 Task: Look for space in Xiaolingwei, China from 15th June, 2023 to 21st June, 2023 for 5 adults in price range Rs.14000 to Rs.25000. Place can be entire place with 3 bedrooms having 3 beds and 3 bathrooms. Property type can be house, flat, guest house. Amenities needed are: washing machine. Booking option can be shelf check-in. Required host language is Chinese (Simplified).
Action: Mouse moved to (337, 152)
Screenshot: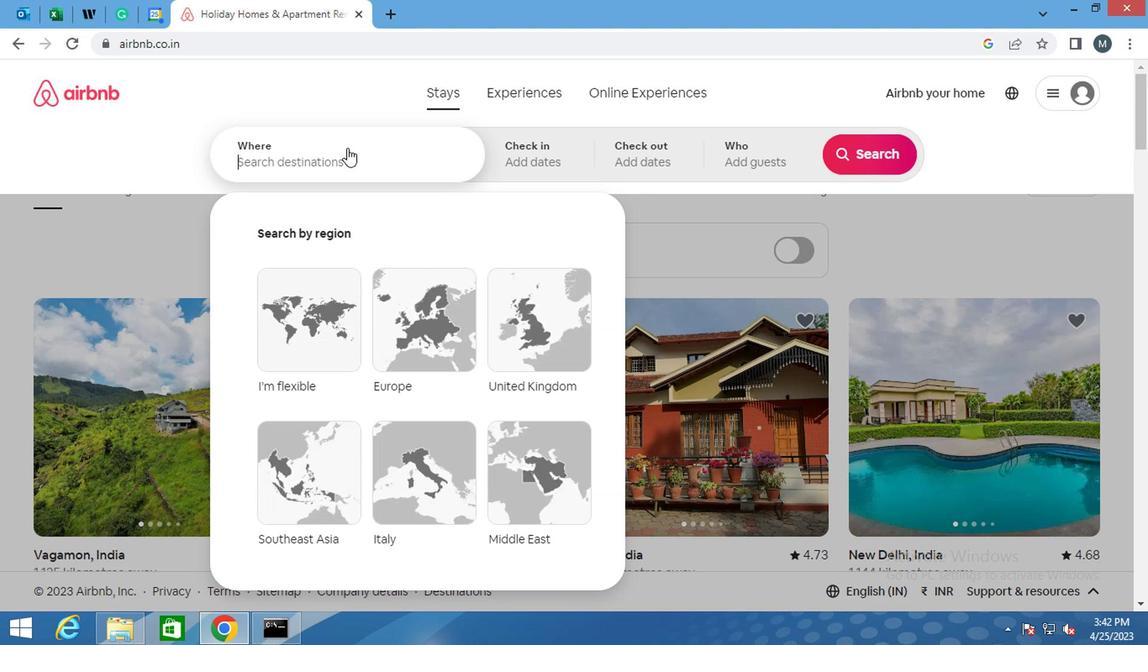 
Action: Mouse pressed left at (337, 152)
Screenshot: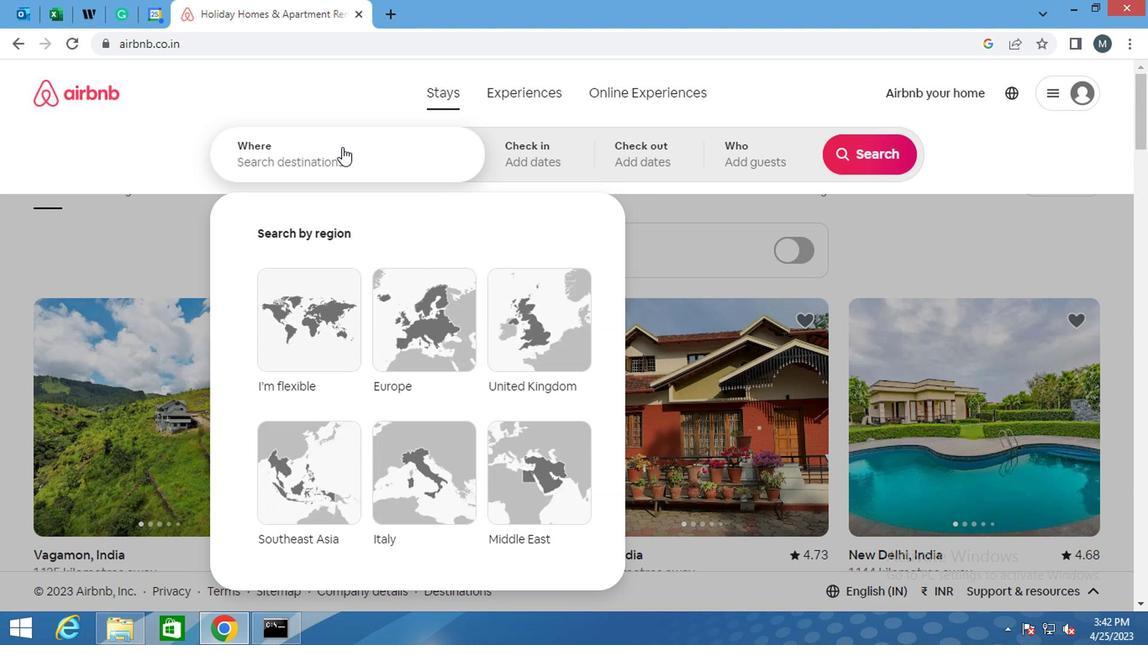 
Action: Mouse moved to (336, 157)
Screenshot: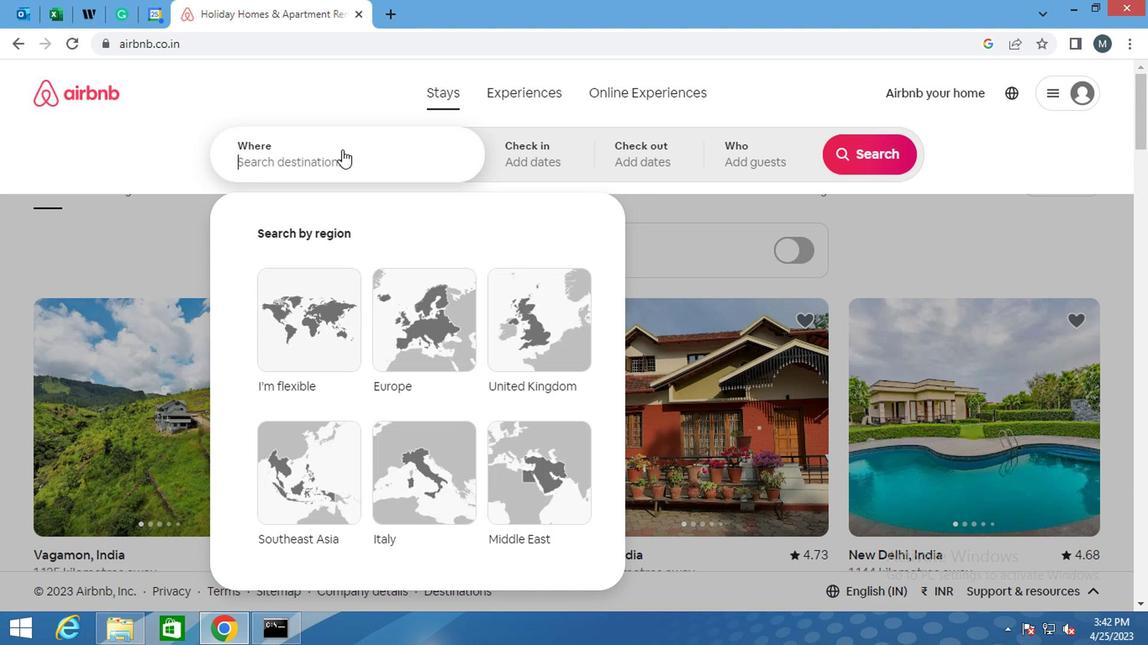 
Action: Key pressed <Key.shift>XIAOLINGWEI,<Key.shift>CHINA
Screenshot: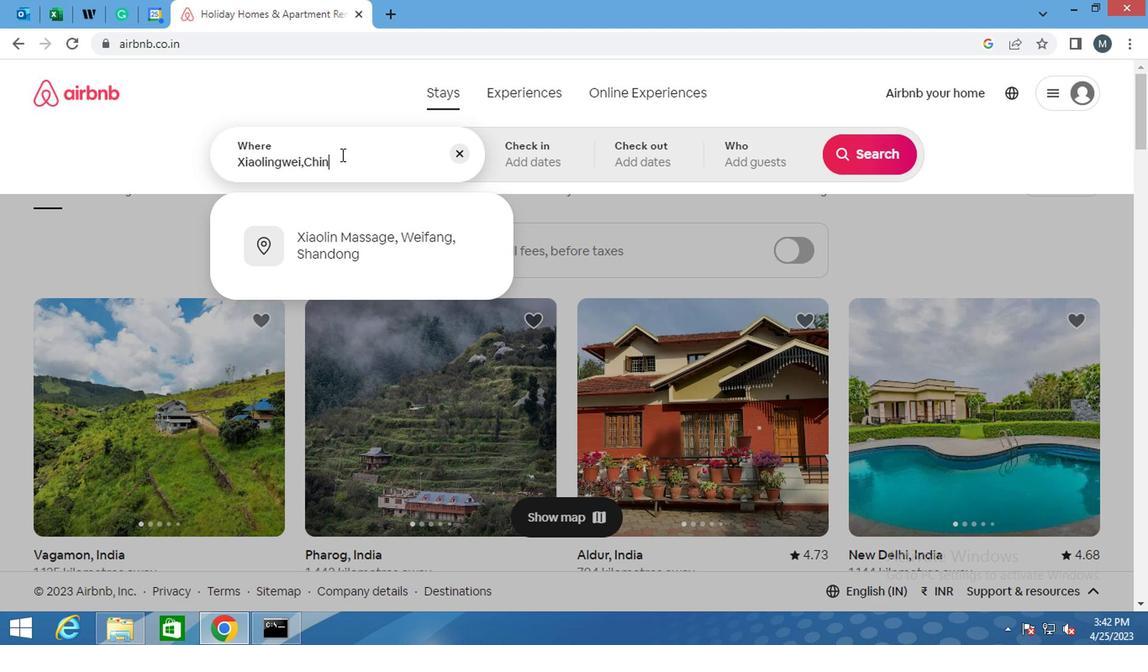 
Action: Mouse moved to (538, 160)
Screenshot: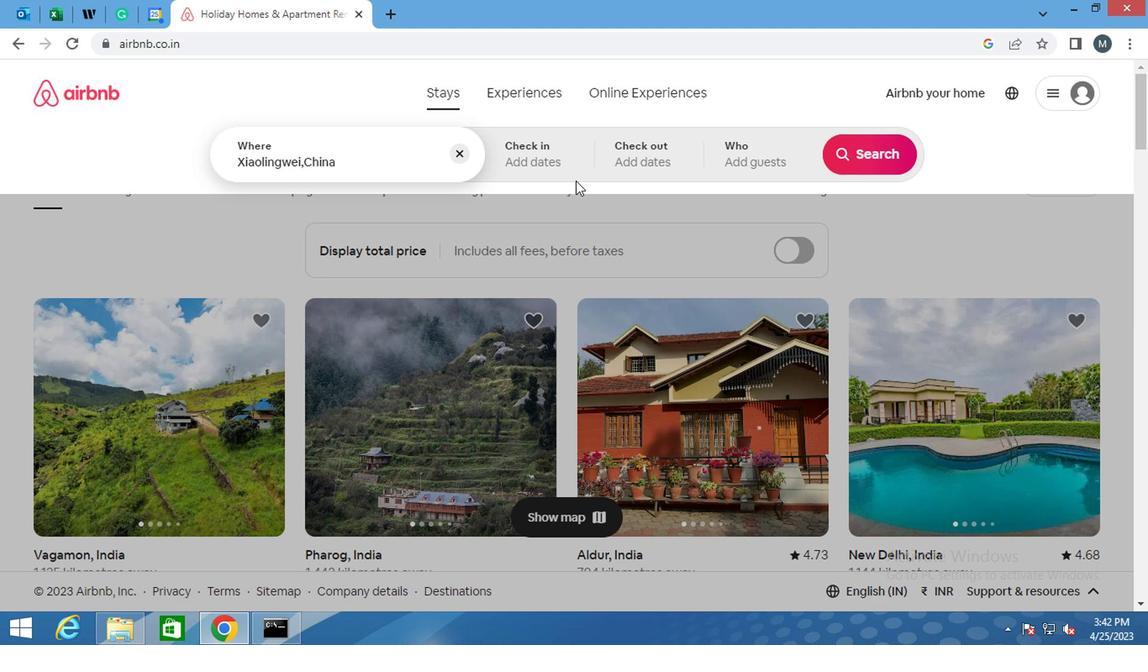 
Action: Mouse pressed left at (538, 160)
Screenshot: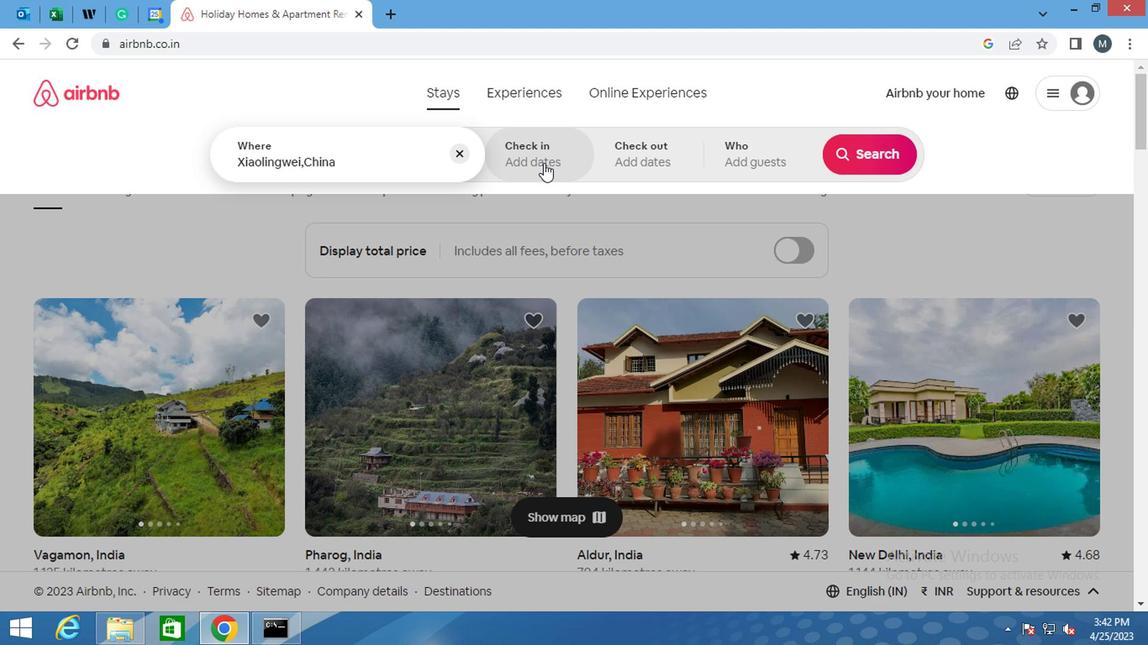 
Action: Mouse moved to (852, 292)
Screenshot: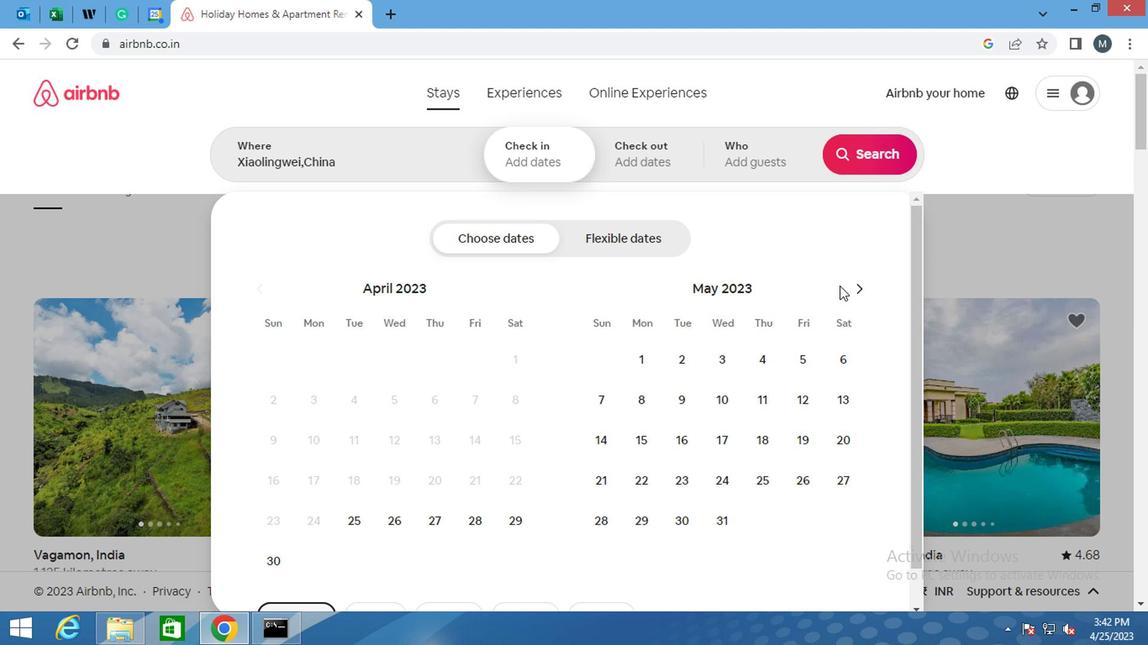 
Action: Mouse pressed left at (852, 292)
Screenshot: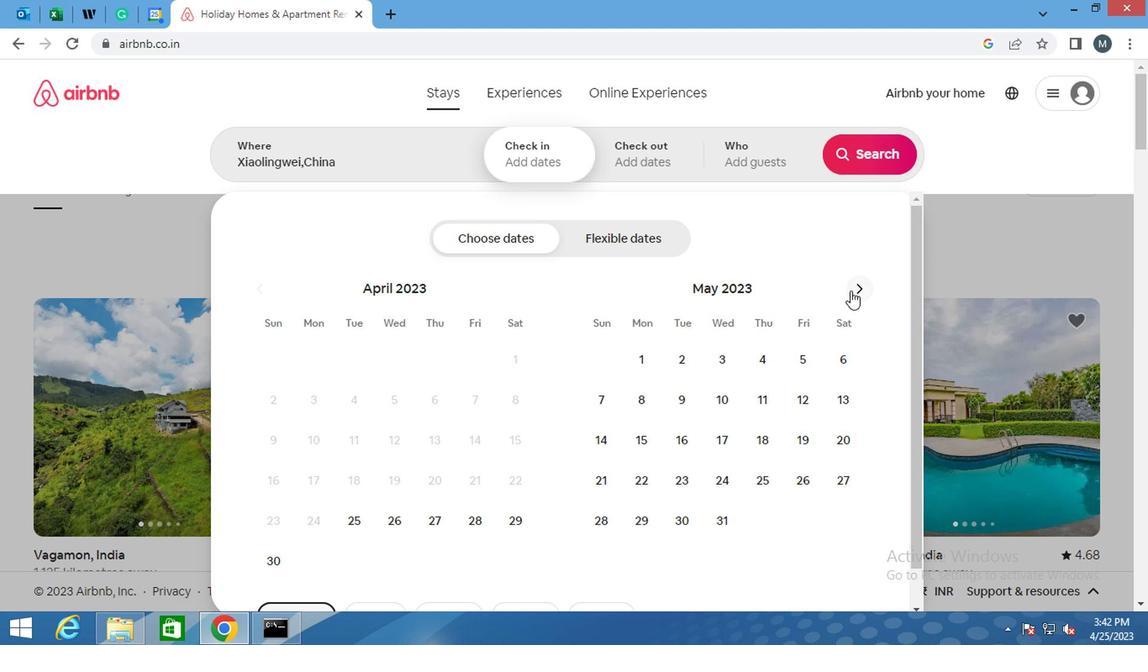 
Action: Mouse moved to (852, 291)
Screenshot: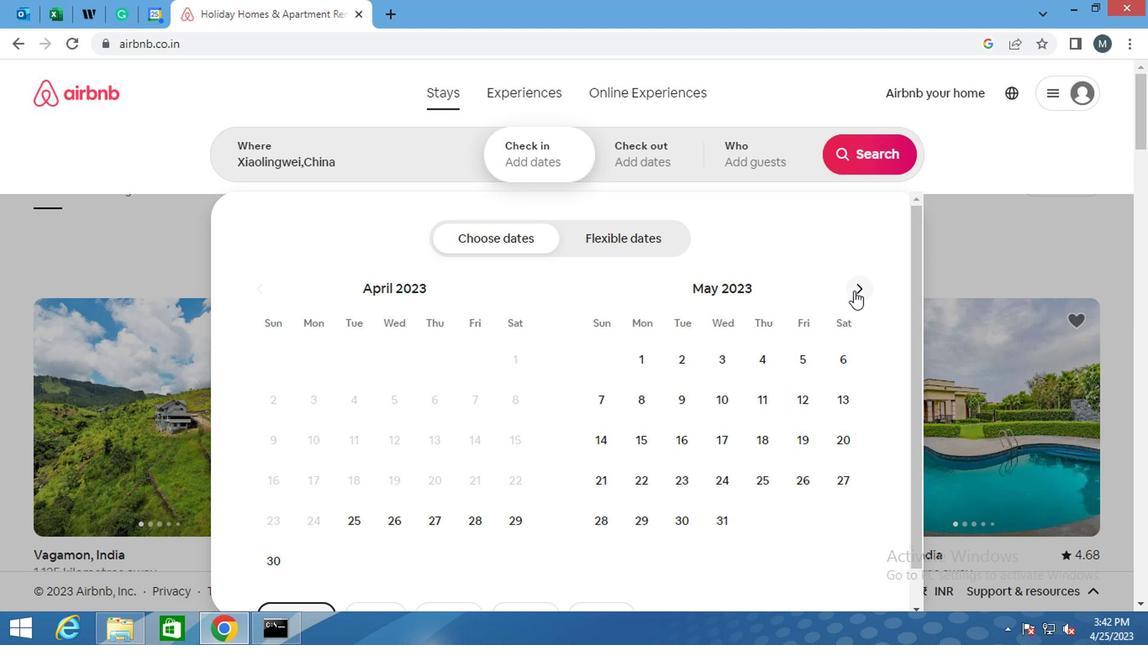 
Action: Mouse pressed left at (852, 291)
Screenshot: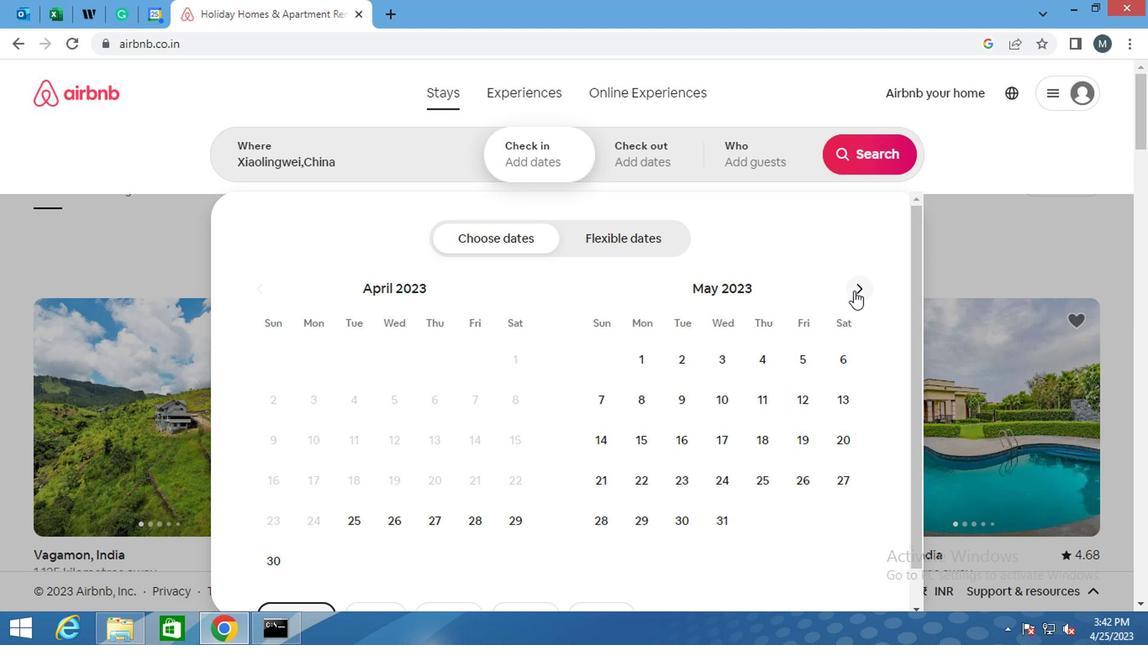 
Action: Mouse moved to (755, 438)
Screenshot: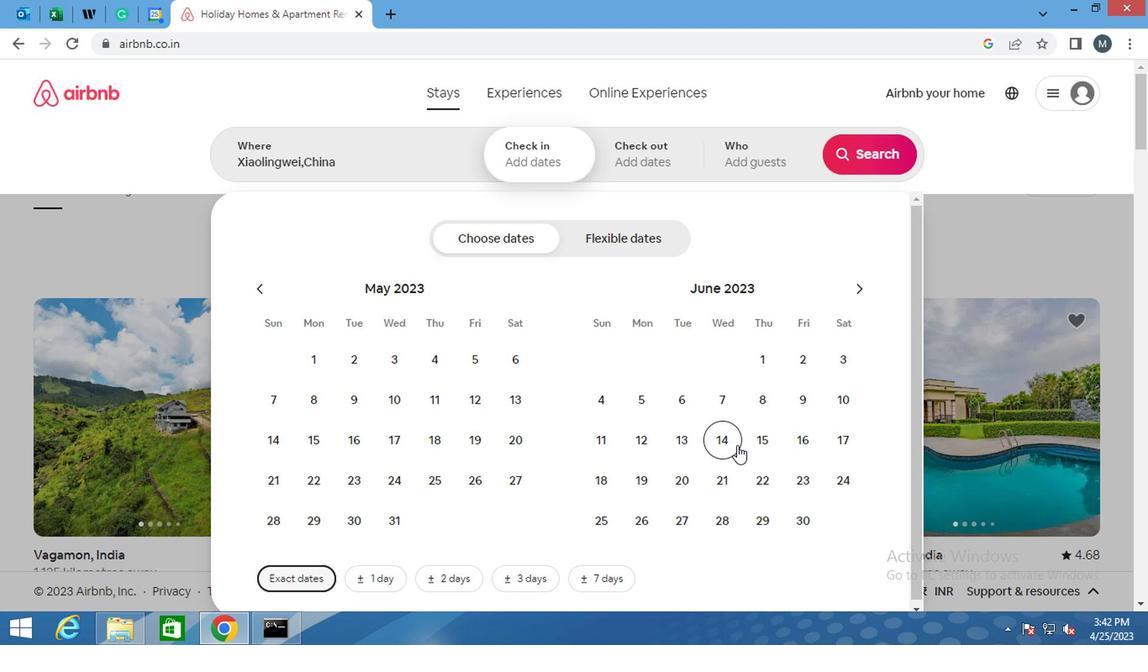 
Action: Mouse pressed left at (755, 438)
Screenshot: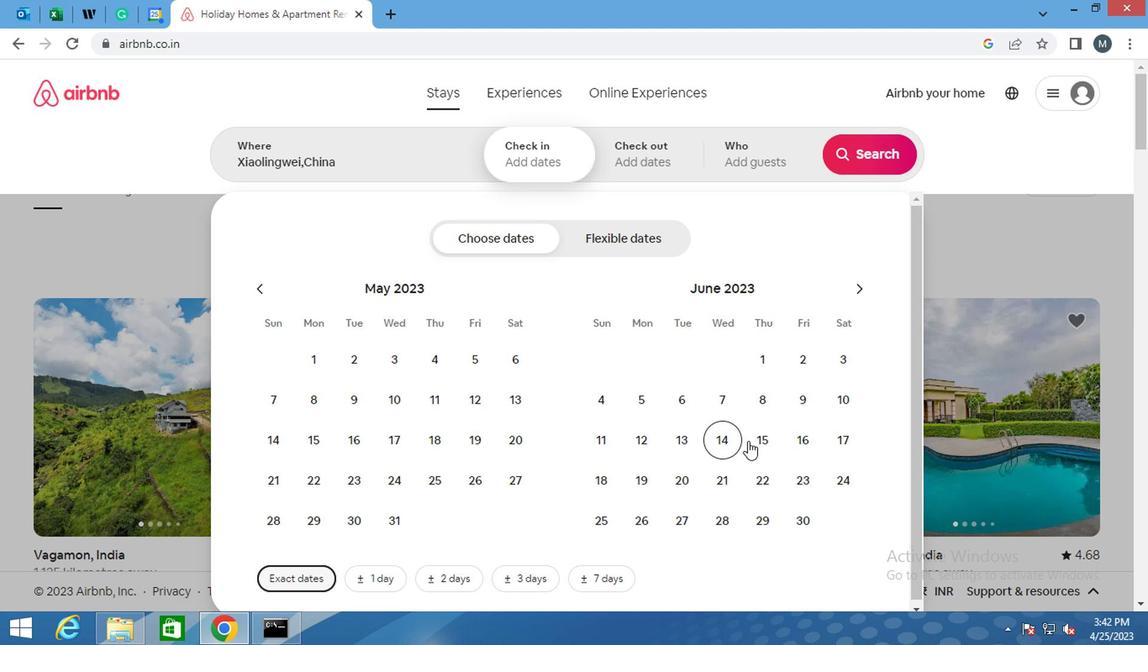 
Action: Mouse moved to (727, 476)
Screenshot: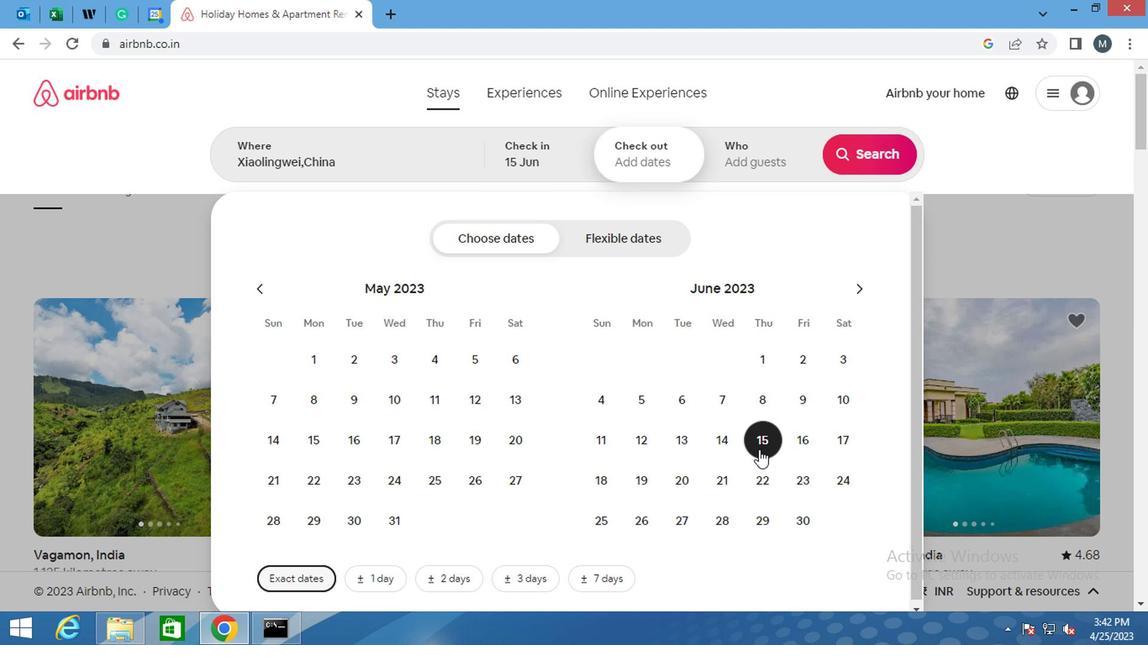 
Action: Mouse pressed left at (727, 476)
Screenshot: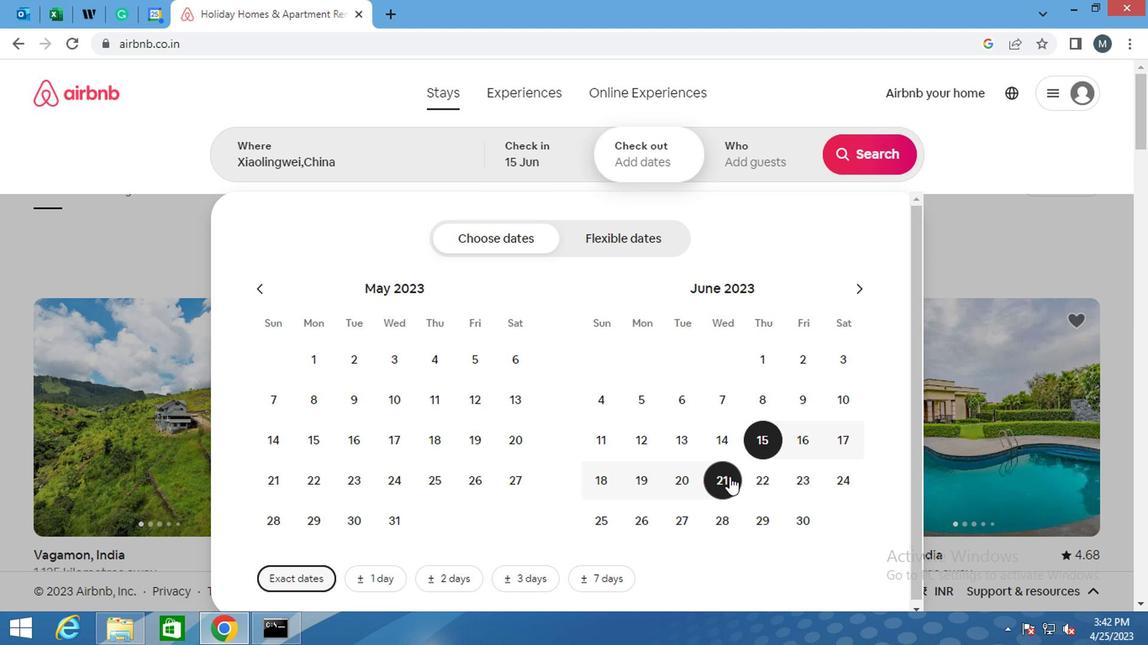 
Action: Mouse moved to (752, 169)
Screenshot: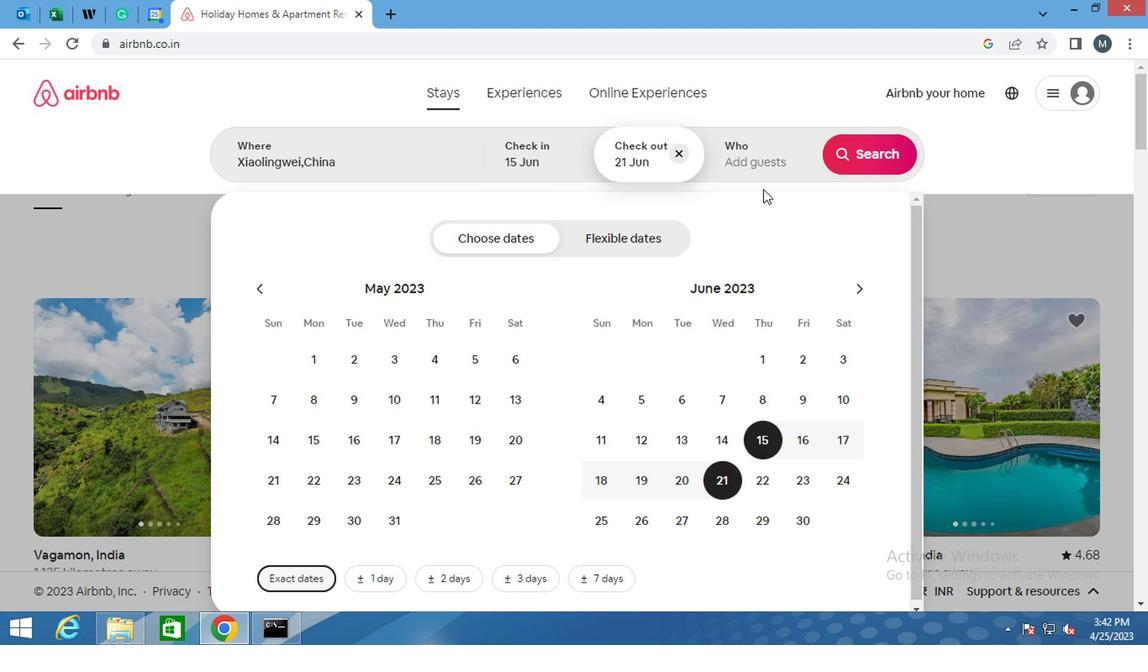 
Action: Mouse pressed left at (752, 169)
Screenshot: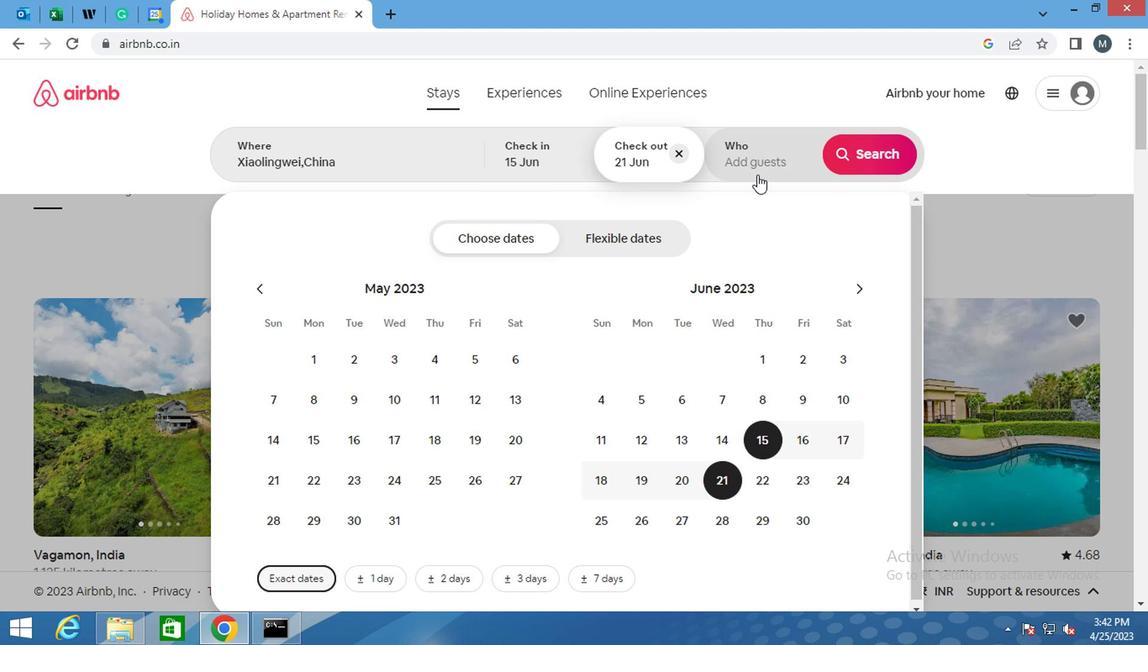 
Action: Mouse moved to (861, 251)
Screenshot: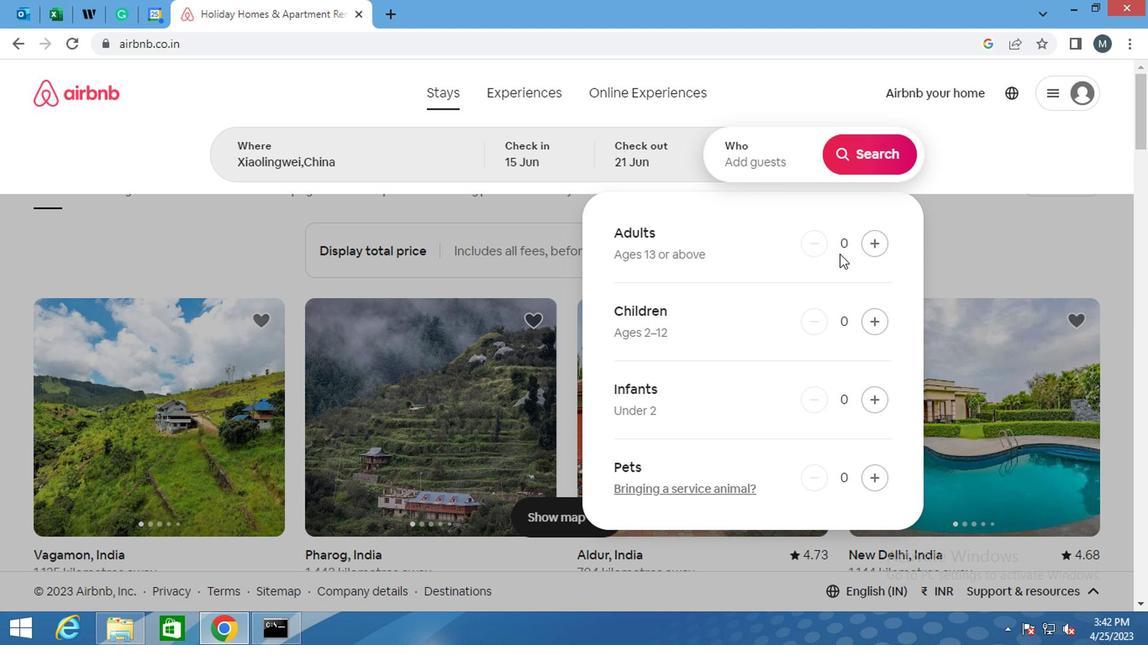 
Action: Mouse pressed left at (861, 251)
Screenshot: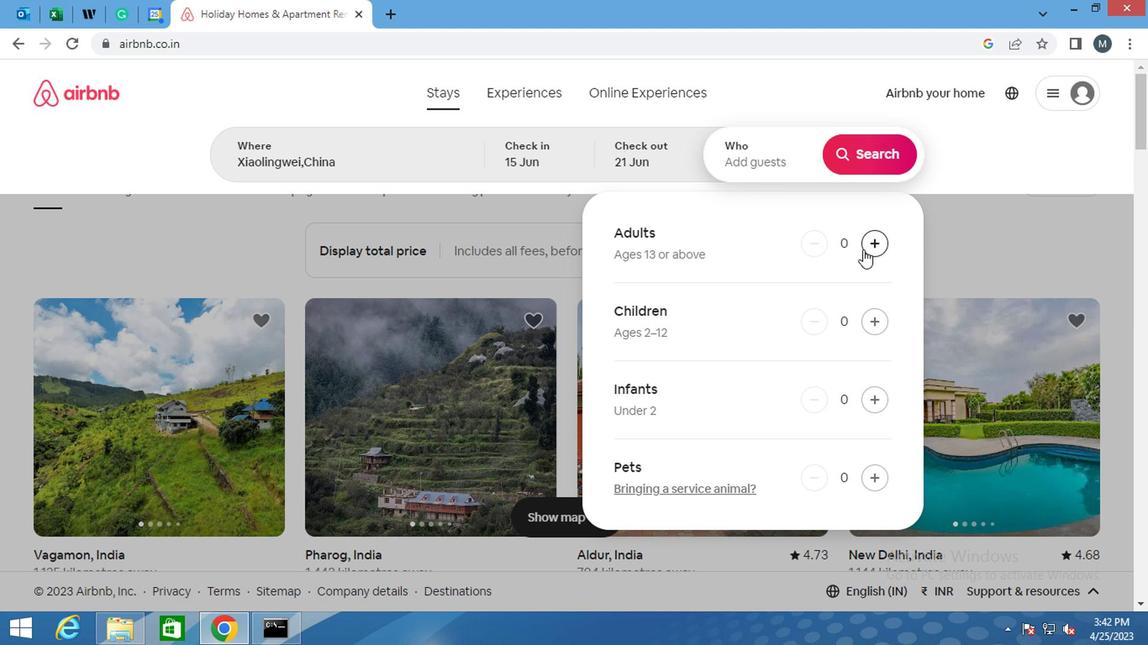 
Action: Mouse moved to (861, 251)
Screenshot: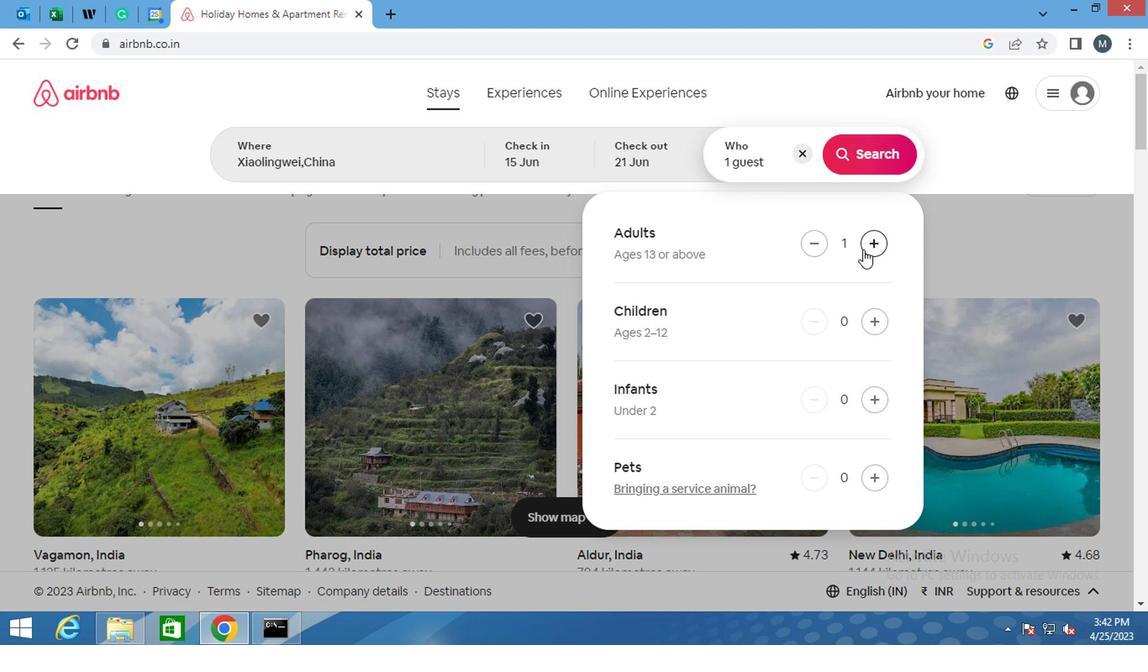 
Action: Mouse pressed left at (861, 251)
Screenshot: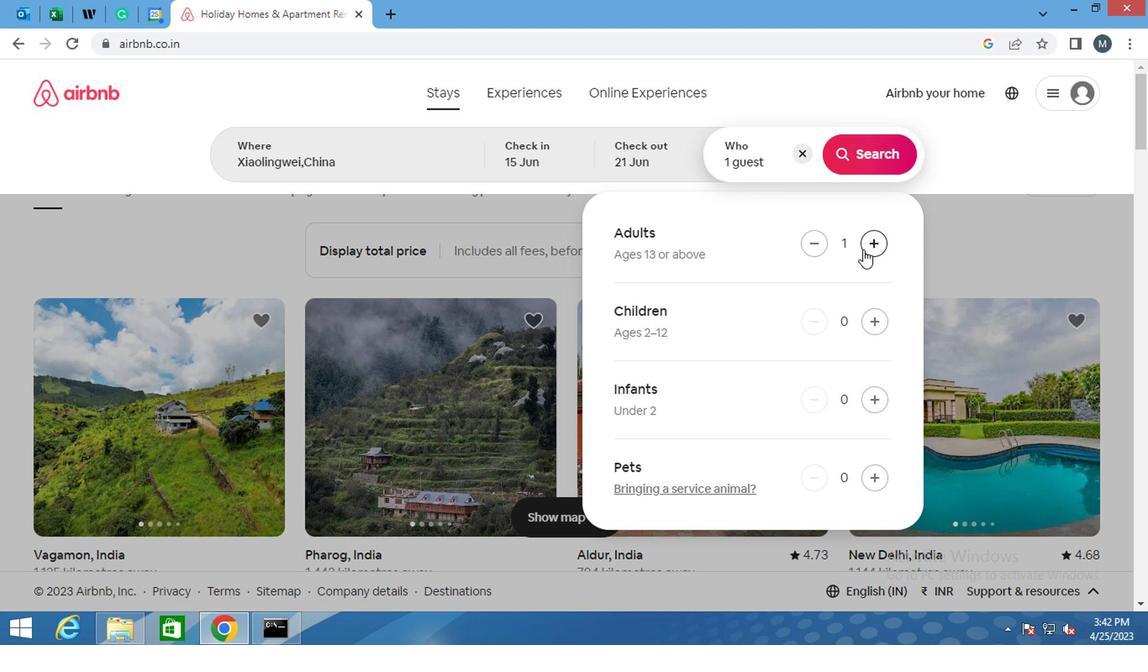 
Action: Mouse moved to (861, 249)
Screenshot: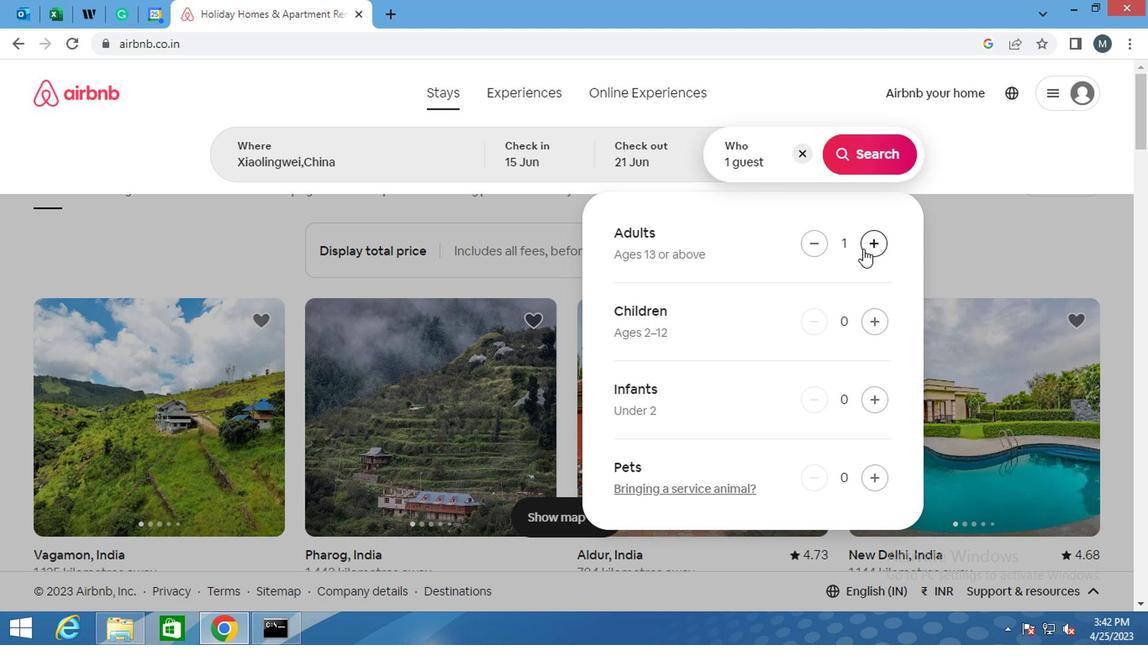 
Action: Mouse pressed left at (861, 249)
Screenshot: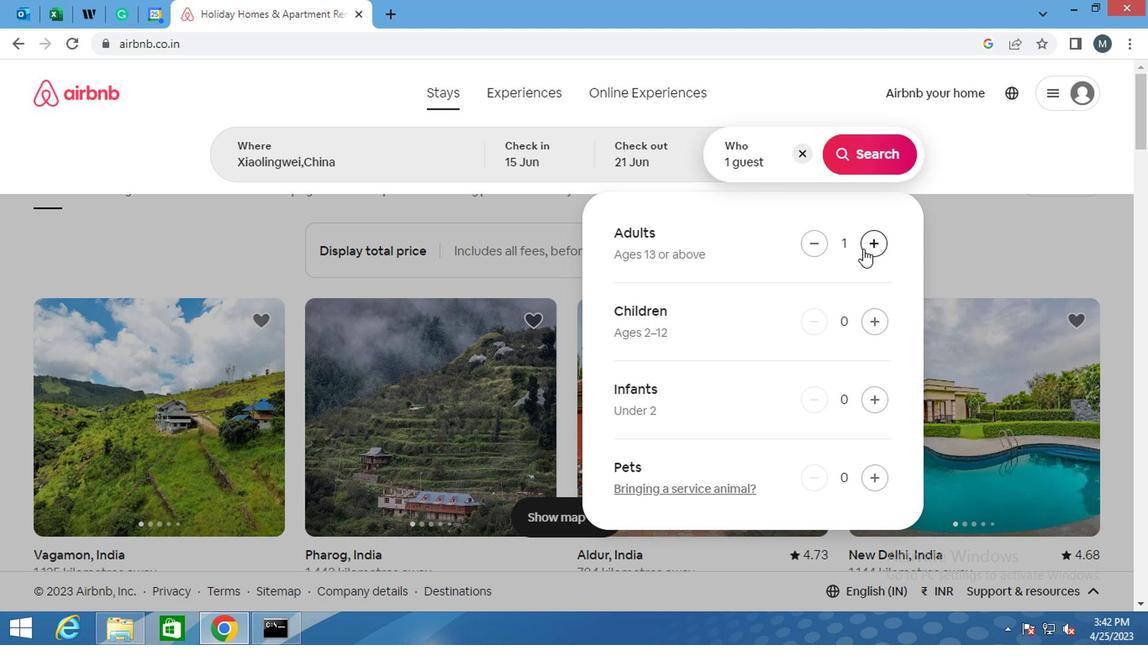 
Action: Mouse pressed left at (861, 249)
Screenshot: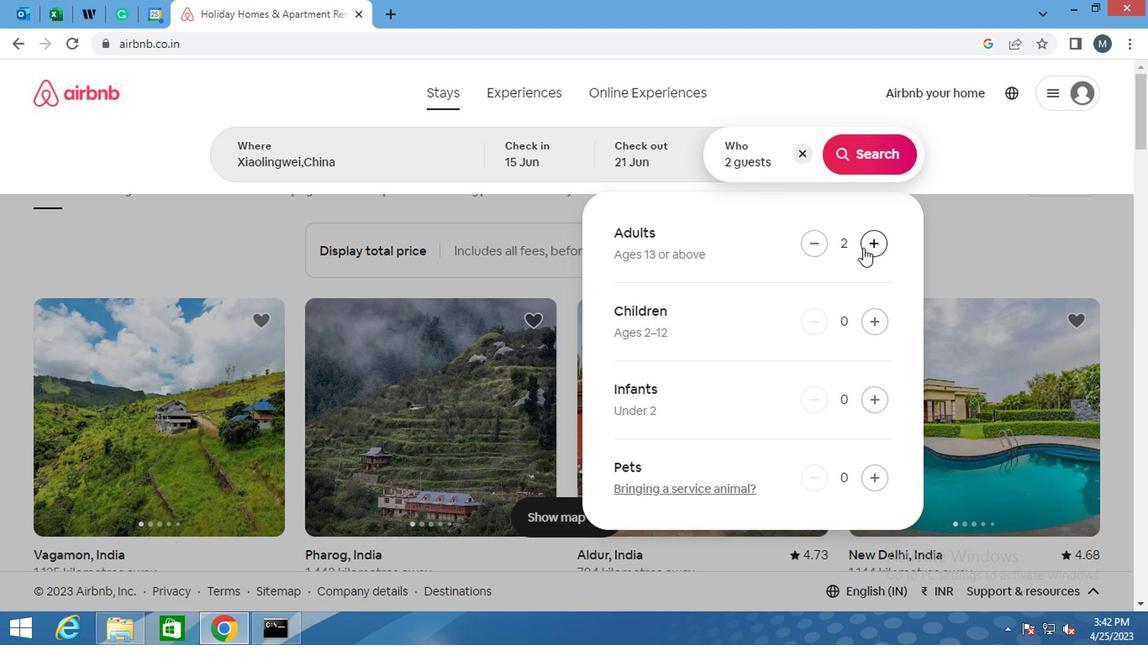 
Action: Mouse pressed left at (861, 249)
Screenshot: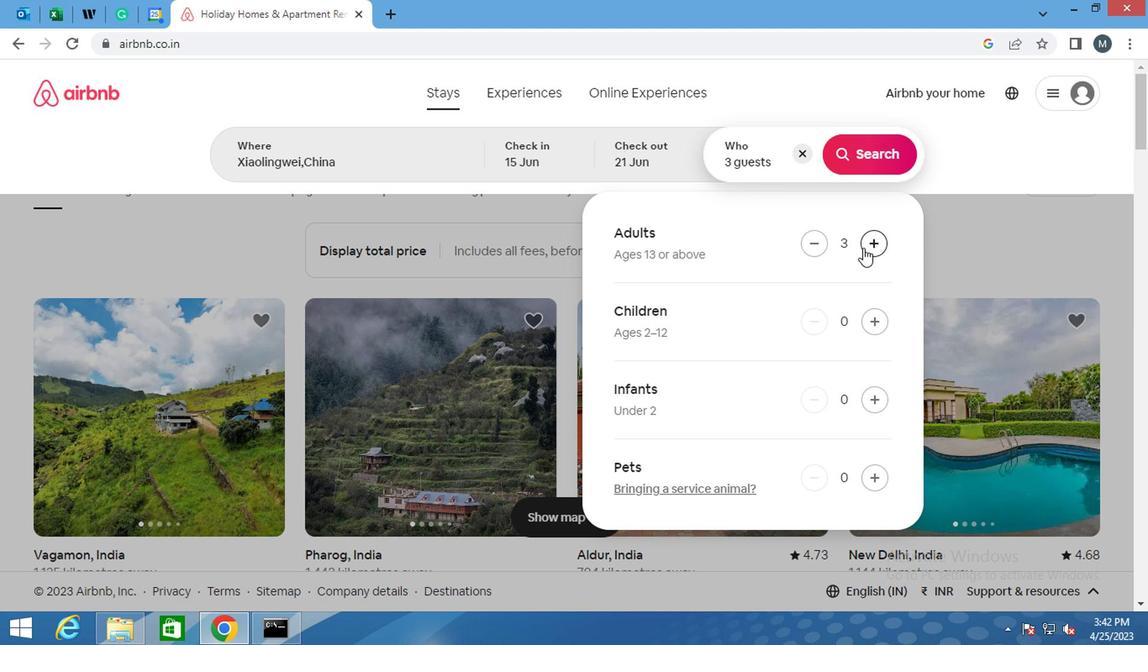 
Action: Mouse moved to (858, 159)
Screenshot: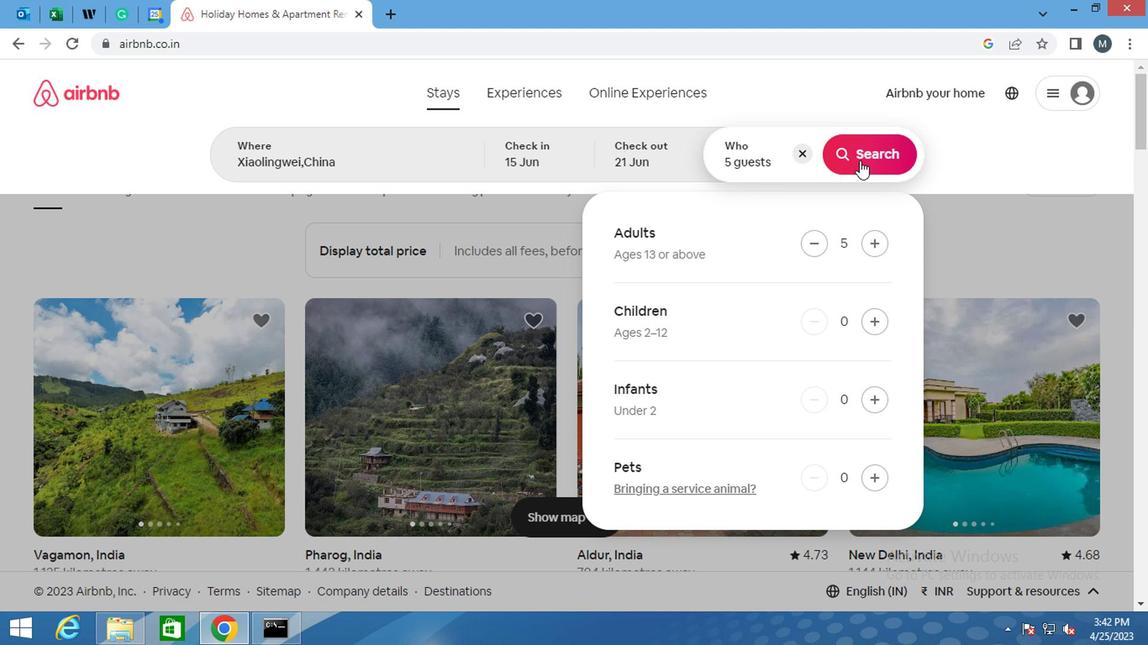 
Action: Mouse pressed left at (858, 159)
Screenshot: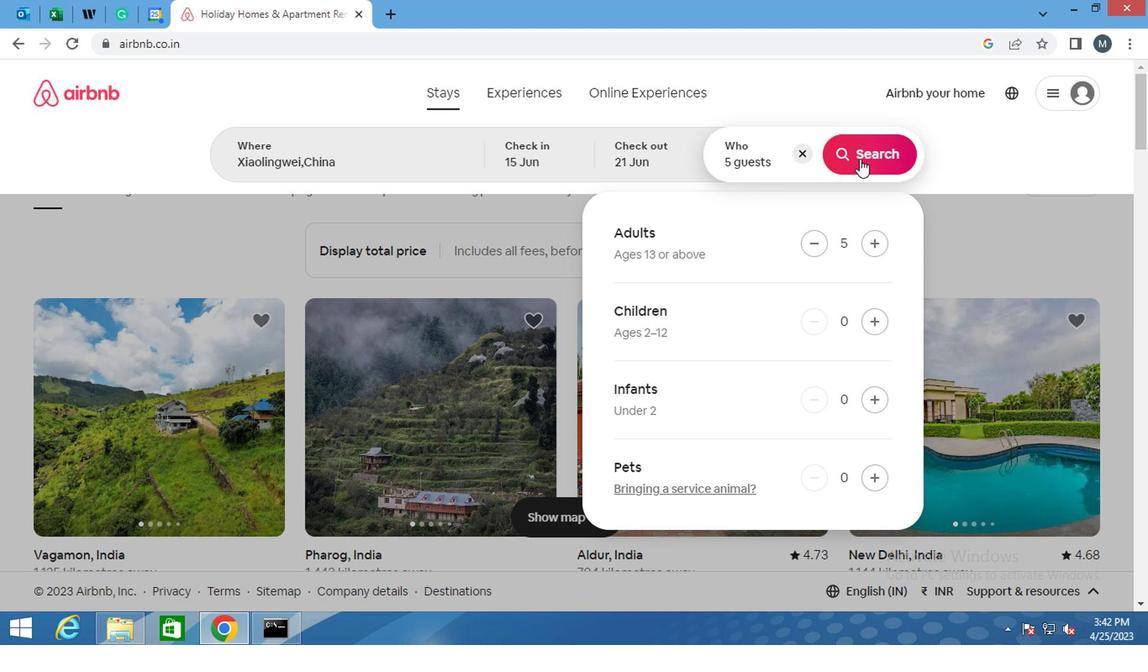 
Action: Mouse moved to (1060, 162)
Screenshot: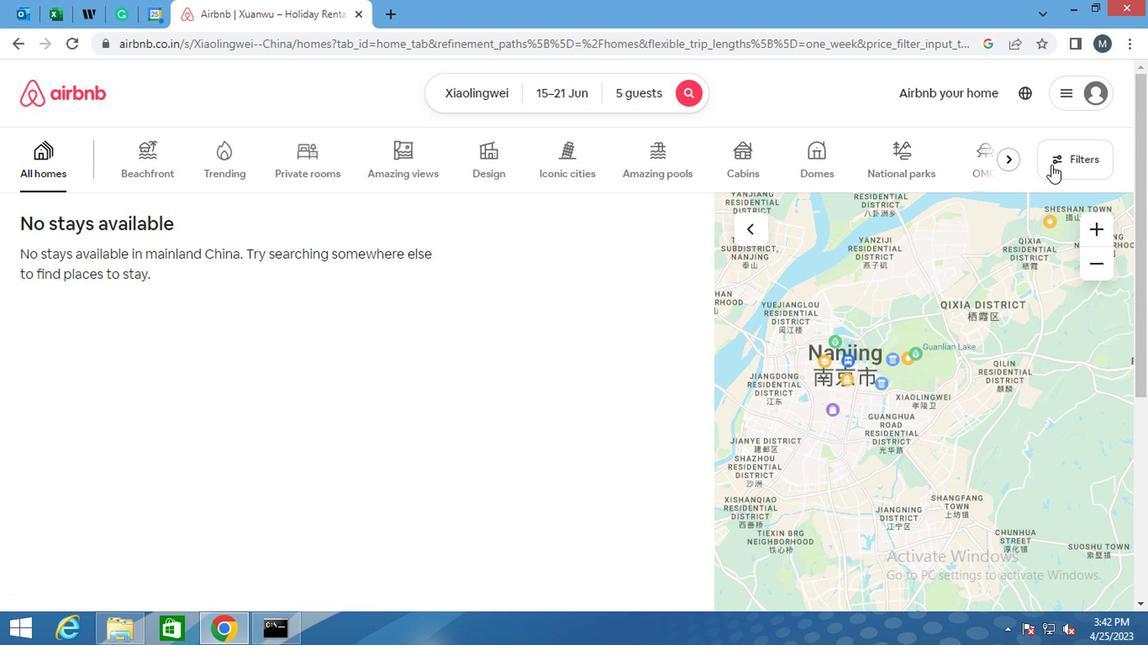 
Action: Mouse pressed left at (1060, 162)
Screenshot: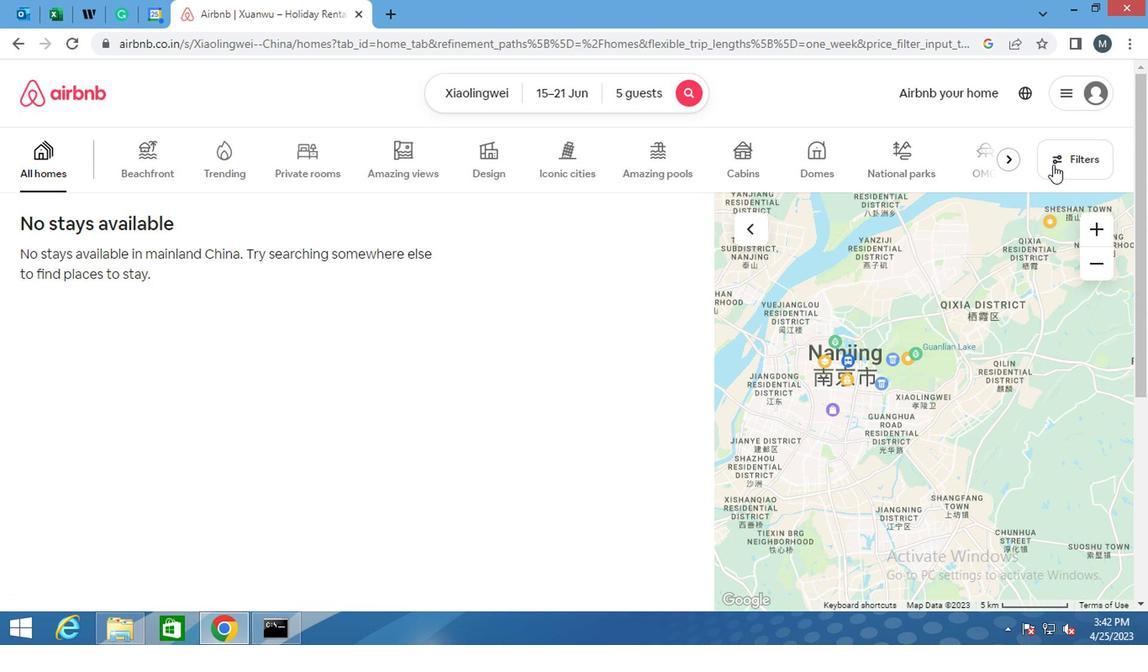 
Action: Mouse moved to (387, 259)
Screenshot: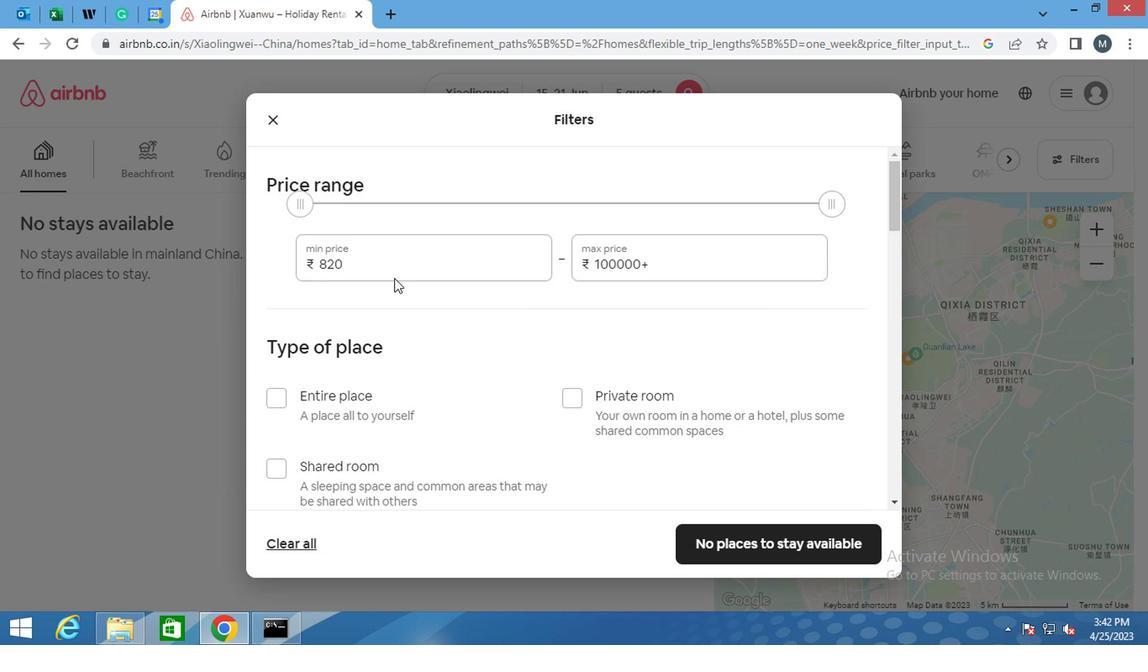 
Action: Mouse pressed left at (387, 259)
Screenshot: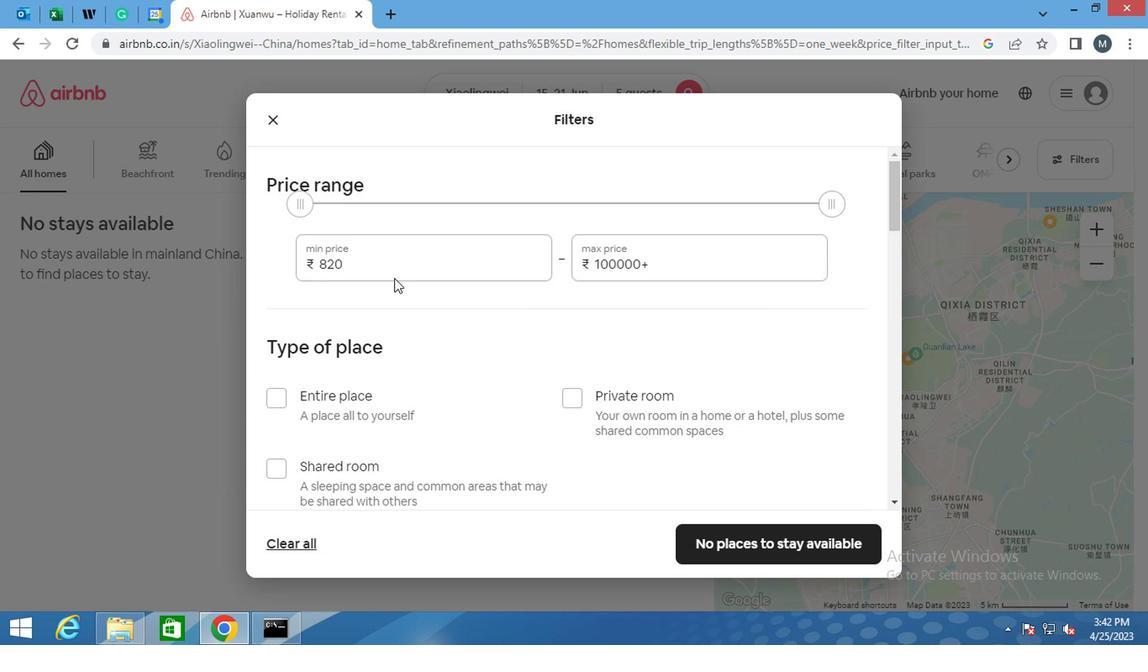 
Action: Mouse moved to (395, 278)
Screenshot: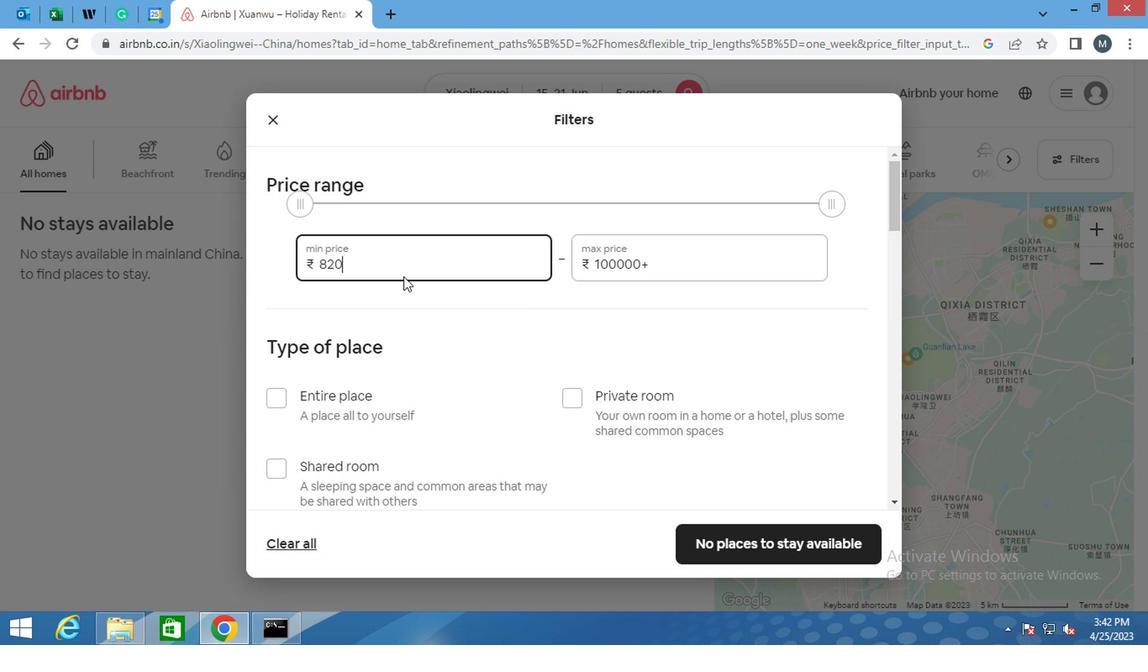 
Action: Key pressed <Key.backspace><Key.backspace>
Screenshot: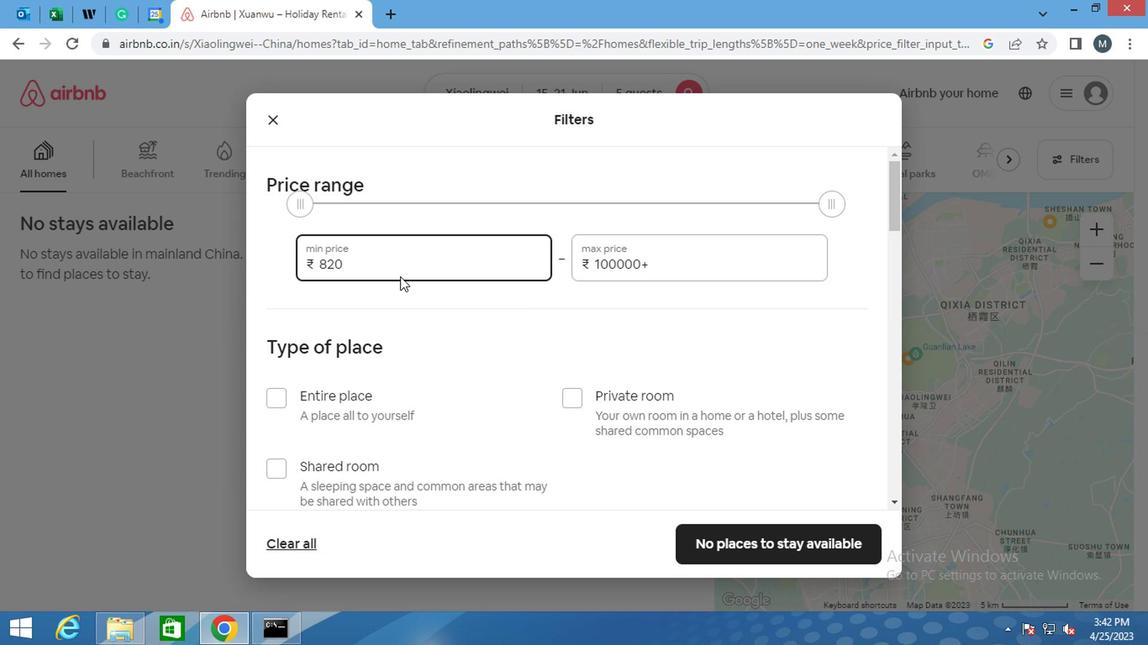 
Action: Mouse moved to (394, 278)
Screenshot: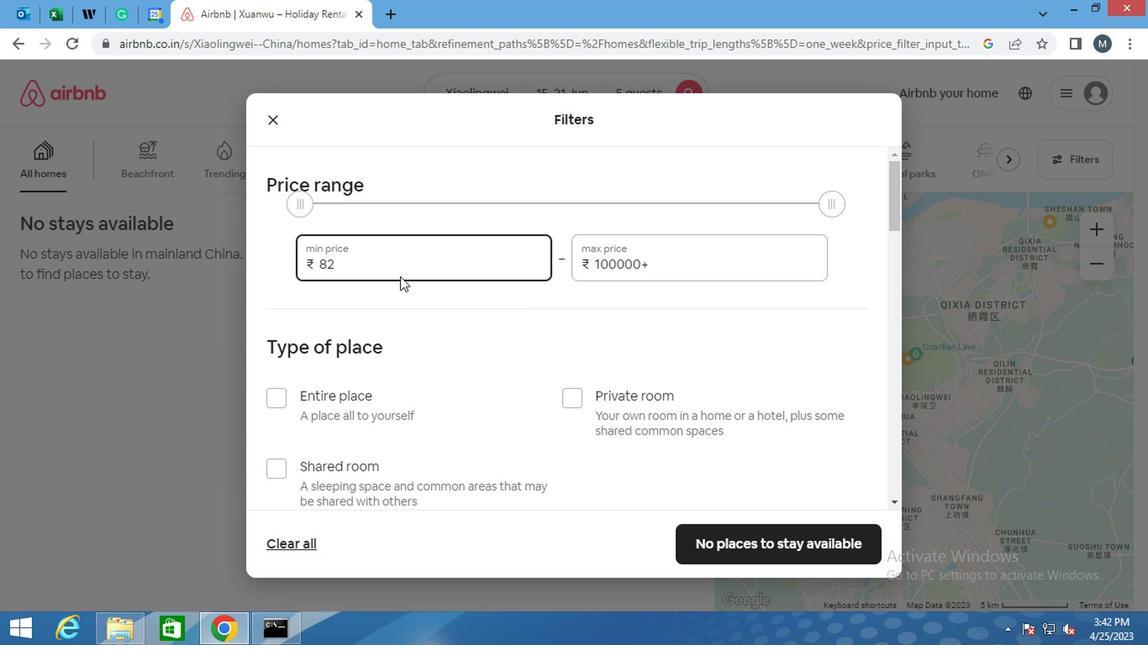 
Action: Key pressed <Key.backspace>
Screenshot: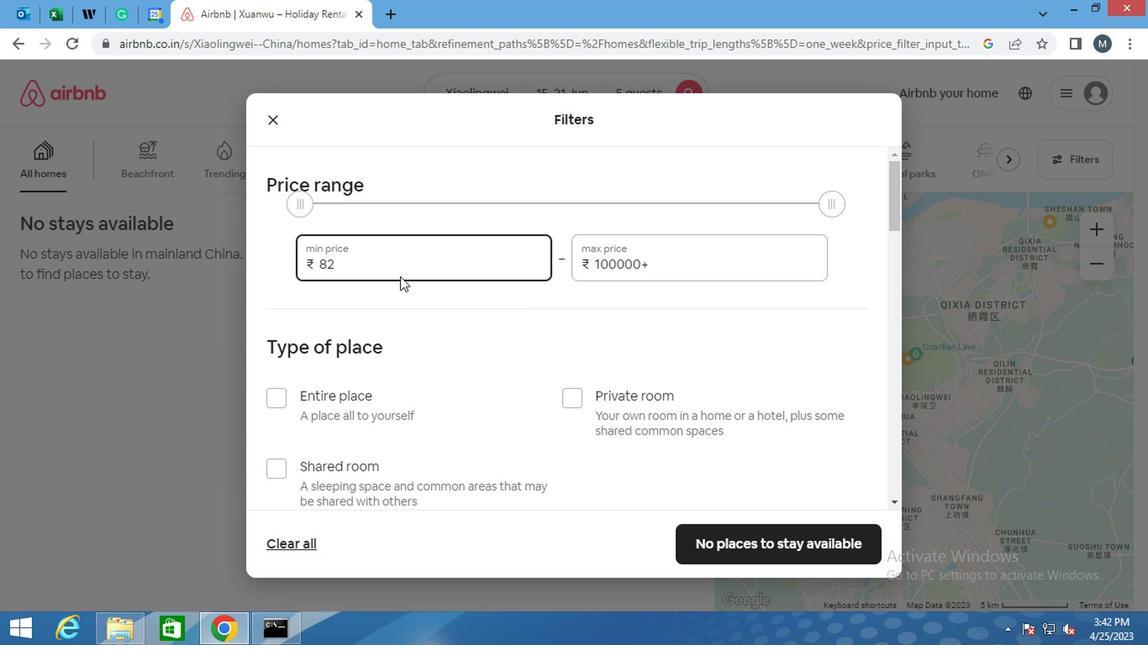 
Action: Mouse moved to (392, 279)
Screenshot: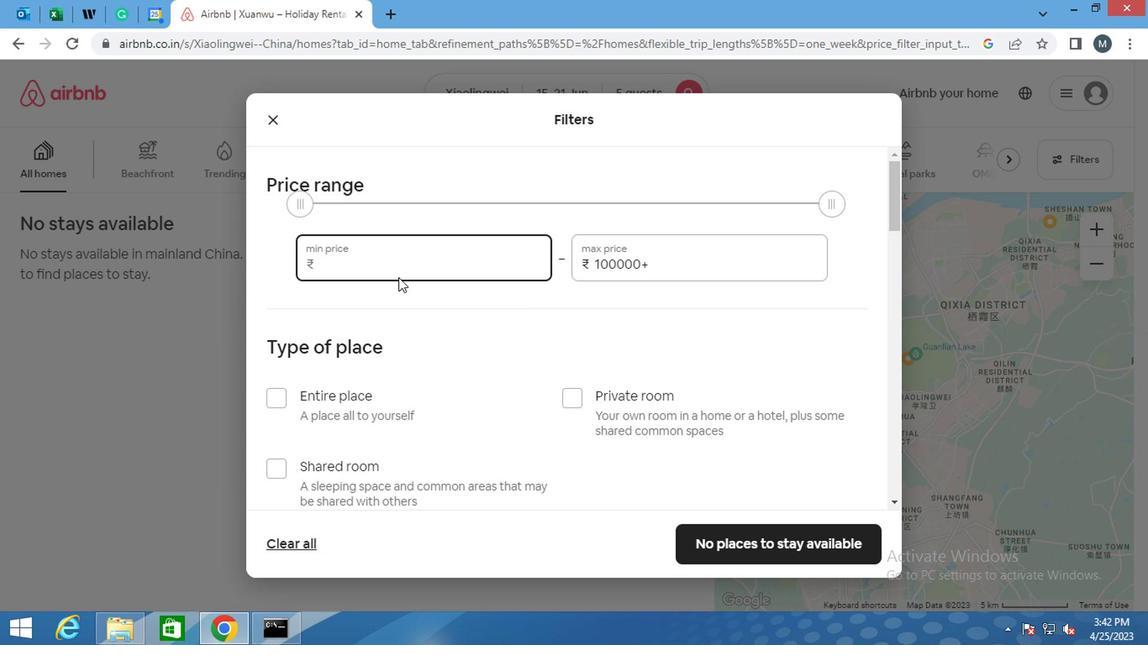 
Action: Key pressed 1
Screenshot: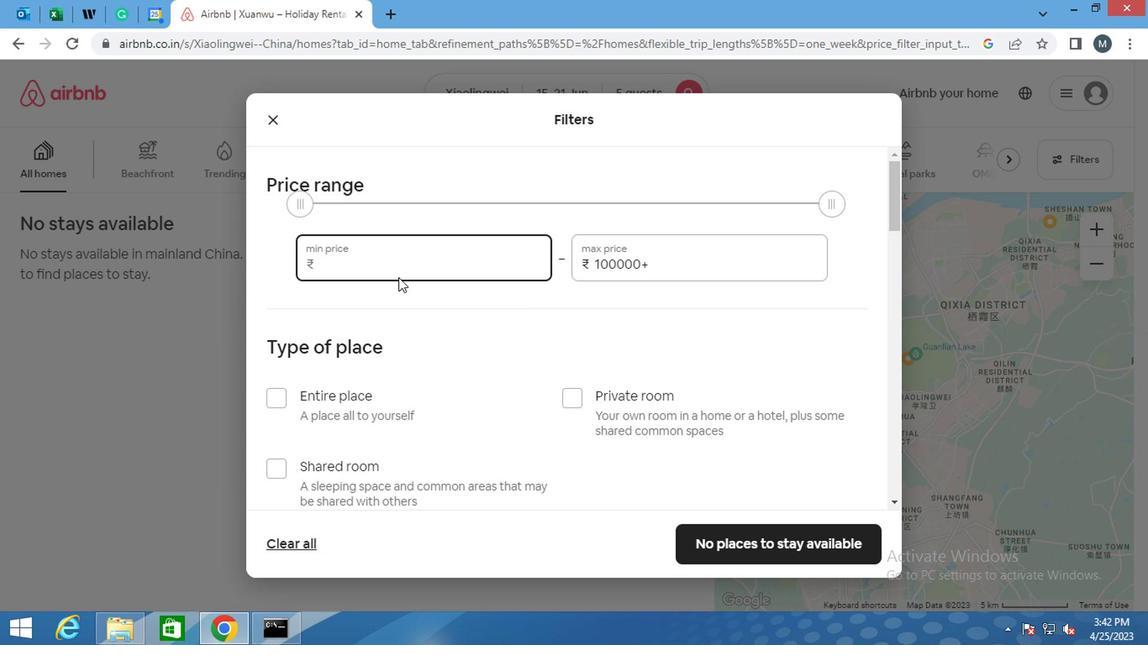 
Action: Mouse moved to (389, 281)
Screenshot: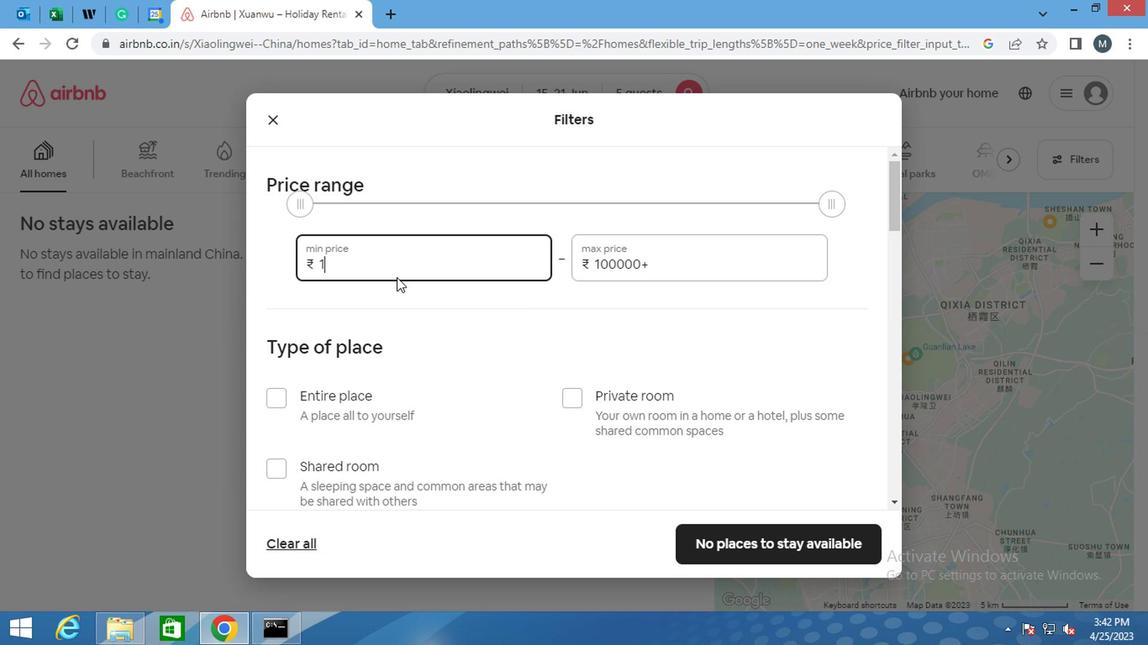 
Action: Key pressed 4
Screenshot: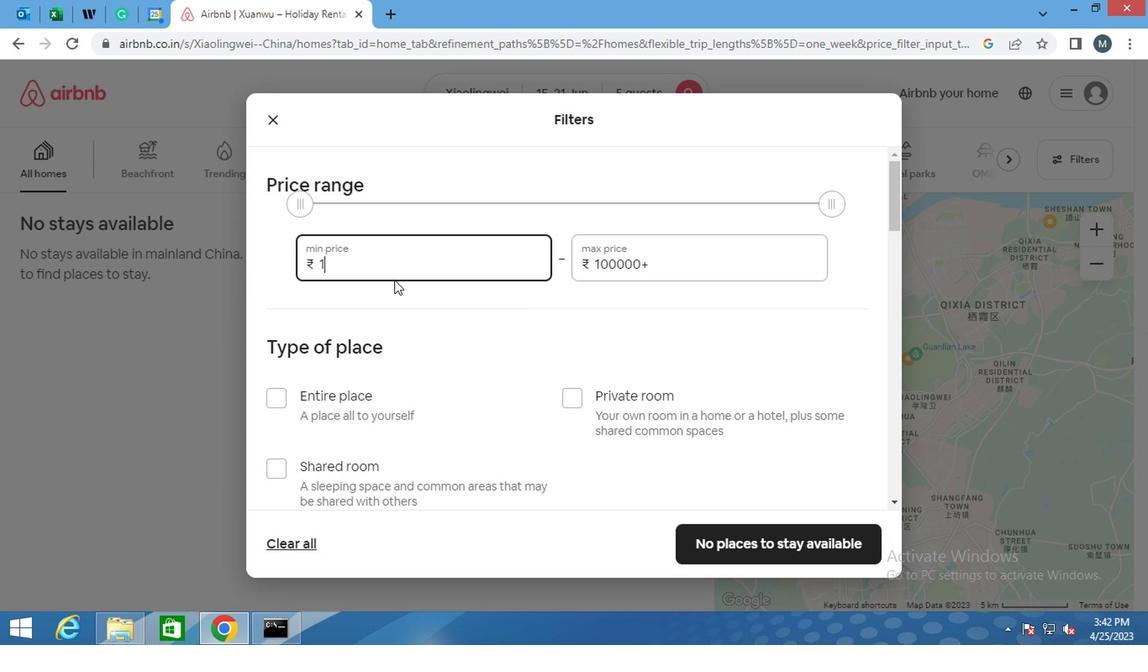 
Action: Mouse moved to (388, 284)
Screenshot: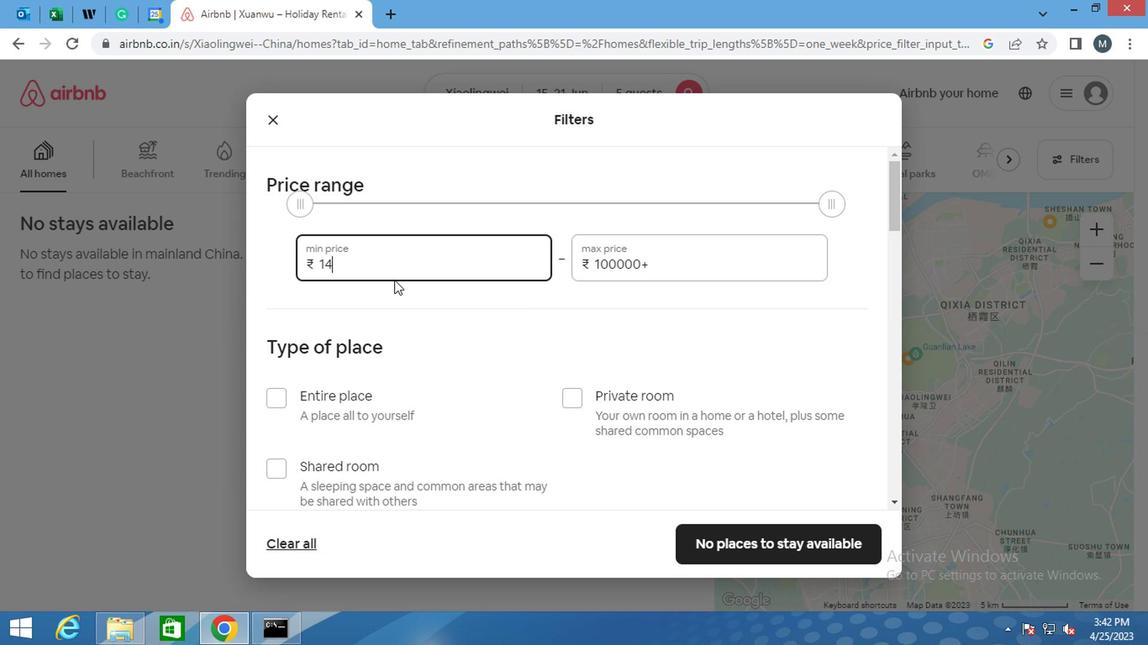 
Action: Key pressed 000
Screenshot: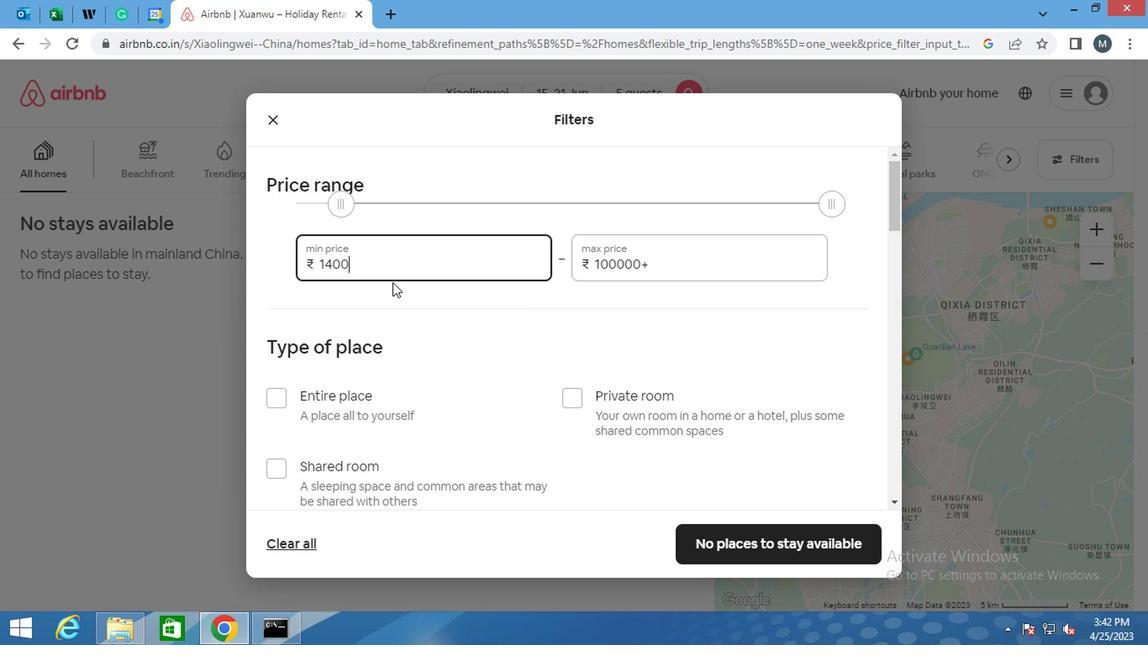 
Action: Mouse moved to (673, 267)
Screenshot: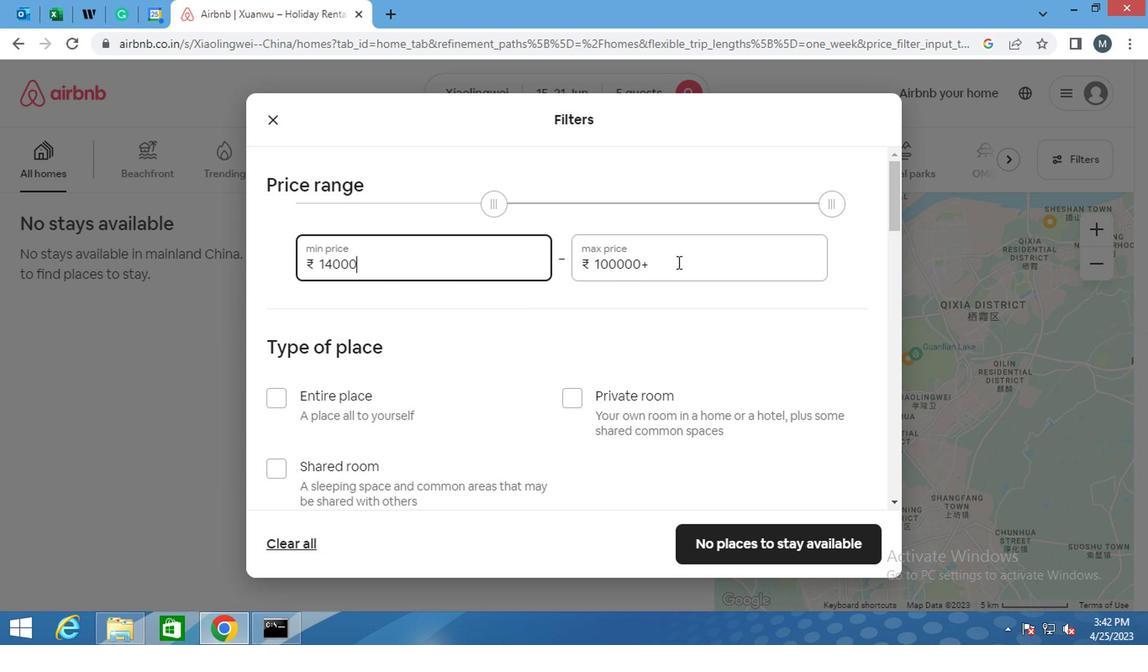 
Action: Mouse pressed left at (673, 267)
Screenshot: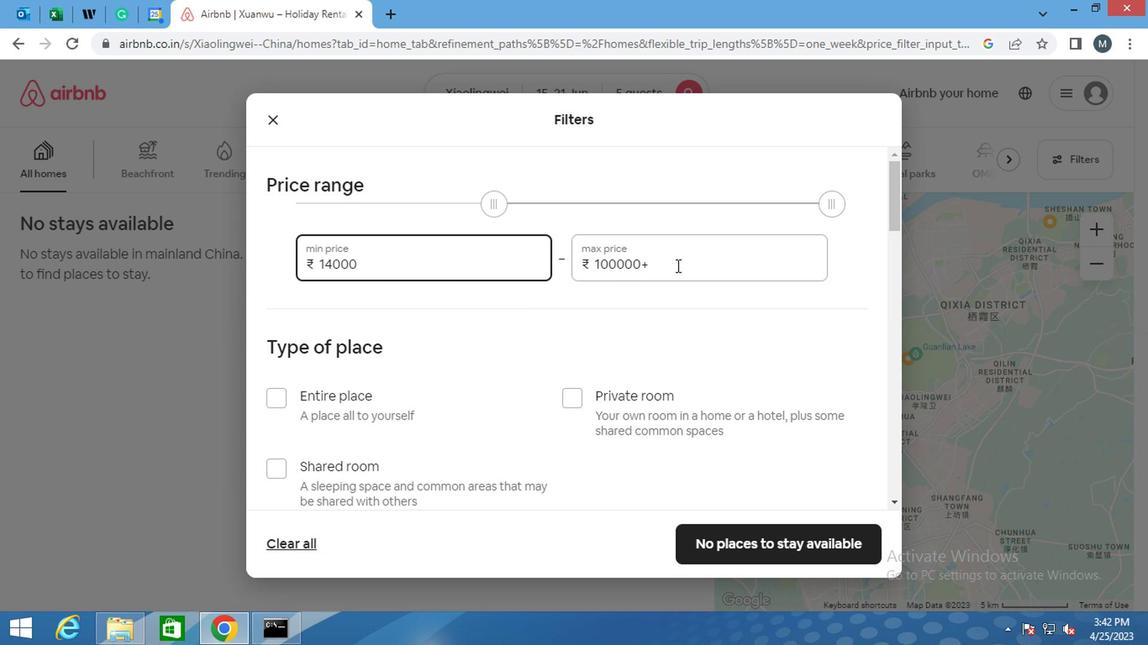 
Action: Mouse moved to (667, 270)
Screenshot: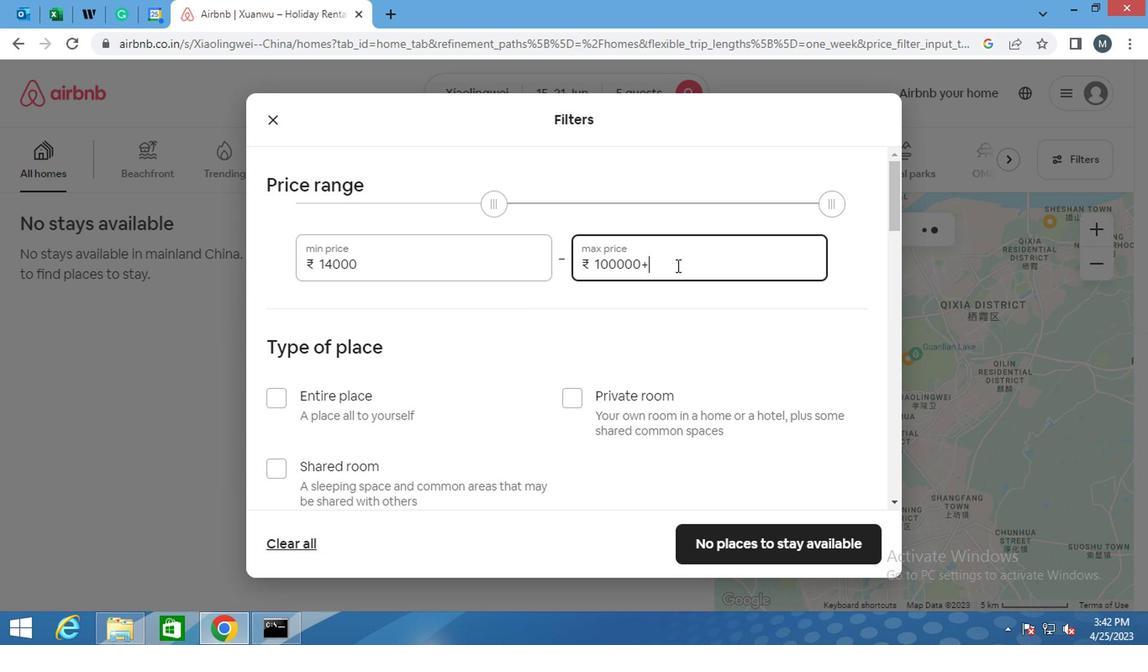 
Action: Key pressed <Key.backspace><Key.backspace><Key.backspace><Key.backspace><Key.backspace><Key.backspace><Key.backspace><Key.backspace>
Screenshot: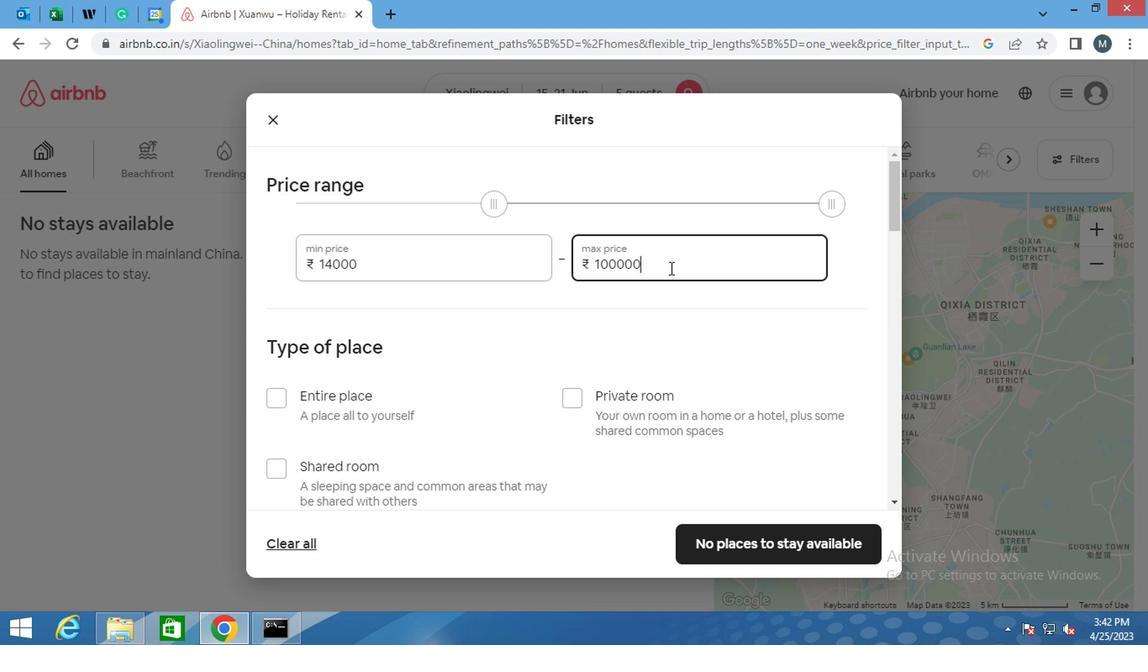 
Action: Mouse moved to (661, 271)
Screenshot: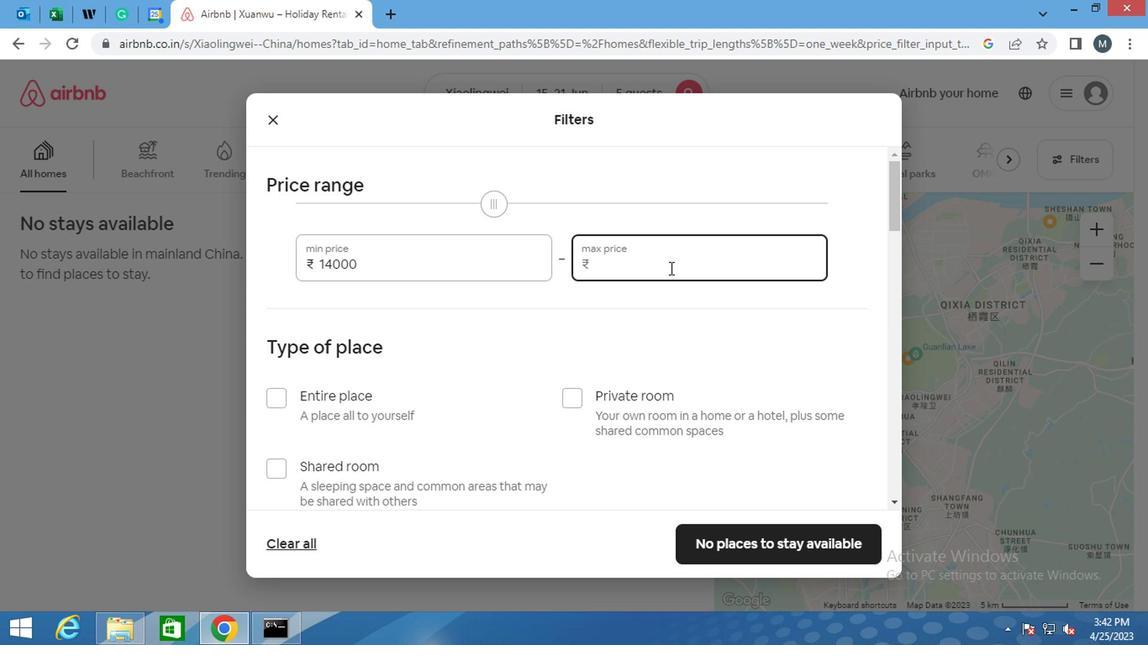 
Action: Key pressed 2
Screenshot: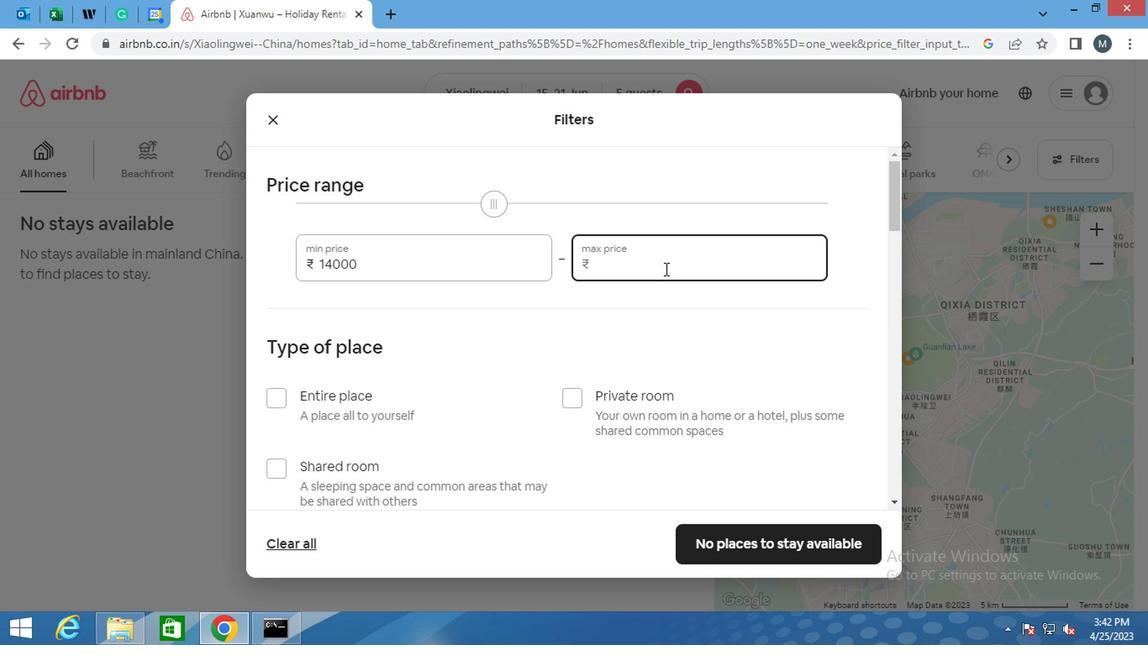 
Action: Mouse moved to (659, 272)
Screenshot: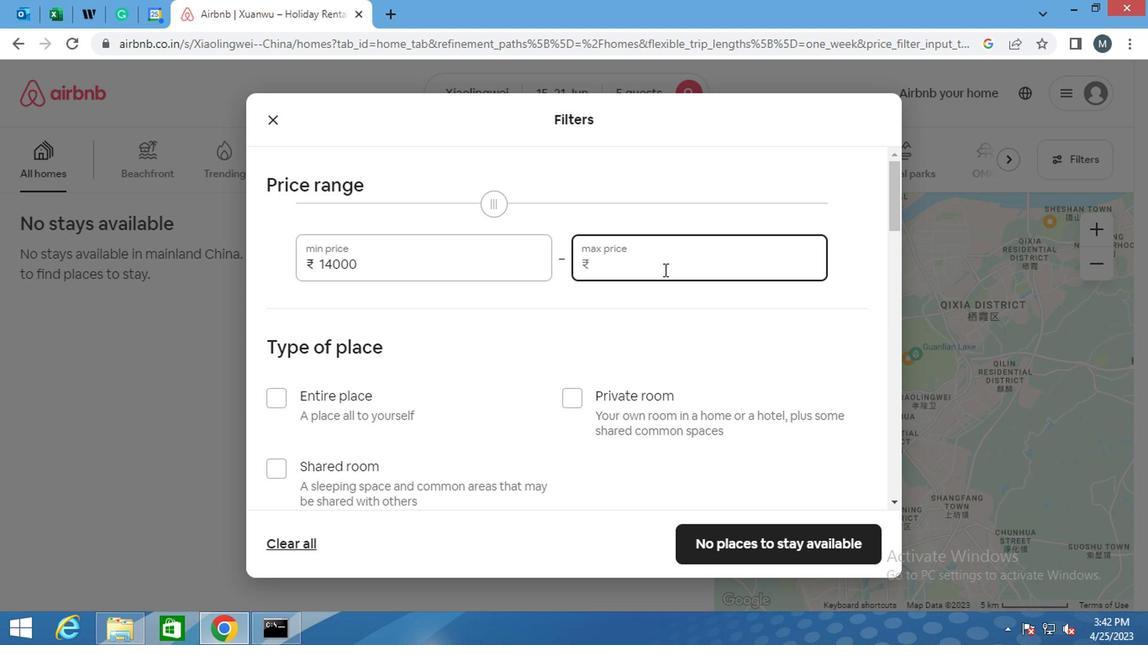 
Action: Key pressed 5
Screenshot: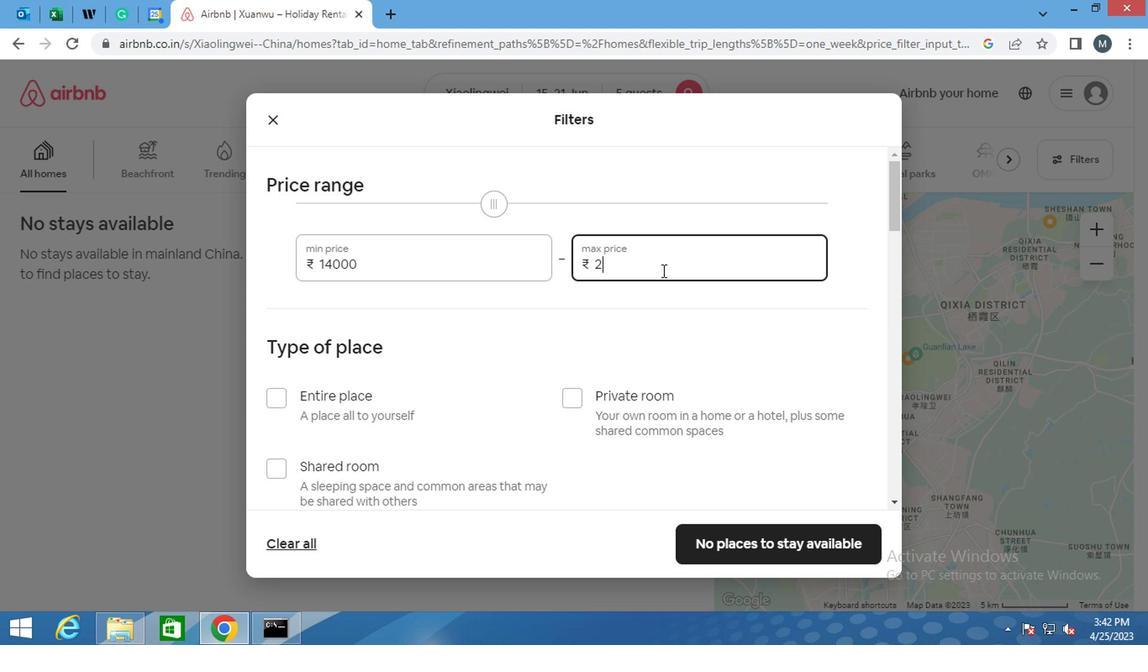 
Action: Mouse moved to (658, 272)
Screenshot: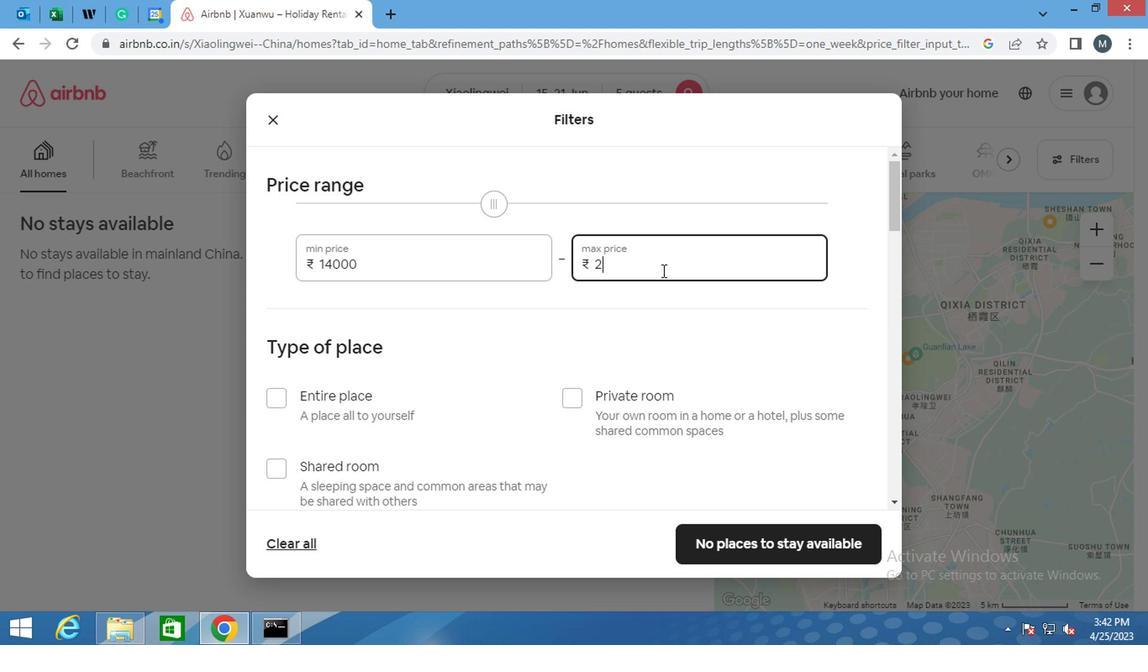
Action: Key pressed 0
Screenshot: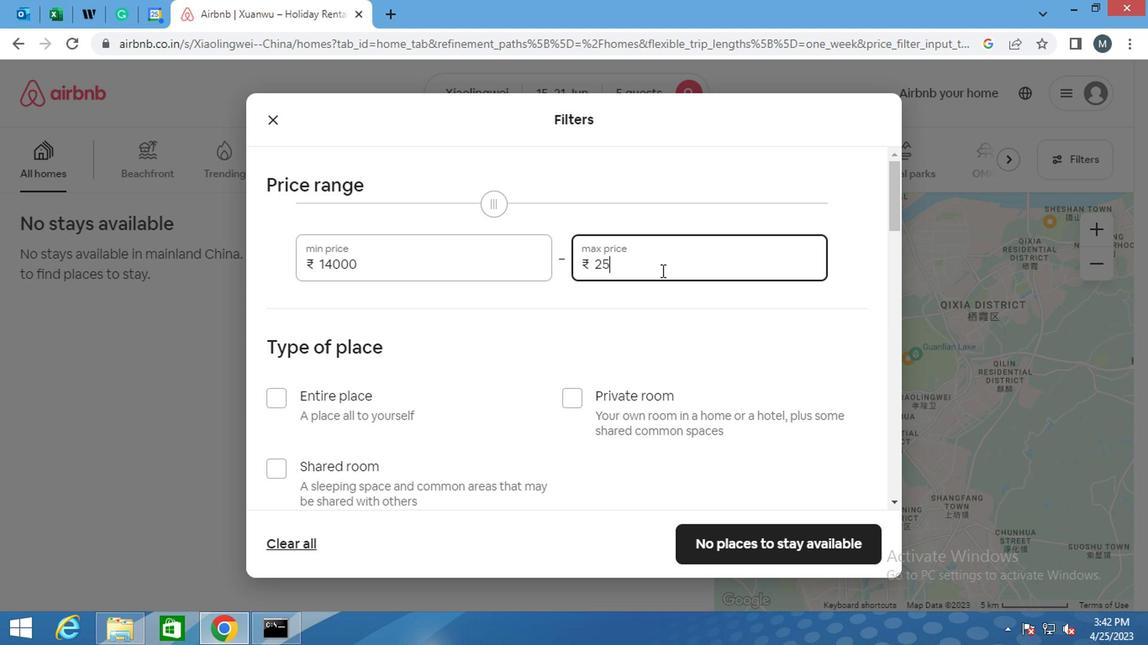 
Action: Mouse moved to (655, 275)
Screenshot: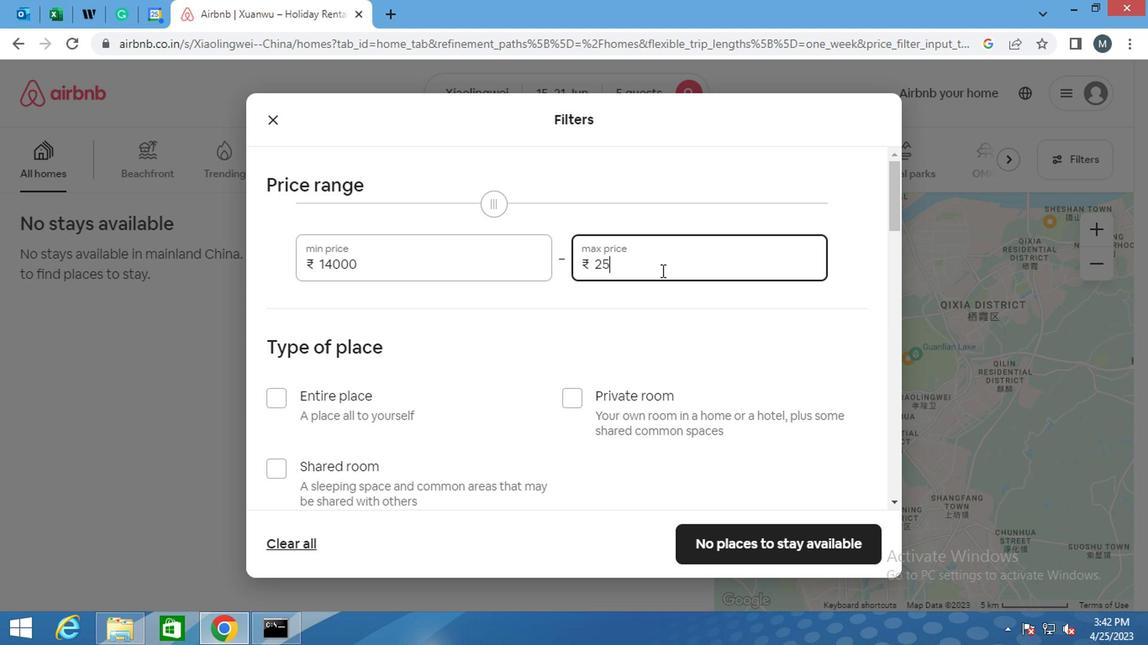 
Action: Key pressed 00
Screenshot: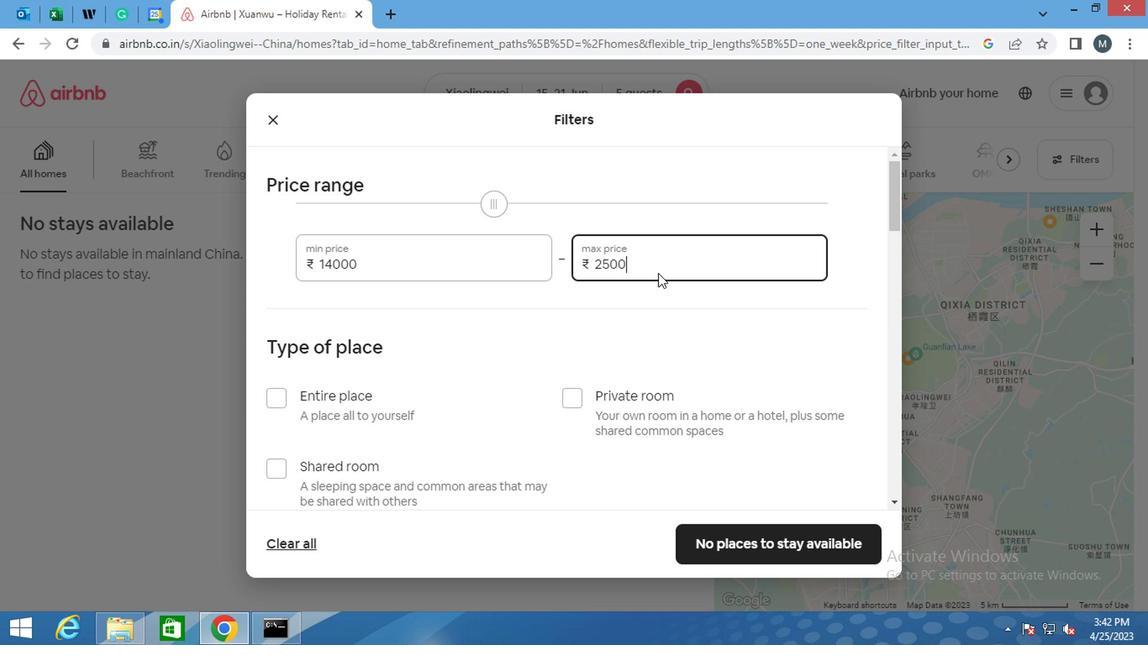 
Action: Mouse moved to (574, 272)
Screenshot: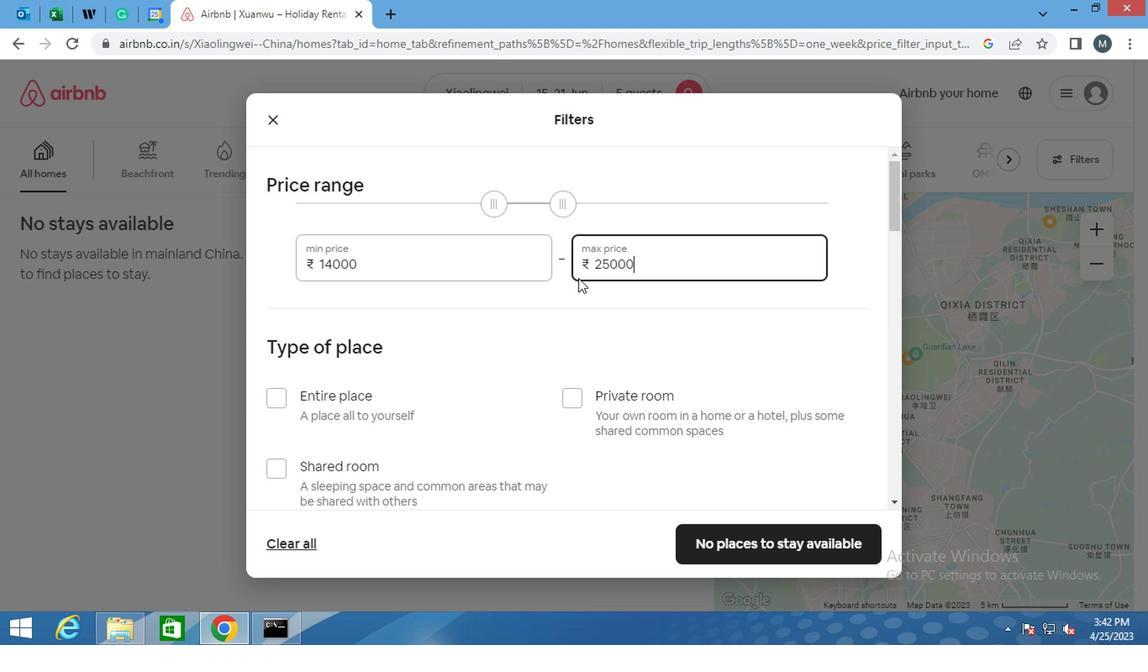 
Action: Mouse scrolled (574, 271) with delta (0, -1)
Screenshot: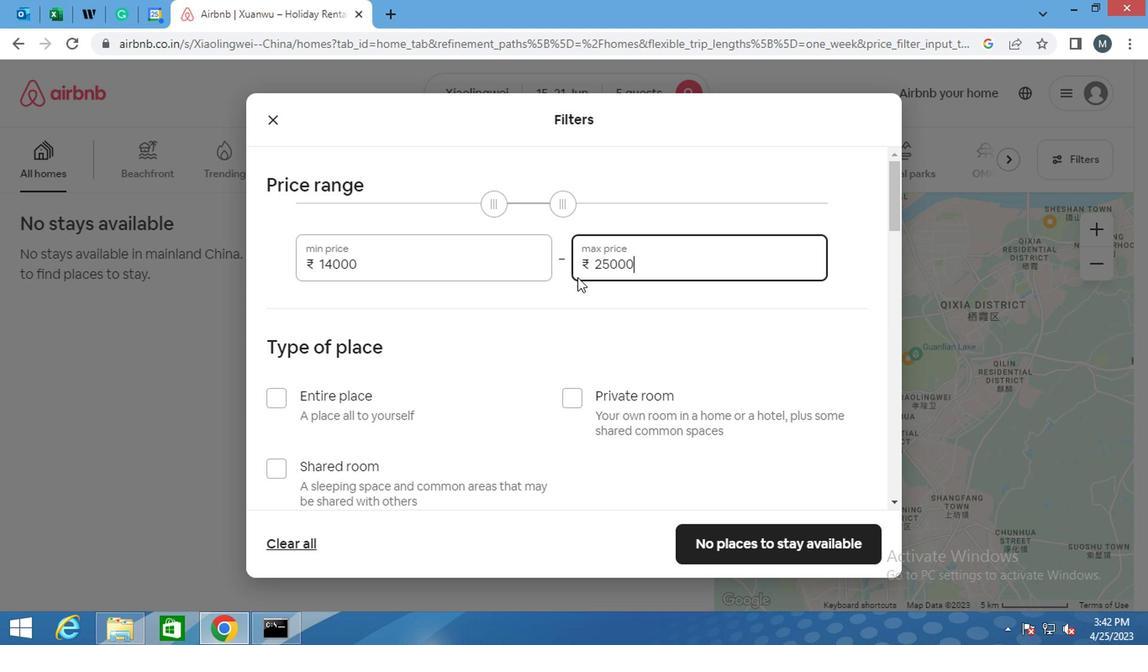 
Action: Mouse moved to (275, 310)
Screenshot: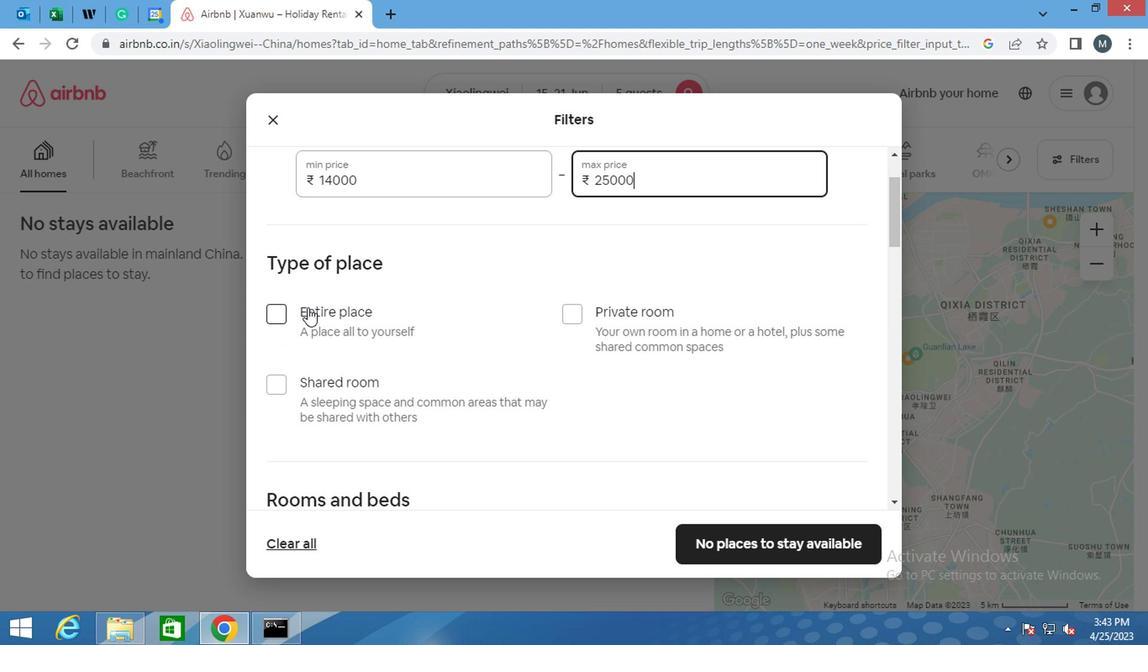 
Action: Mouse pressed left at (275, 310)
Screenshot: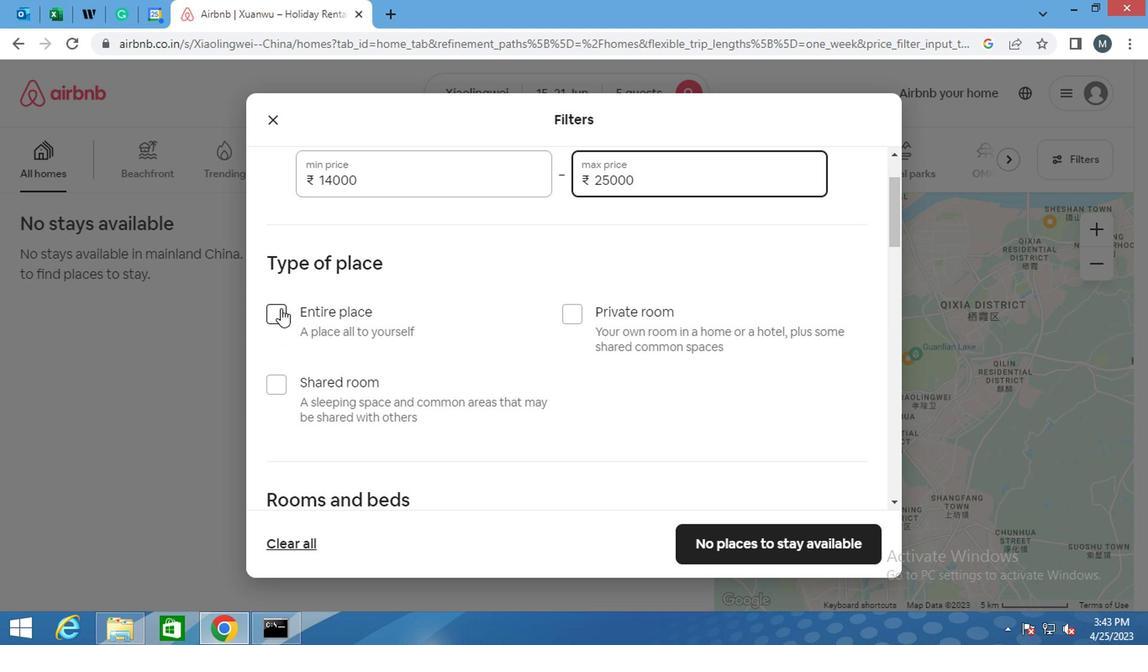 
Action: Mouse moved to (508, 302)
Screenshot: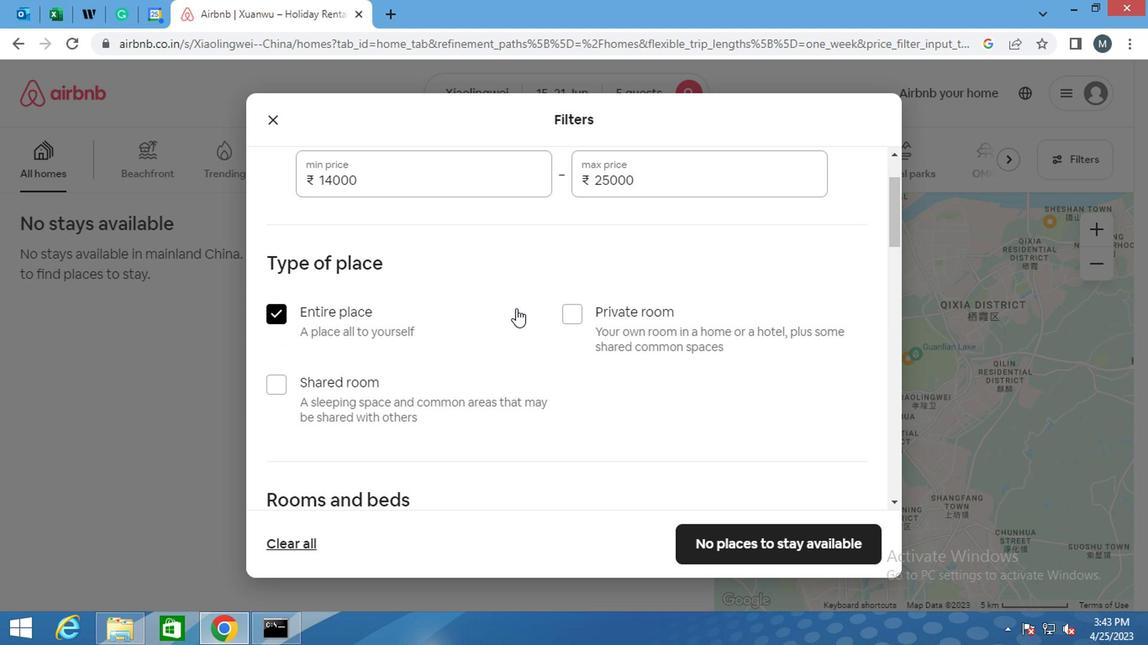 
Action: Mouse scrolled (508, 301) with delta (0, 0)
Screenshot: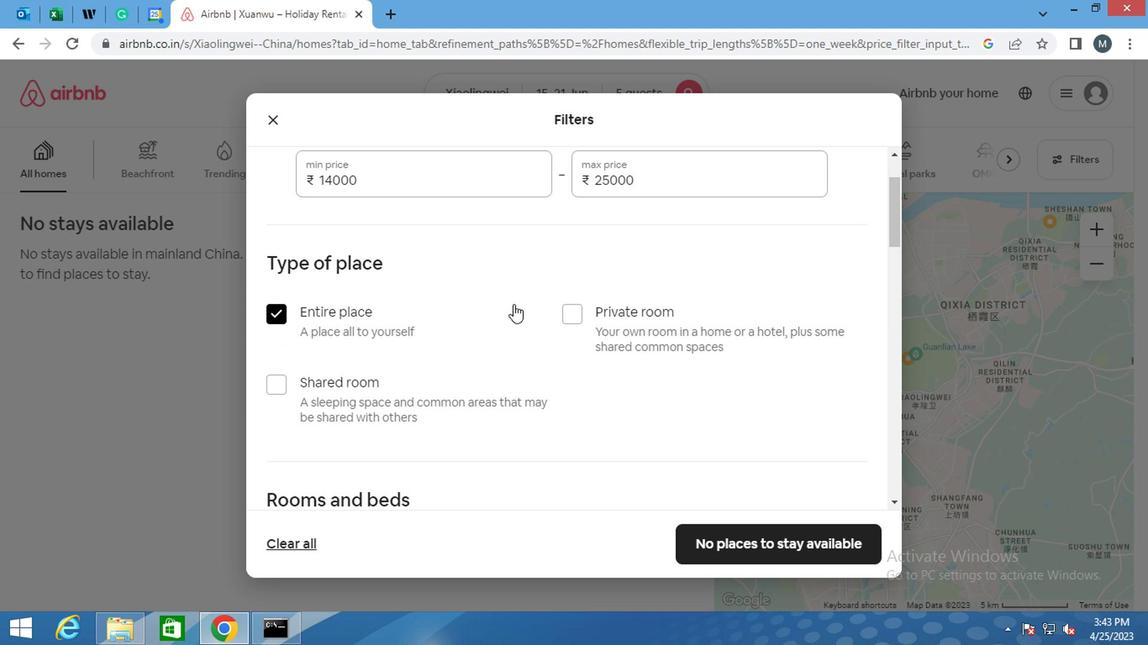 
Action: Mouse moved to (511, 301)
Screenshot: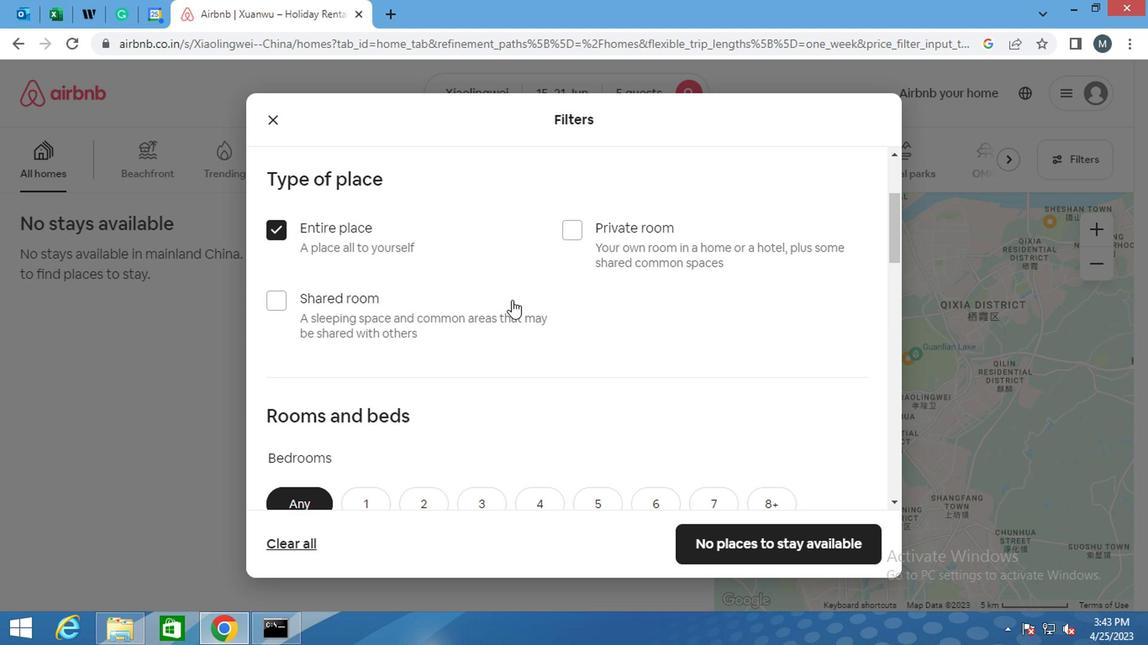 
Action: Mouse scrolled (511, 300) with delta (0, -1)
Screenshot: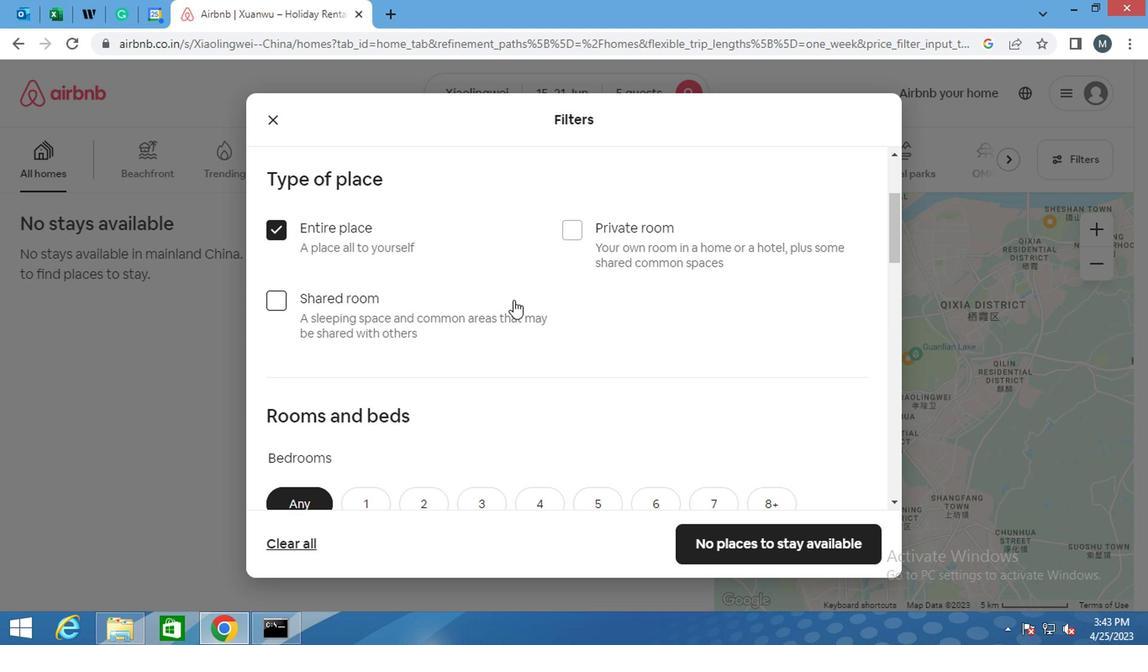 
Action: Mouse scrolled (511, 300) with delta (0, -1)
Screenshot: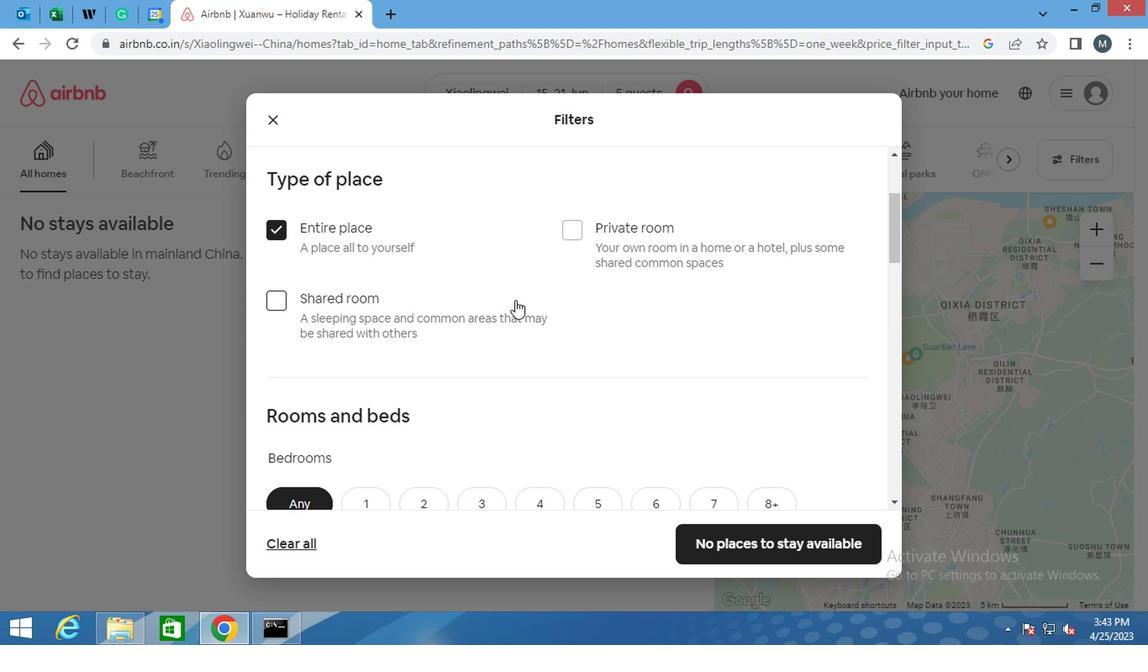 
Action: Mouse moved to (502, 329)
Screenshot: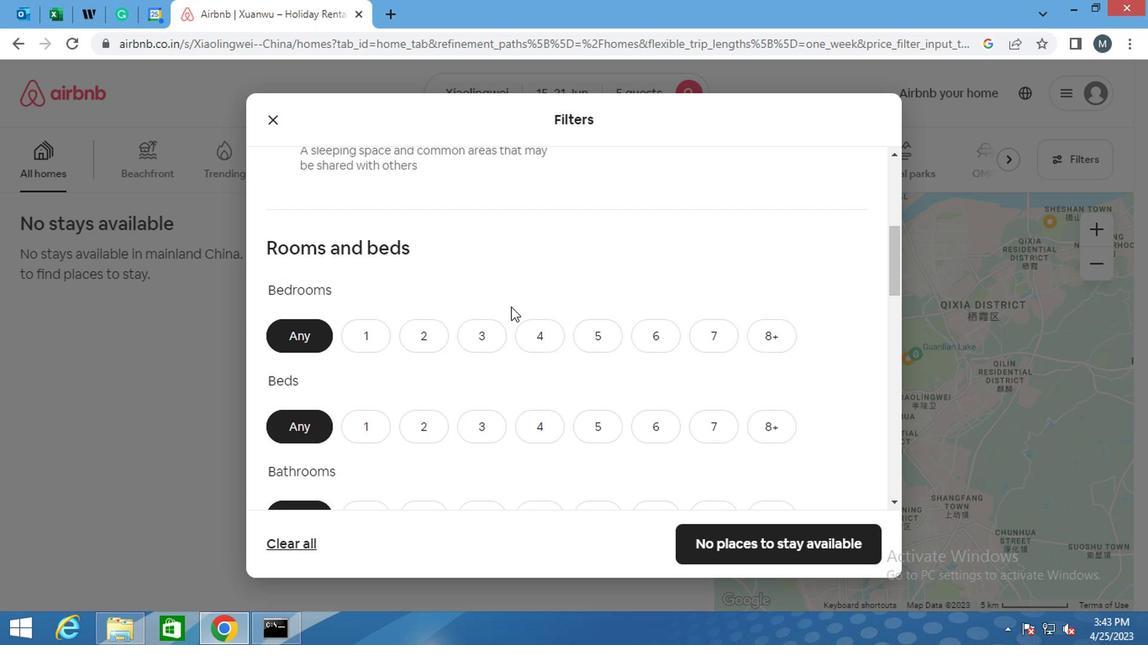 
Action: Mouse scrolled (502, 328) with delta (0, -1)
Screenshot: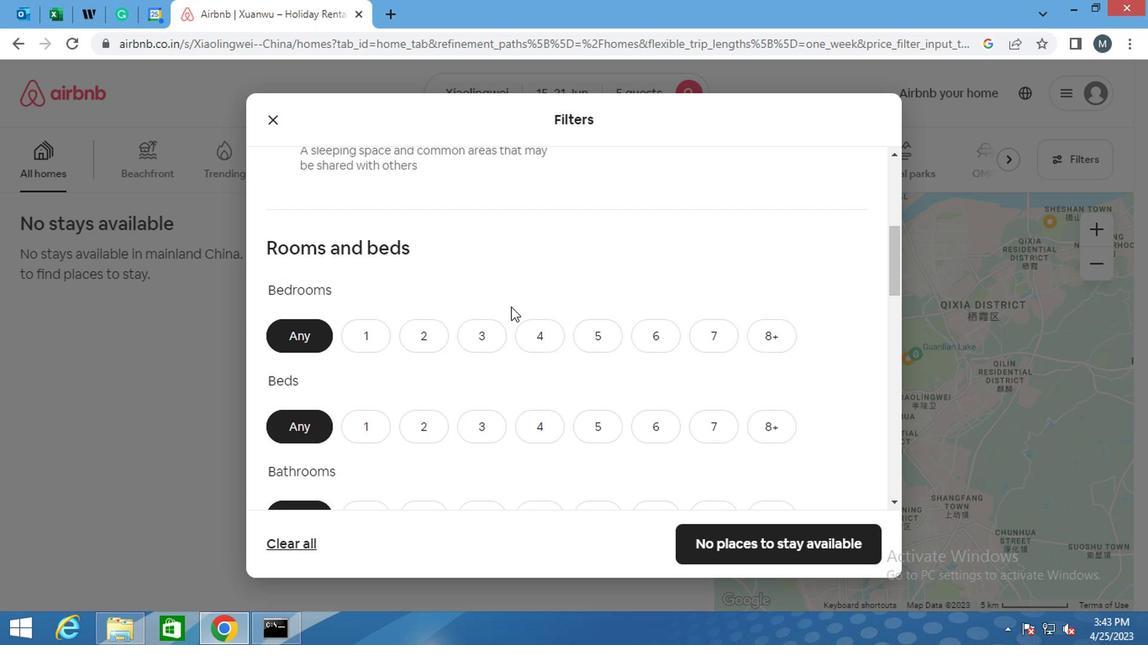 
Action: Mouse moved to (486, 259)
Screenshot: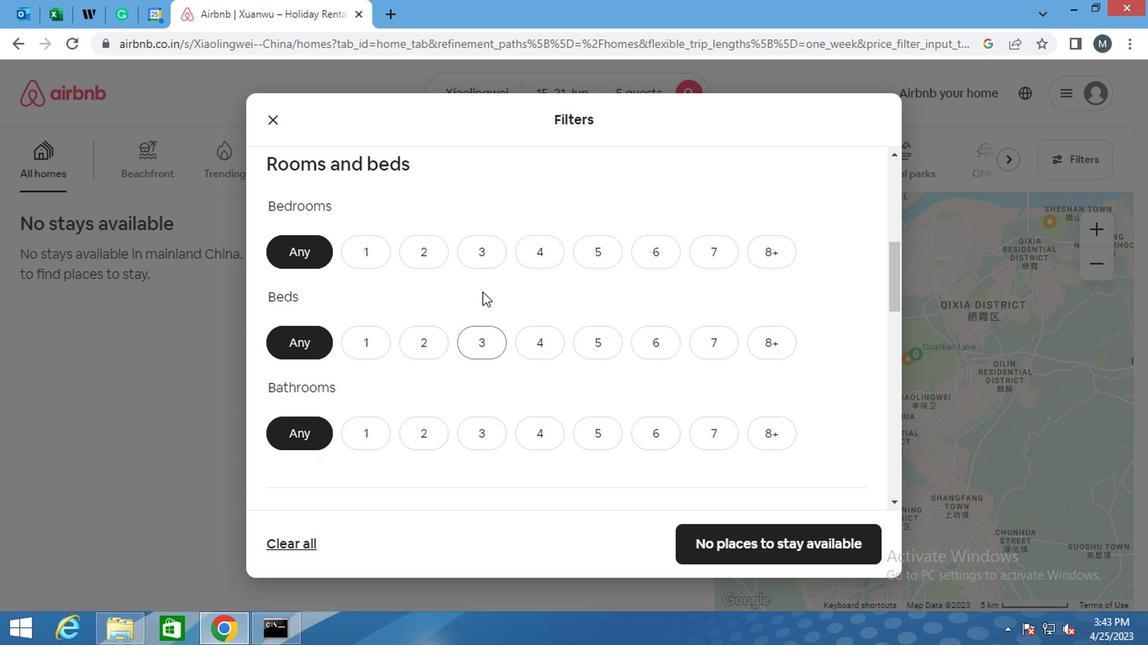 
Action: Mouse pressed left at (486, 259)
Screenshot: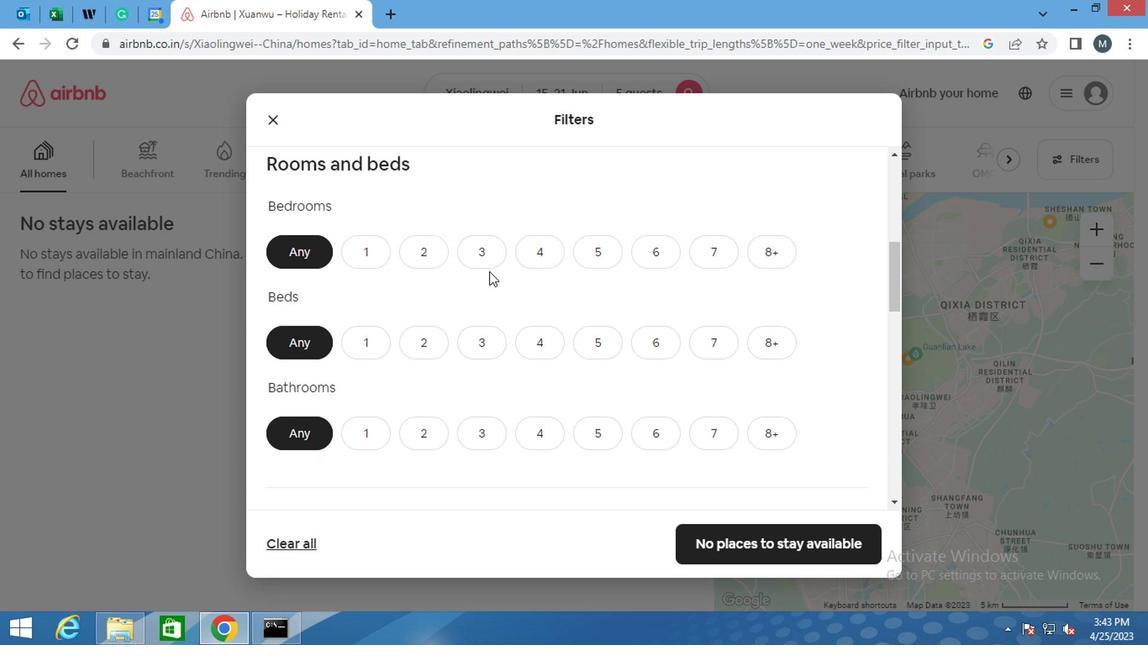 
Action: Mouse moved to (490, 348)
Screenshot: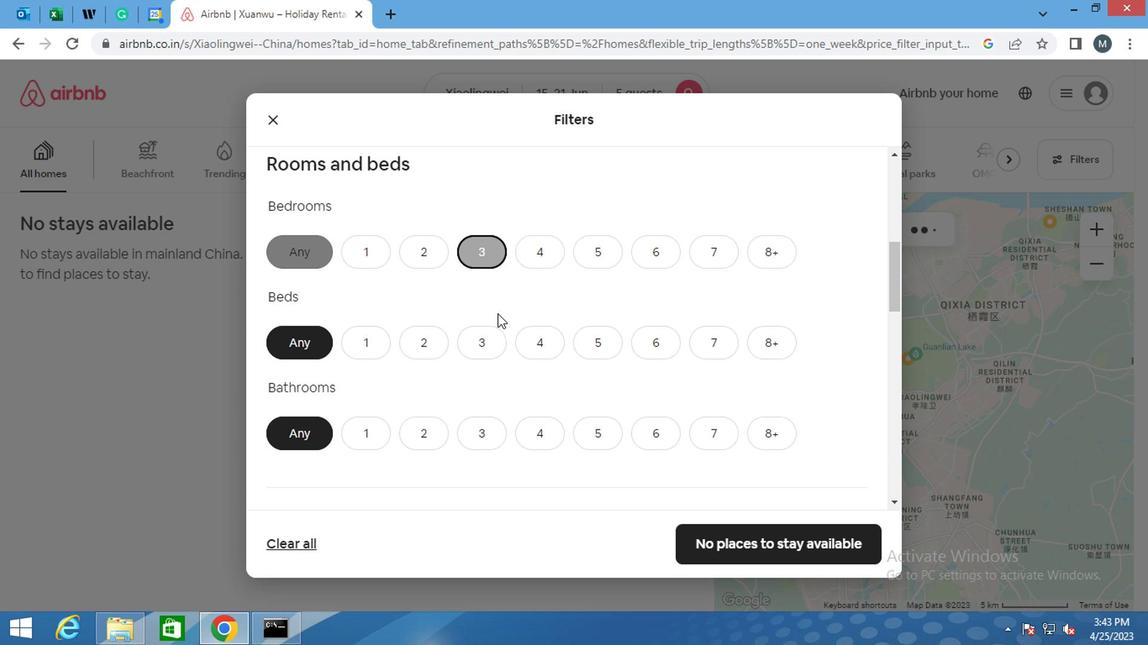 
Action: Mouse pressed left at (490, 348)
Screenshot: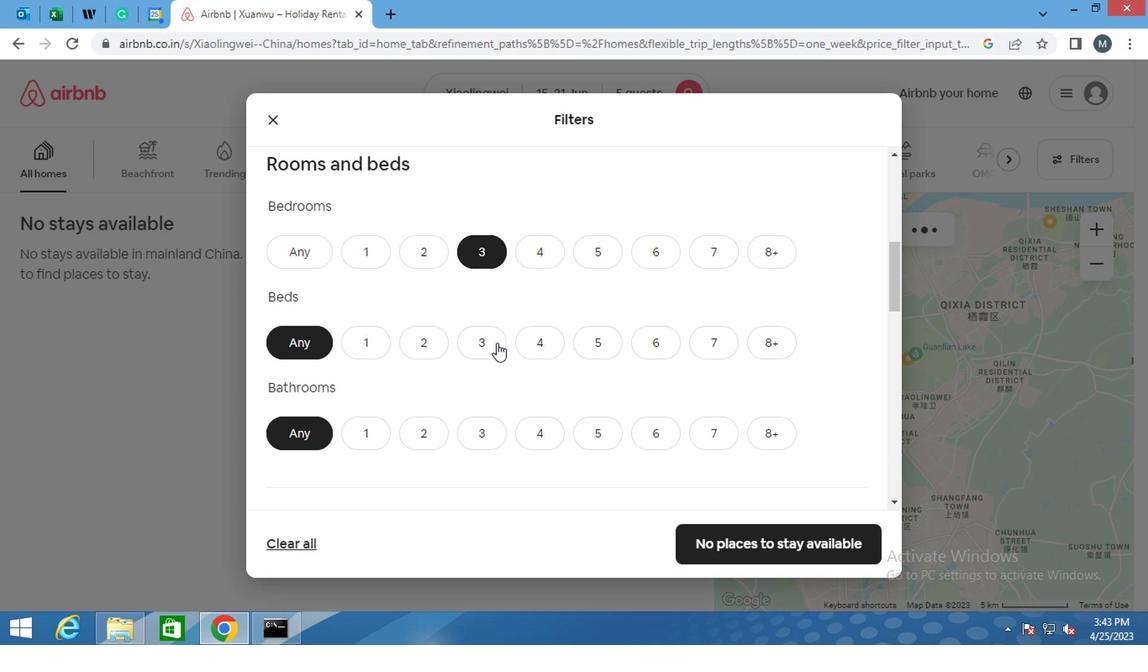 
Action: Mouse moved to (487, 458)
Screenshot: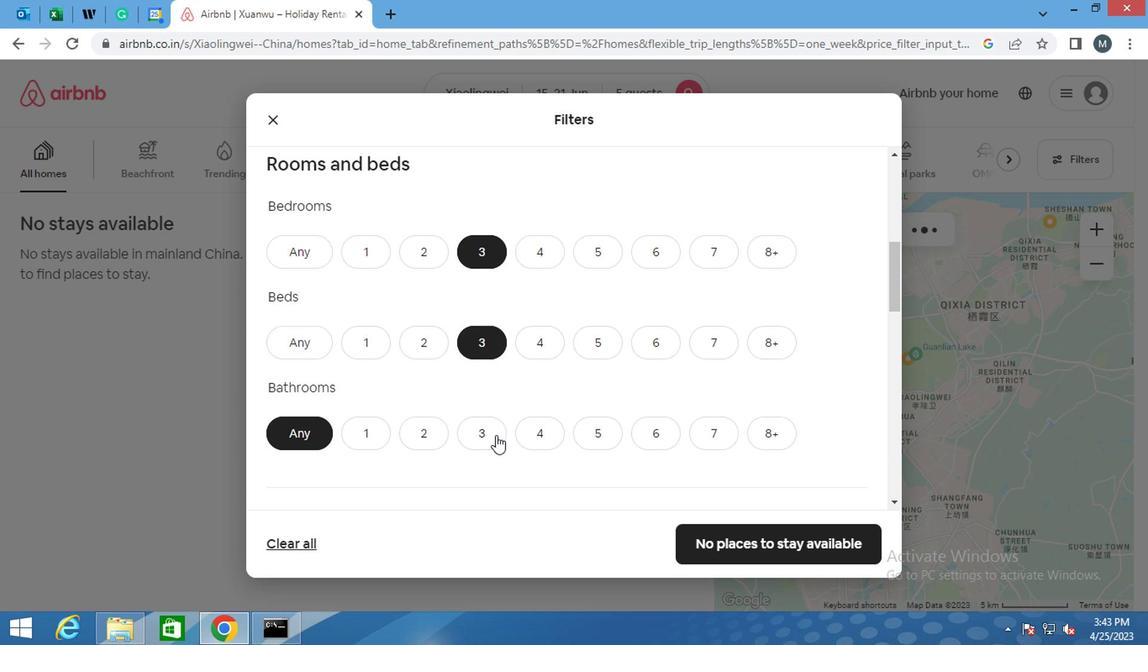 
Action: Mouse pressed left at (487, 458)
Screenshot: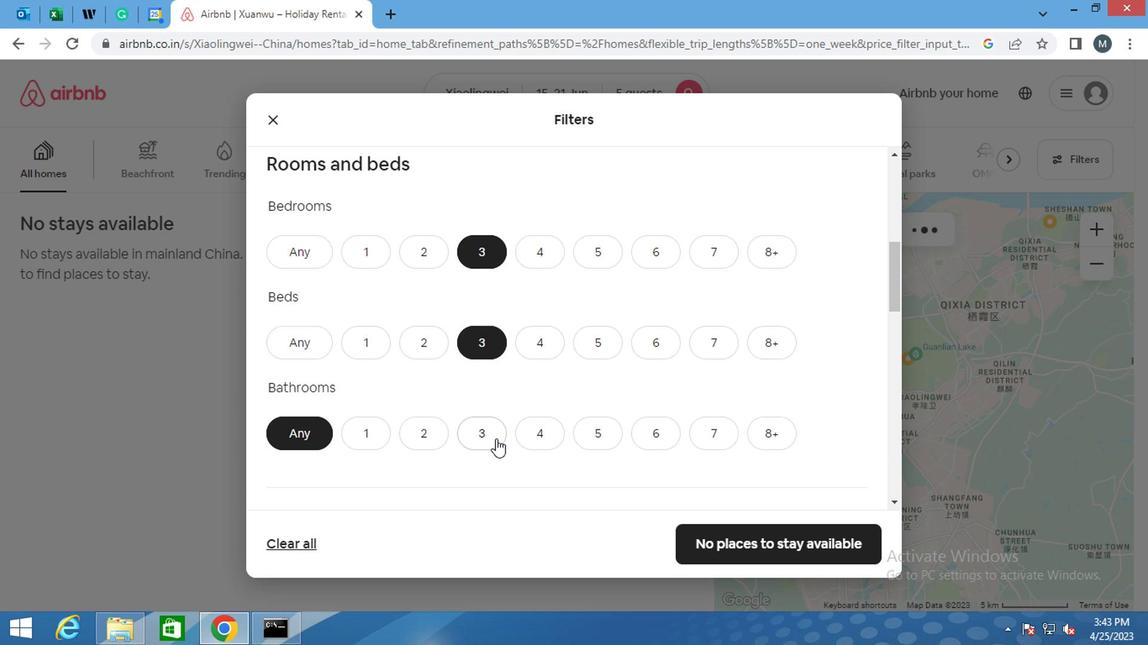 
Action: Mouse moved to (485, 444)
Screenshot: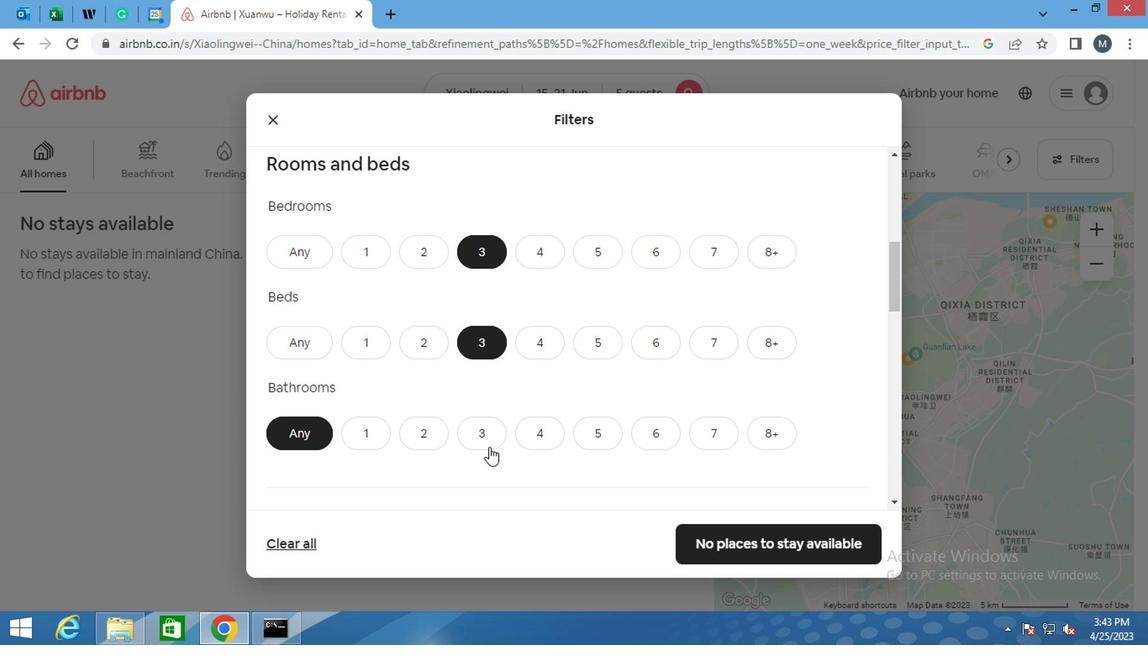 
Action: Mouse pressed left at (485, 444)
Screenshot: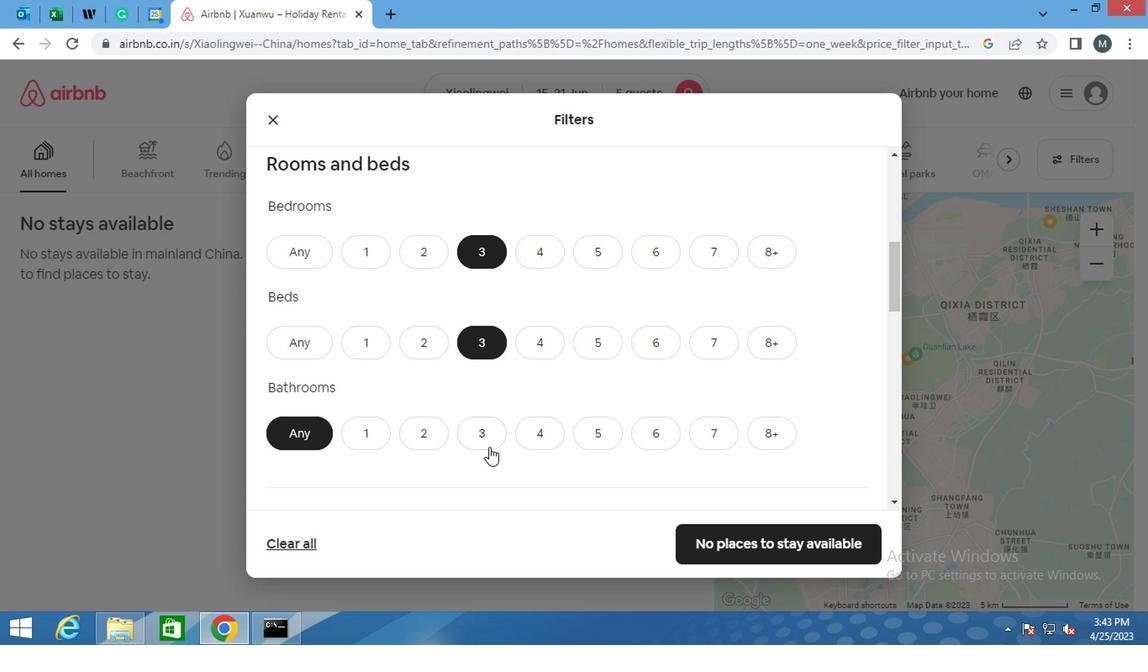 
Action: Mouse moved to (428, 387)
Screenshot: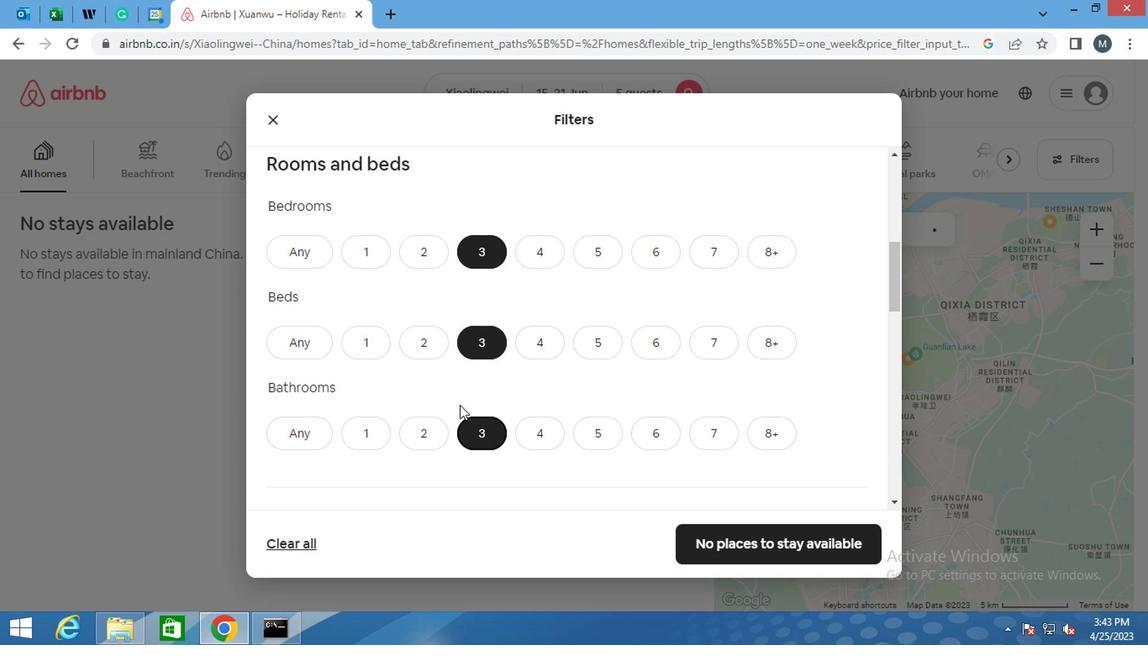 
Action: Mouse scrolled (428, 386) with delta (0, 0)
Screenshot: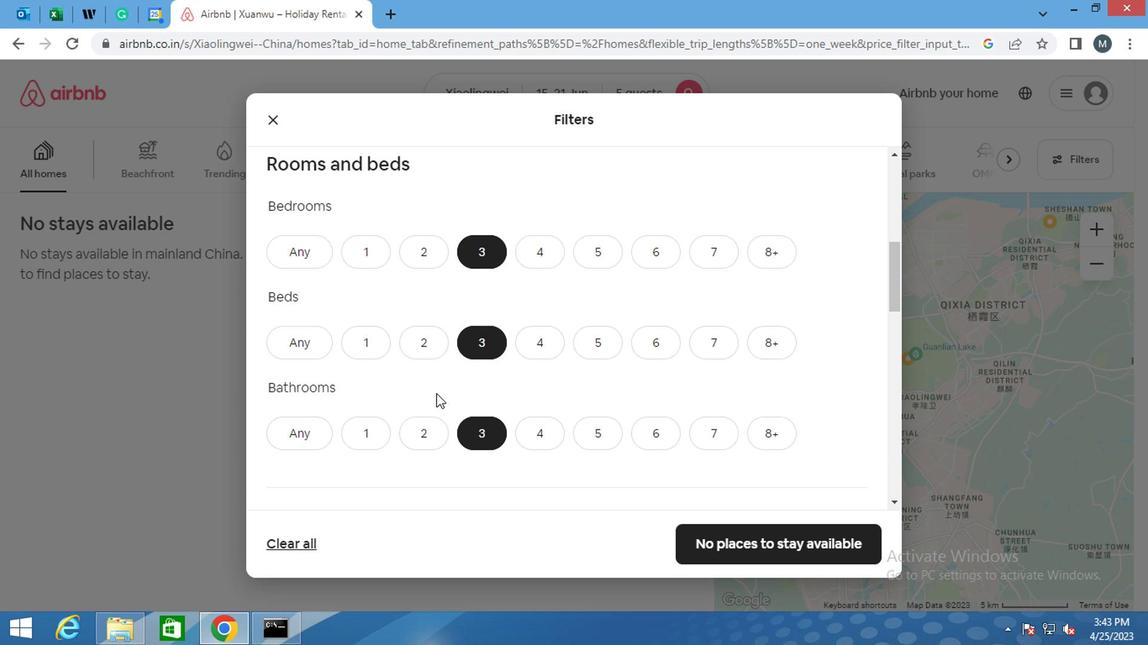 
Action: Mouse moved to (425, 370)
Screenshot: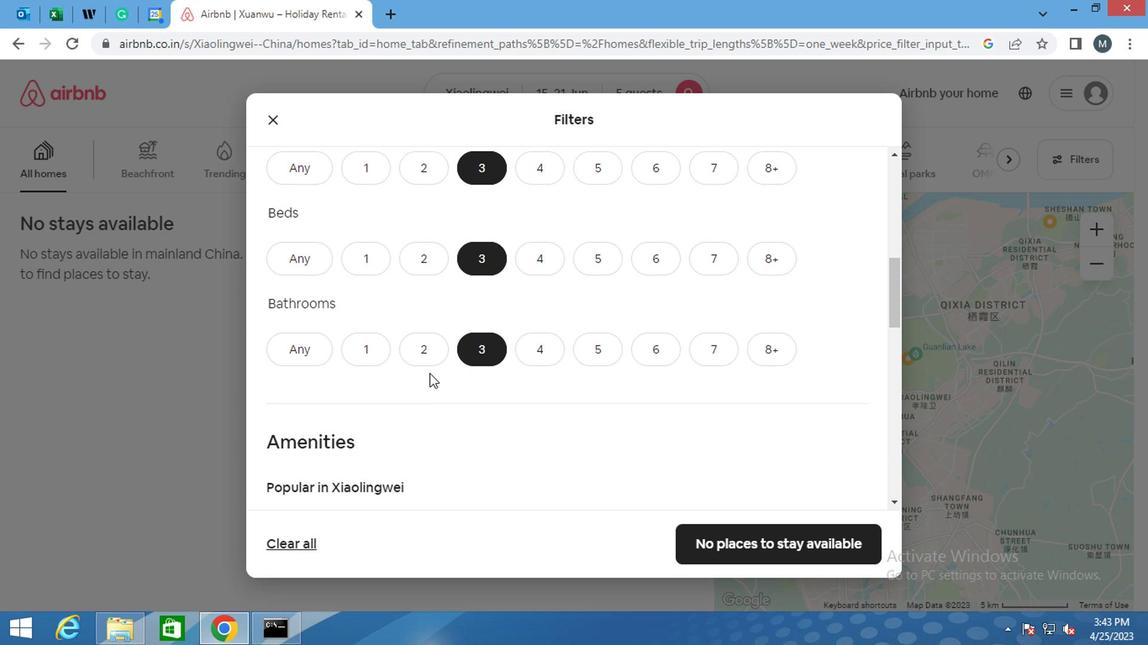 
Action: Mouse scrolled (425, 370) with delta (0, 0)
Screenshot: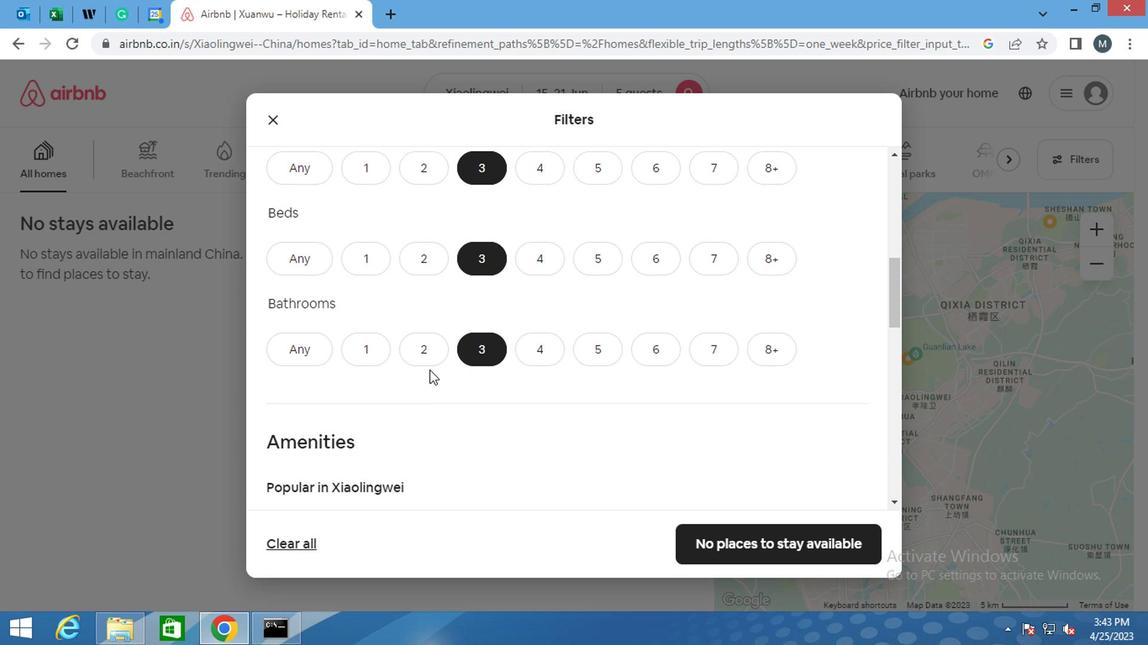 
Action: Mouse moved to (418, 377)
Screenshot: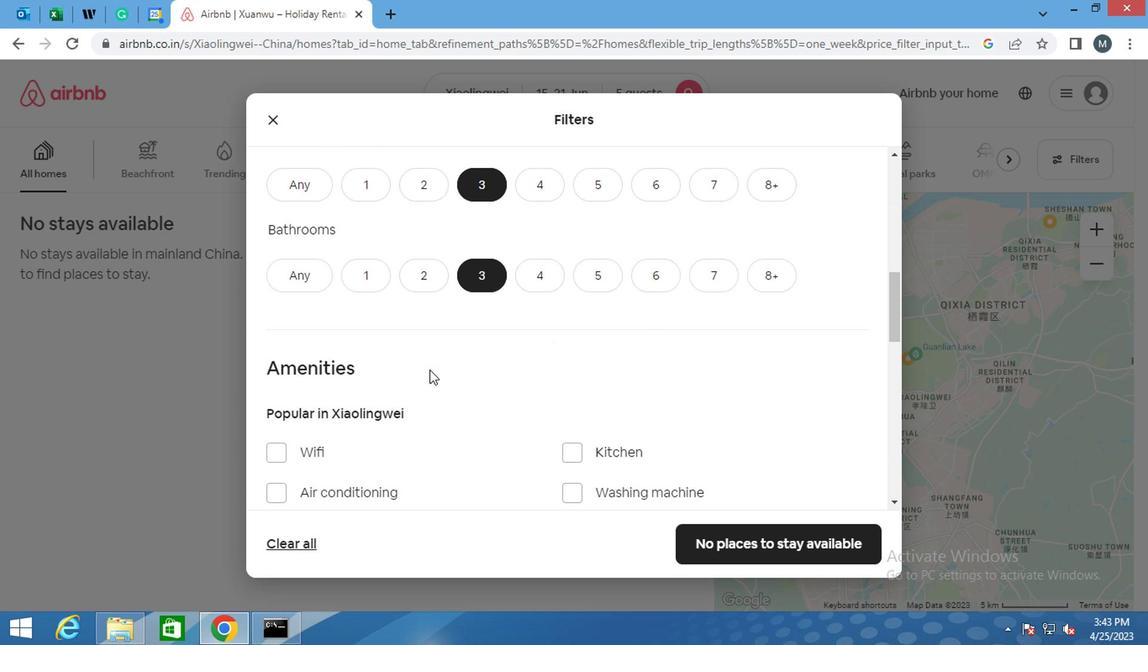 
Action: Mouse scrolled (418, 376) with delta (0, -1)
Screenshot: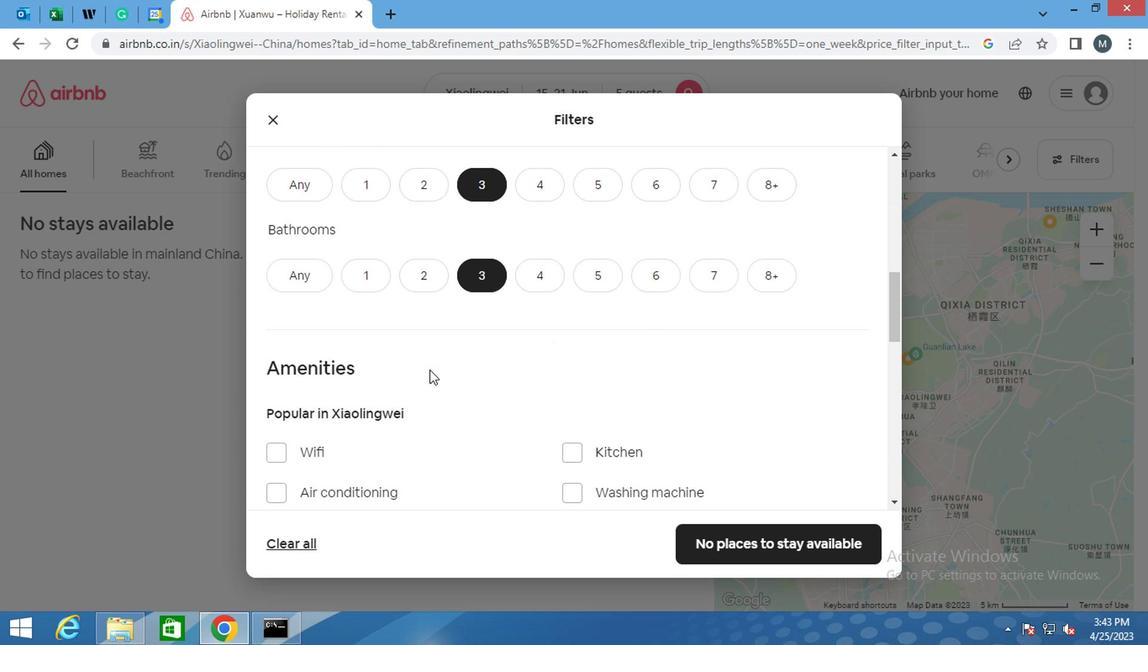 
Action: Mouse moved to (453, 365)
Screenshot: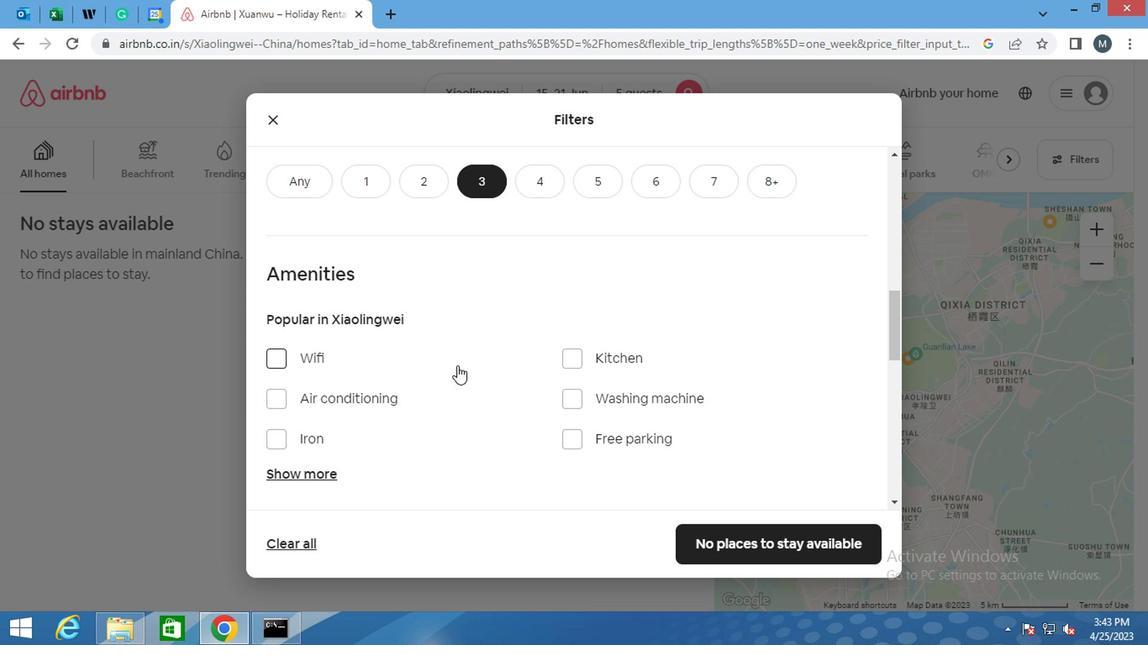 
Action: Mouse scrolled (453, 365) with delta (0, 0)
Screenshot: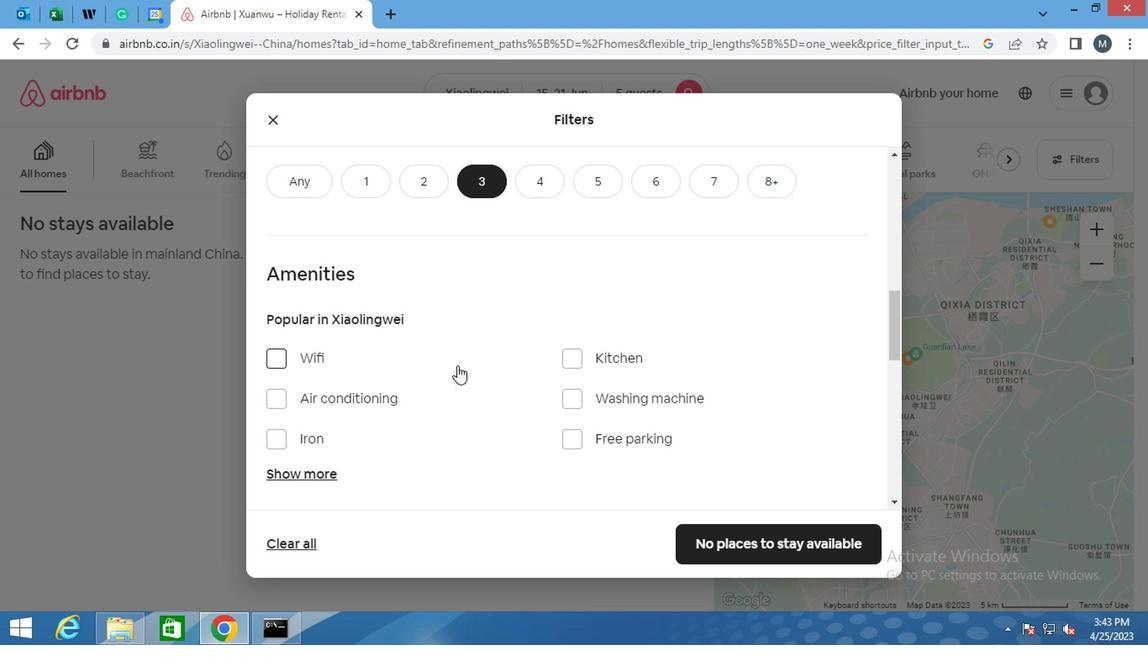 
Action: Mouse moved to (576, 318)
Screenshot: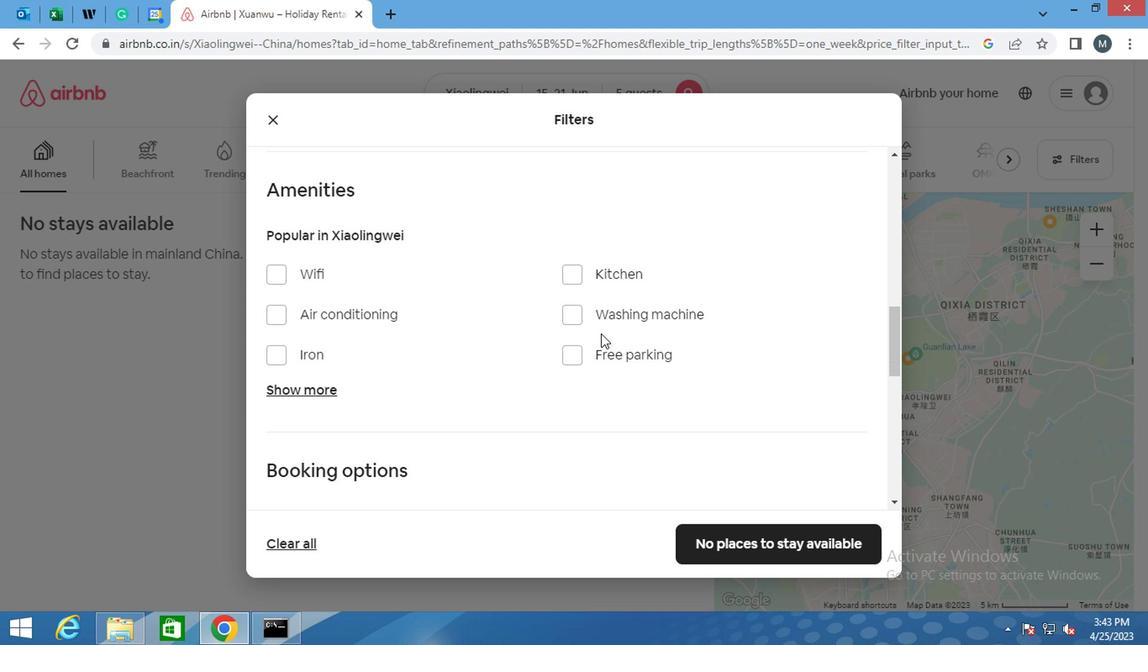 
Action: Mouse pressed left at (576, 318)
Screenshot: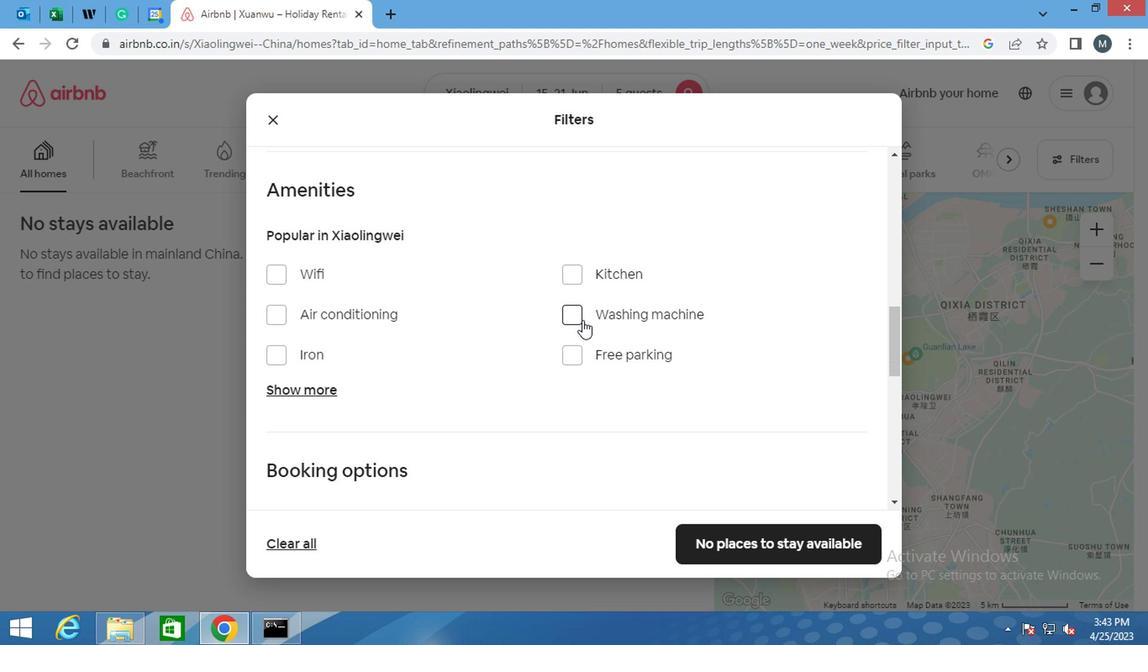 
Action: Mouse moved to (508, 337)
Screenshot: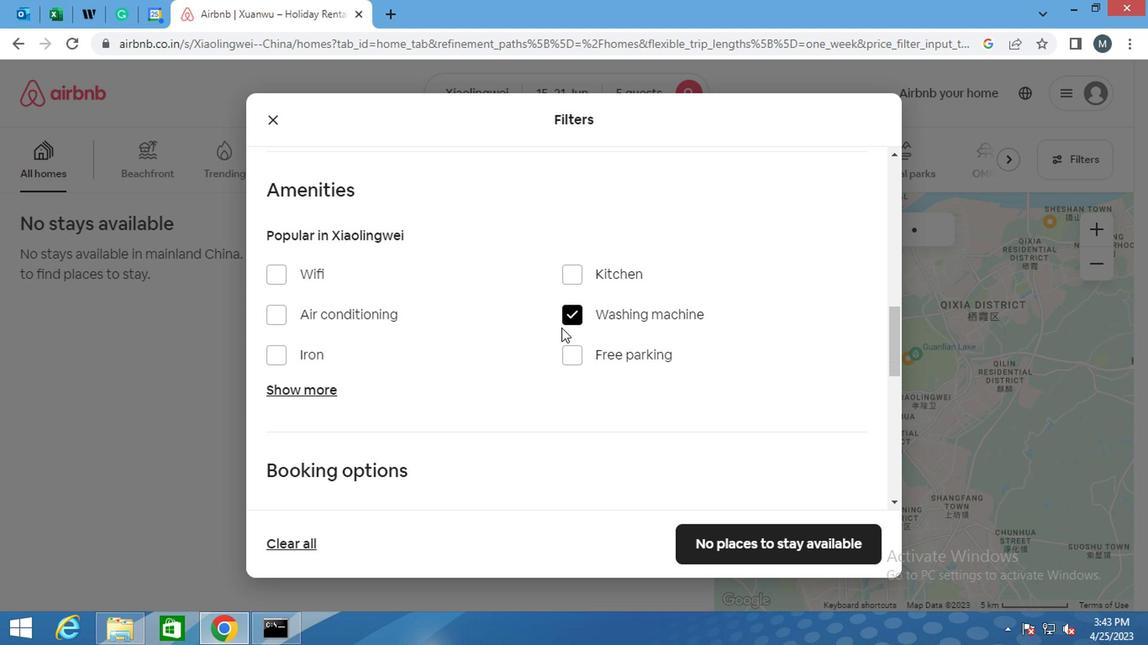 
Action: Mouse scrolled (508, 336) with delta (0, -1)
Screenshot: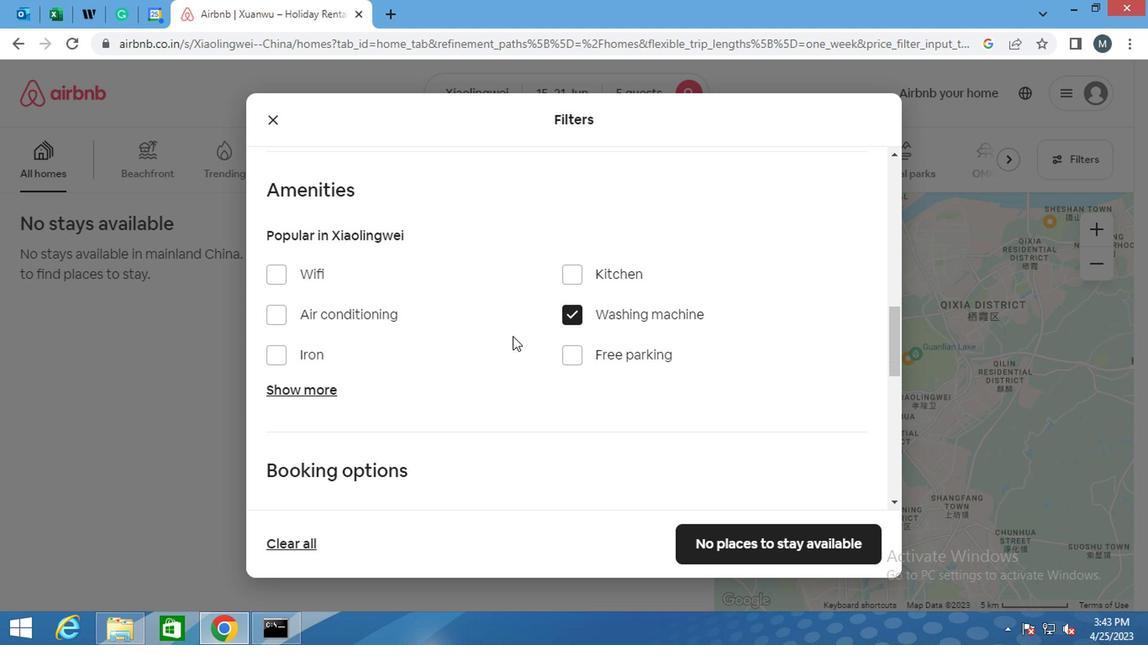 
Action: Mouse moved to (510, 334)
Screenshot: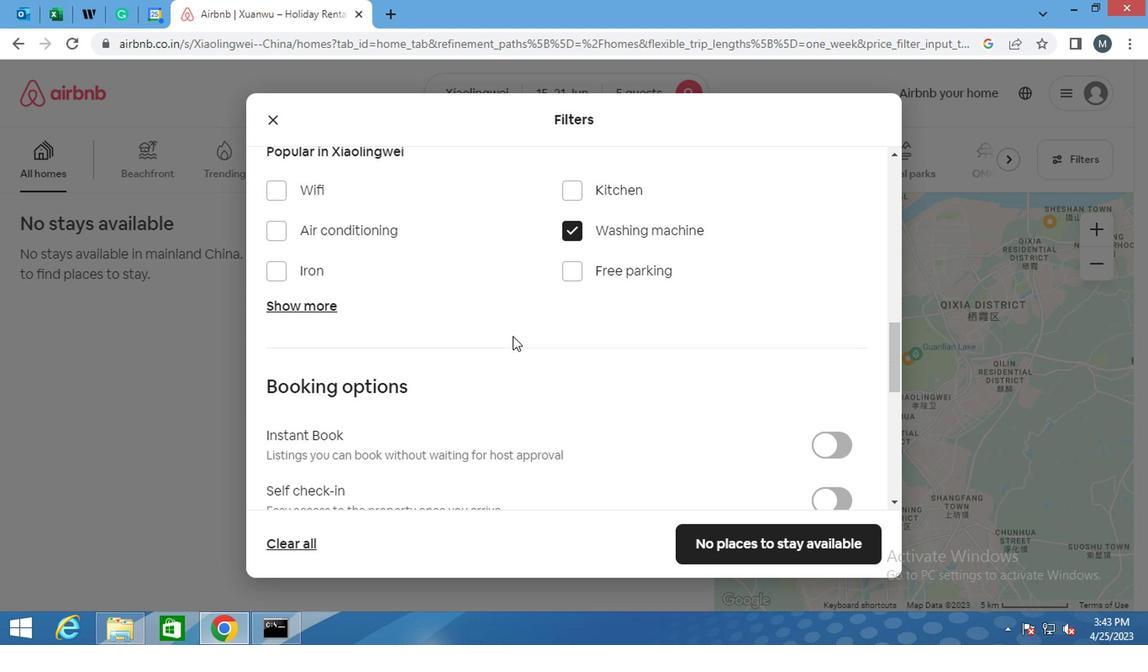
Action: Mouse scrolled (510, 334) with delta (0, 0)
Screenshot: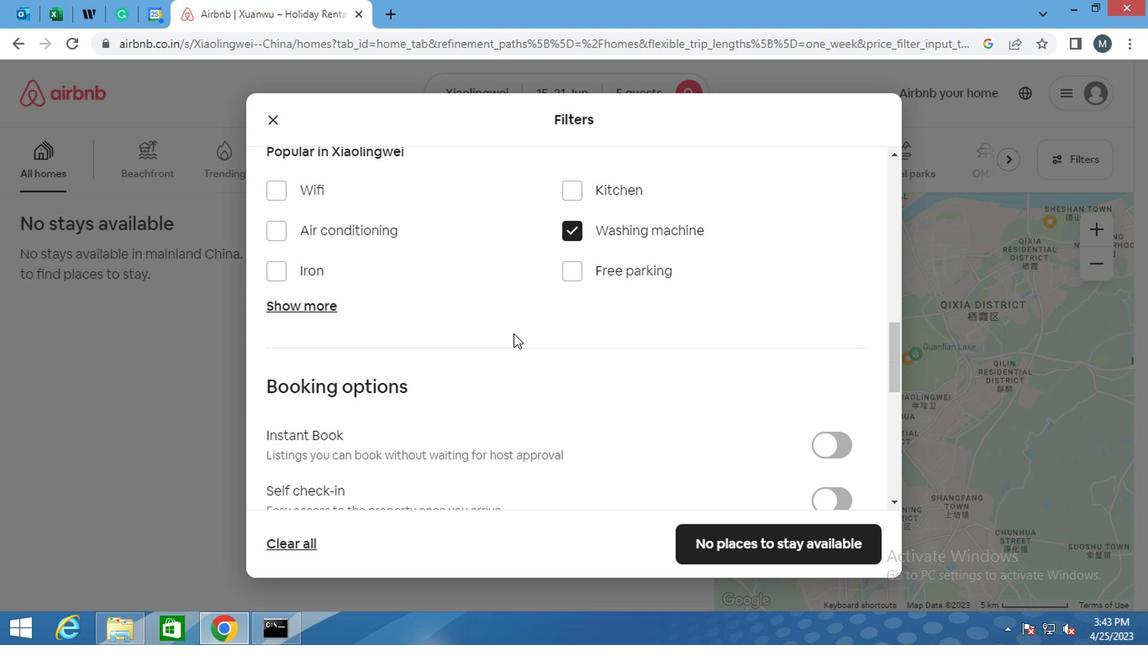 
Action: Mouse moved to (510, 330)
Screenshot: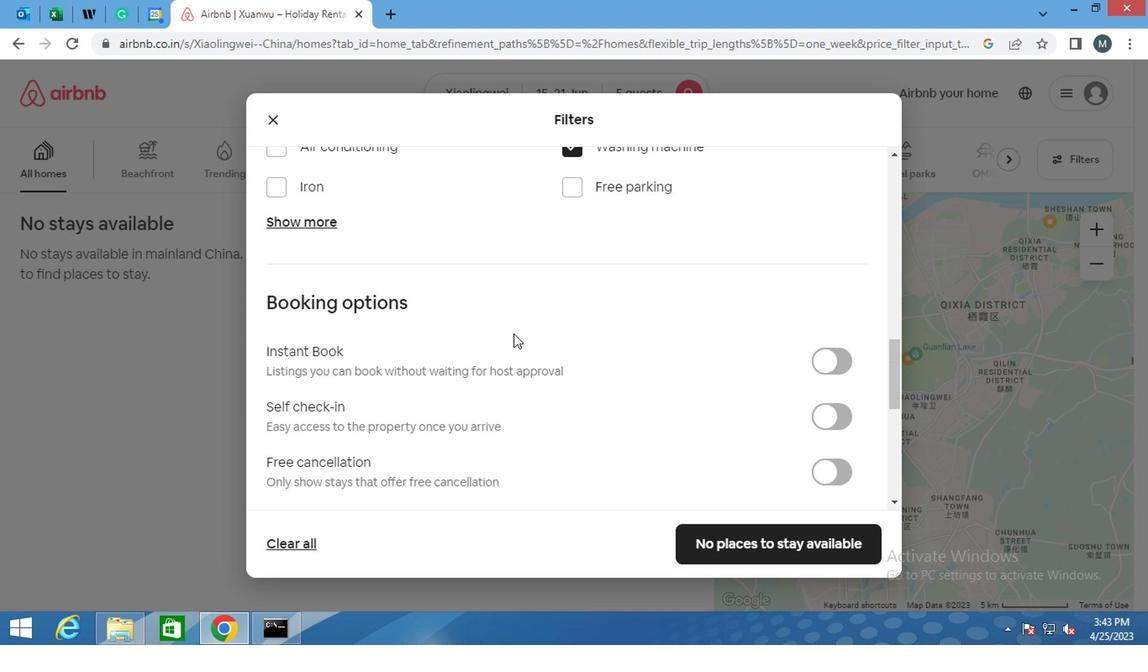 
Action: Mouse scrolled (510, 329) with delta (0, 0)
Screenshot: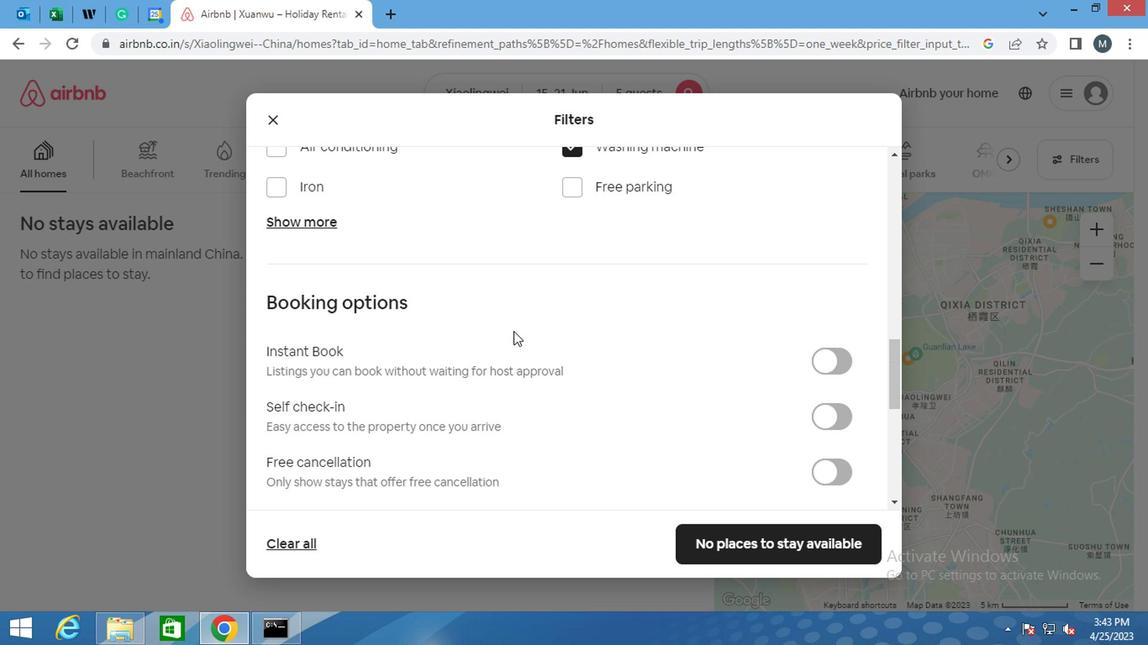 
Action: Mouse moved to (837, 331)
Screenshot: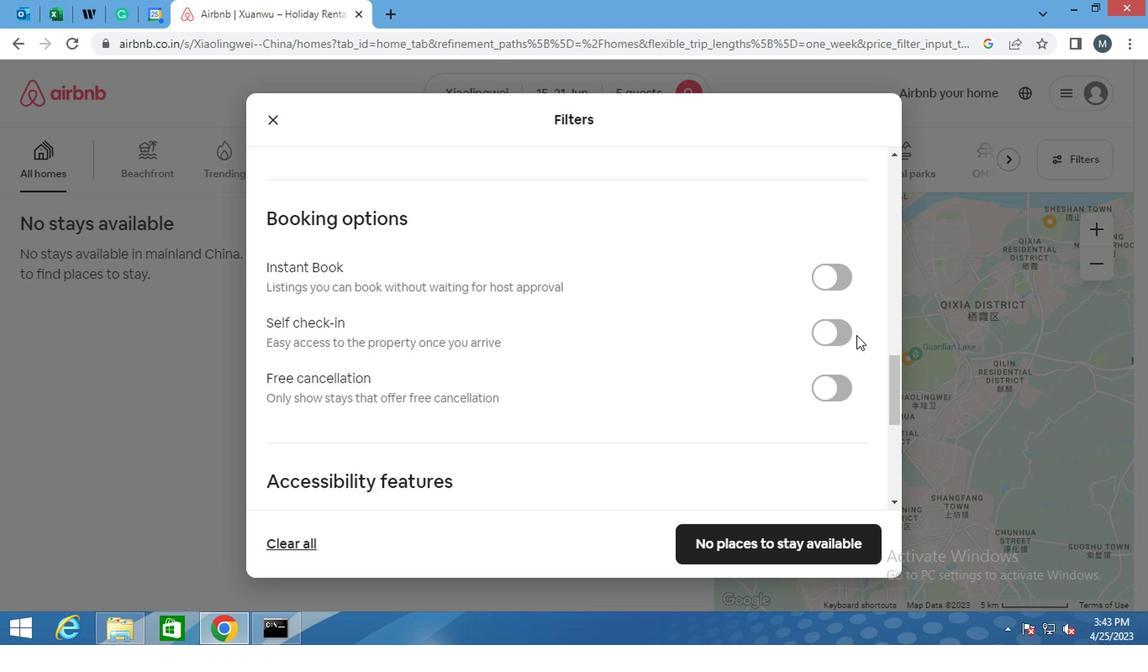 
Action: Mouse pressed left at (837, 331)
Screenshot: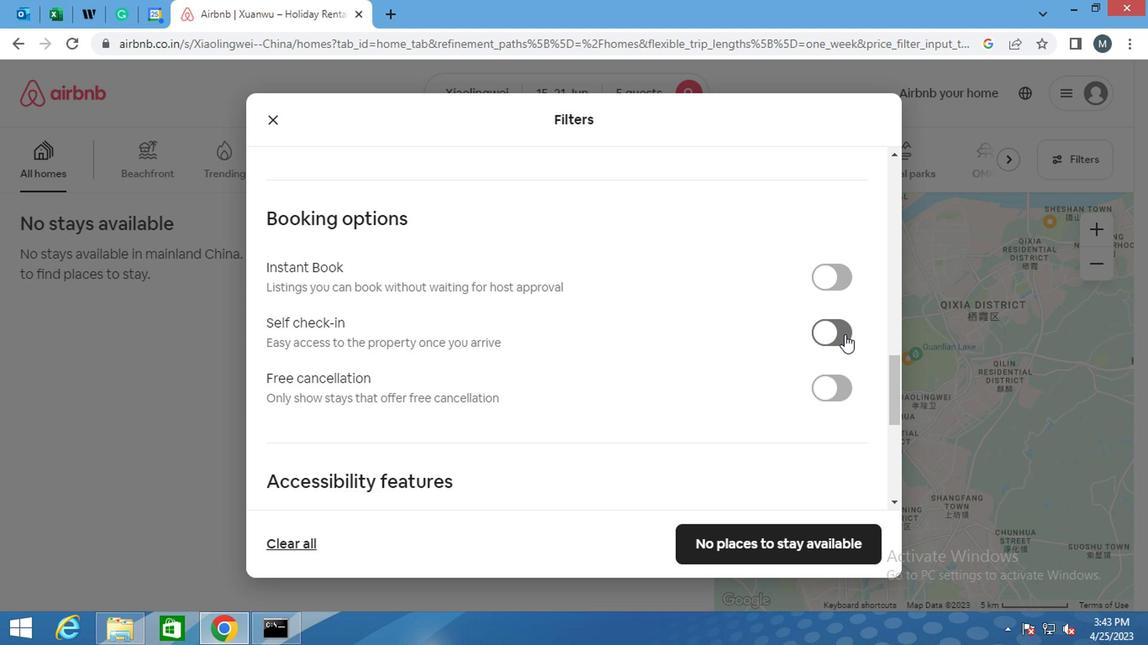 
Action: Mouse moved to (628, 373)
Screenshot: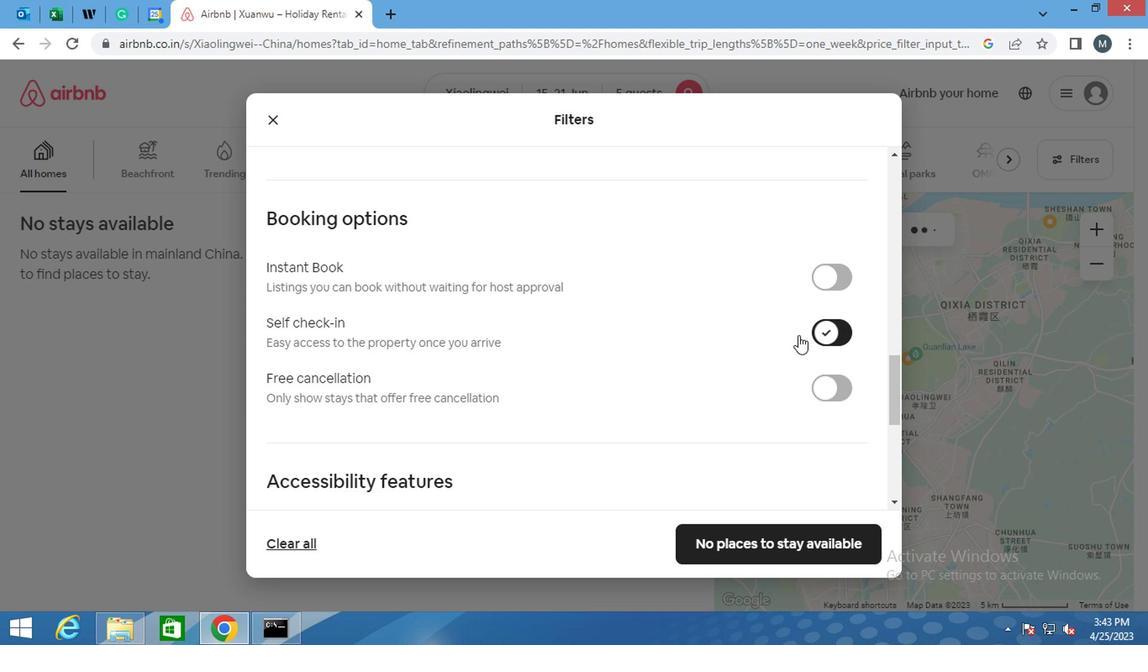 
Action: Mouse scrolled (628, 372) with delta (0, -1)
Screenshot: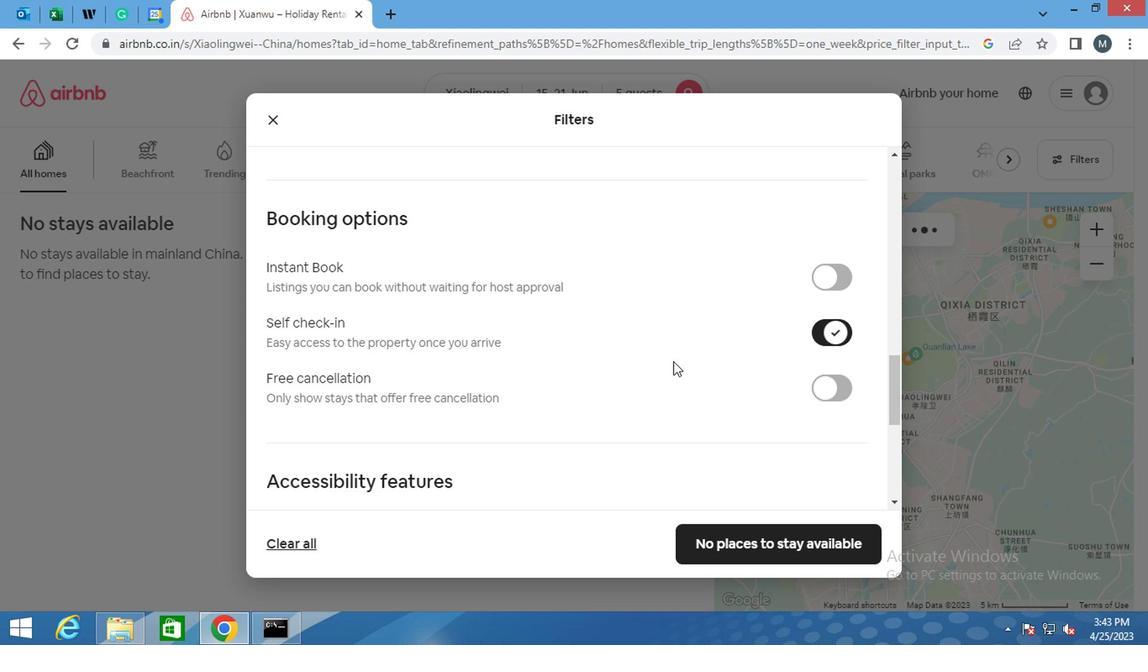
Action: Mouse moved to (628, 374)
Screenshot: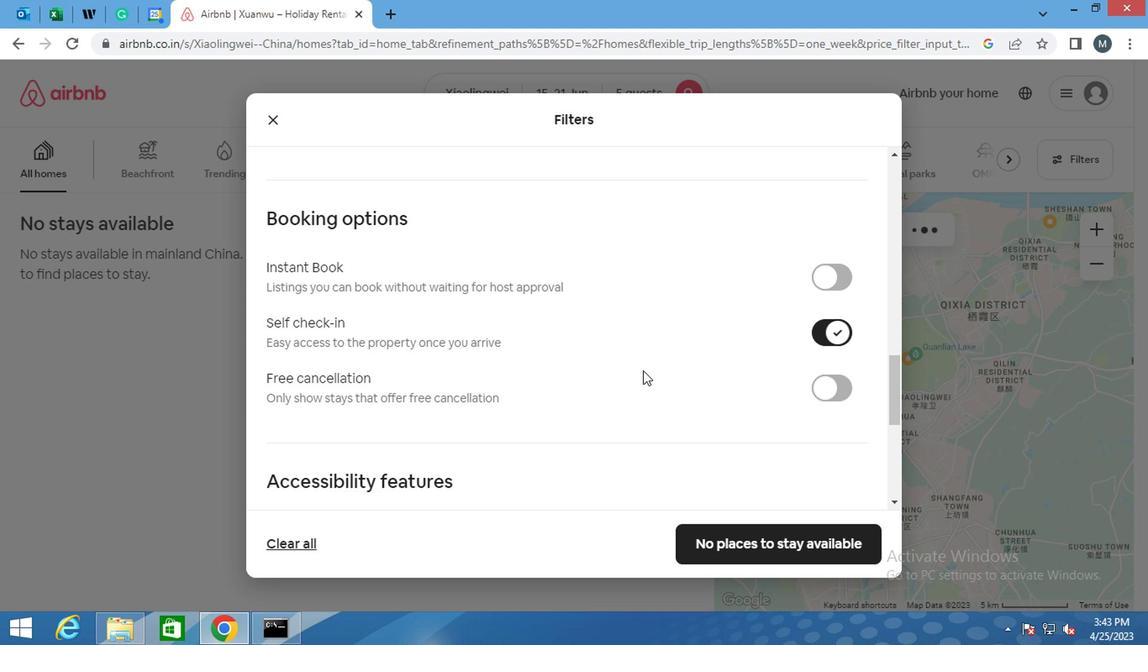 
Action: Mouse scrolled (628, 373) with delta (0, 0)
Screenshot: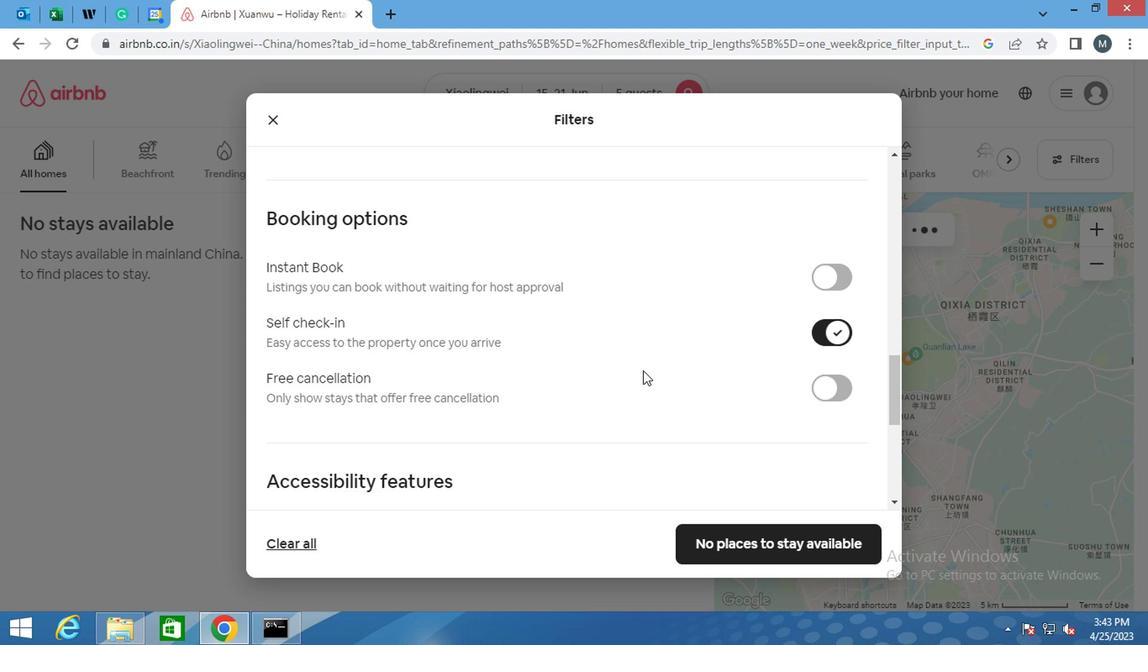 
Action: Mouse scrolled (628, 373) with delta (0, 0)
Screenshot: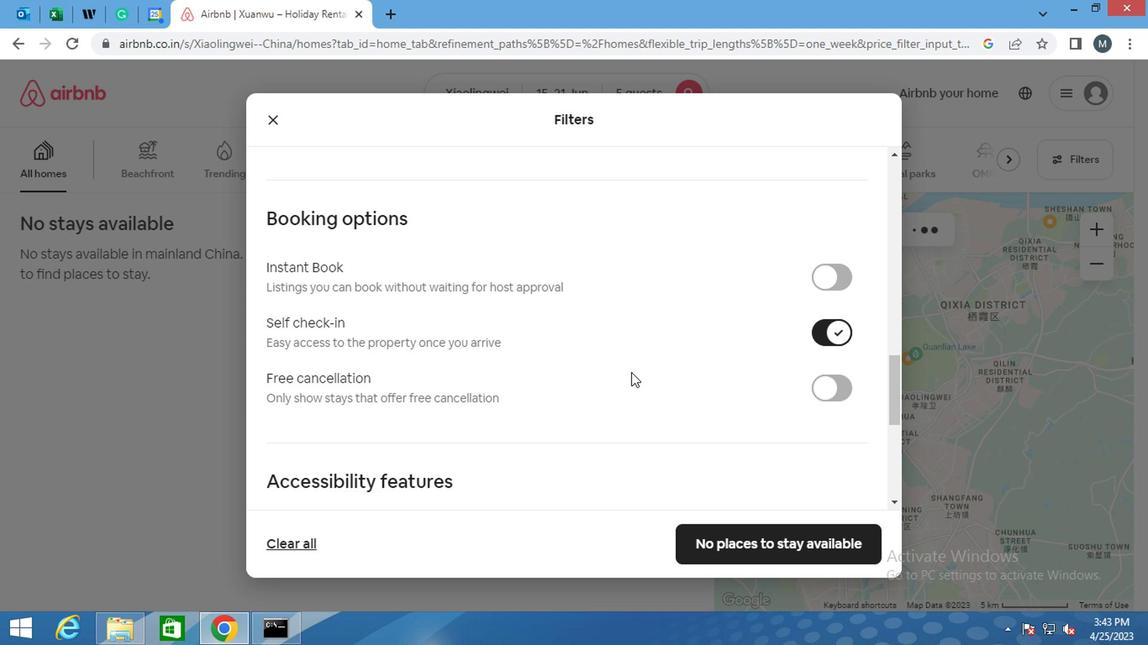 
Action: Mouse moved to (630, 387)
Screenshot: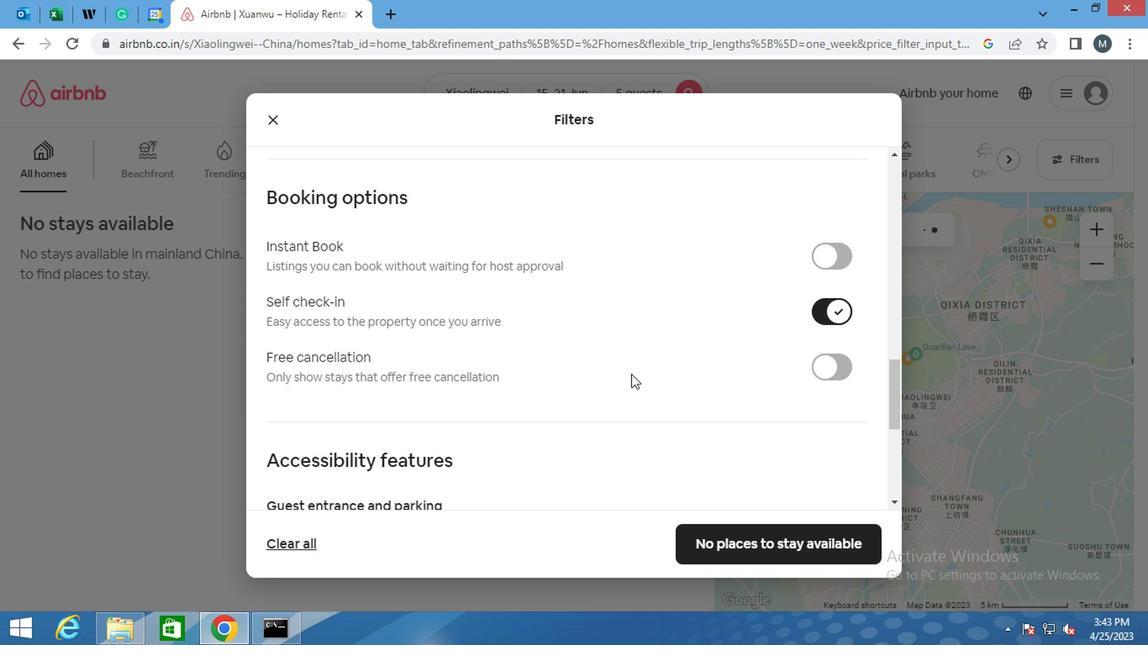 
Action: Mouse scrolled (630, 386) with delta (0, 0)
Screenshot: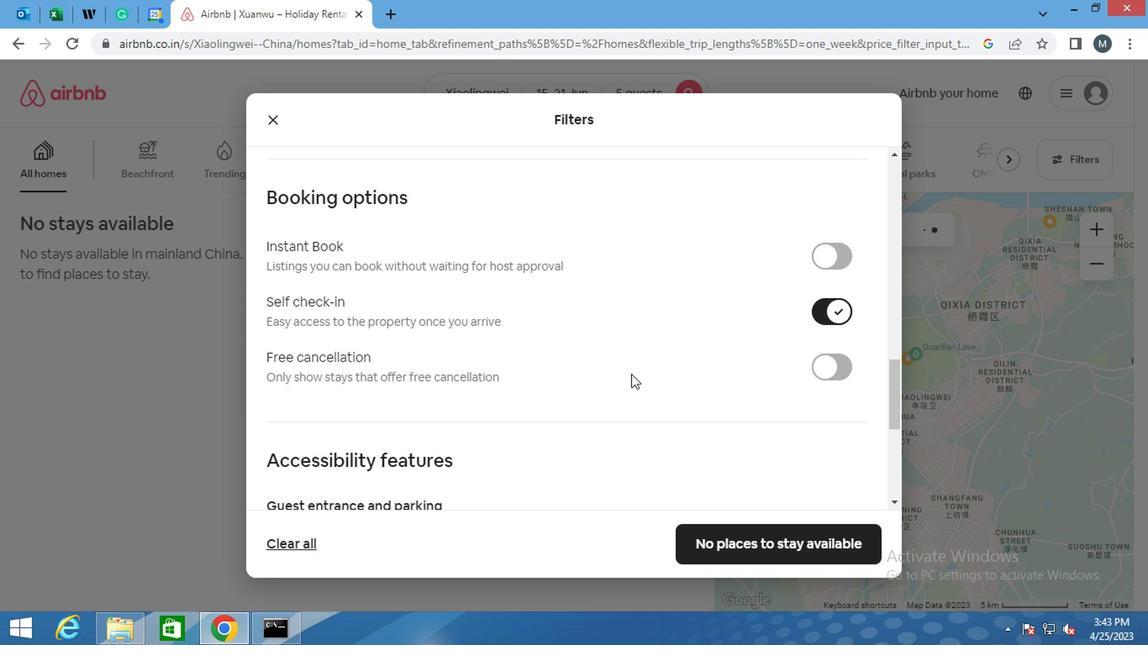 
Action: Mouse scrolled (630, 386) with delta (0, 0)
Screenshot: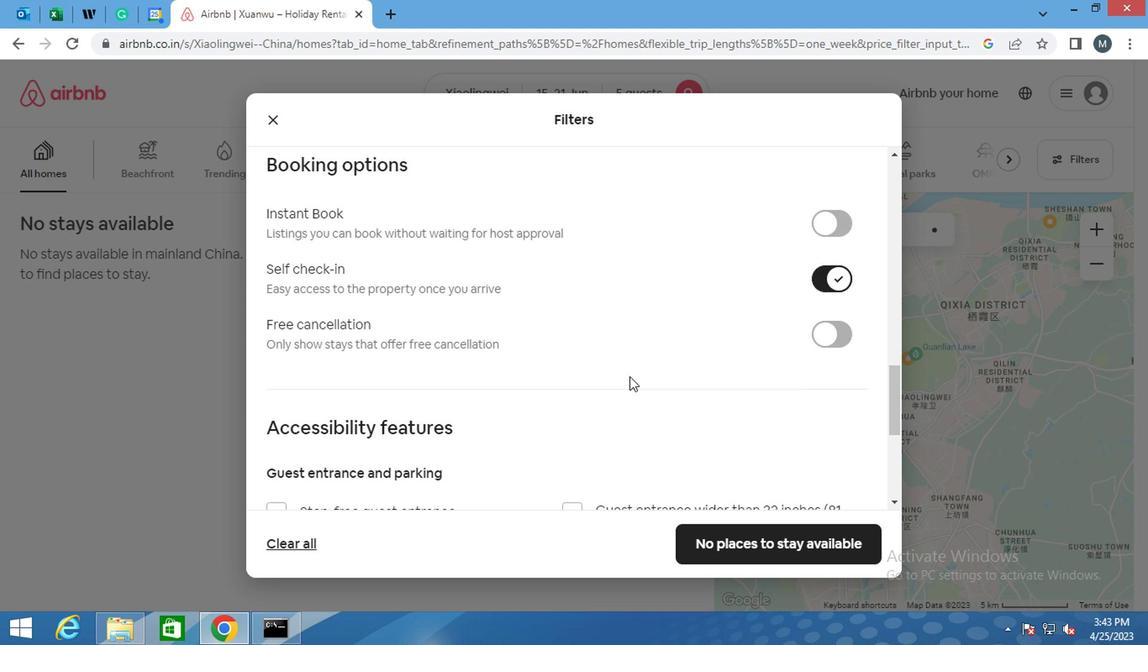
Action: Mouse moved to (601, 399)
Screenshot: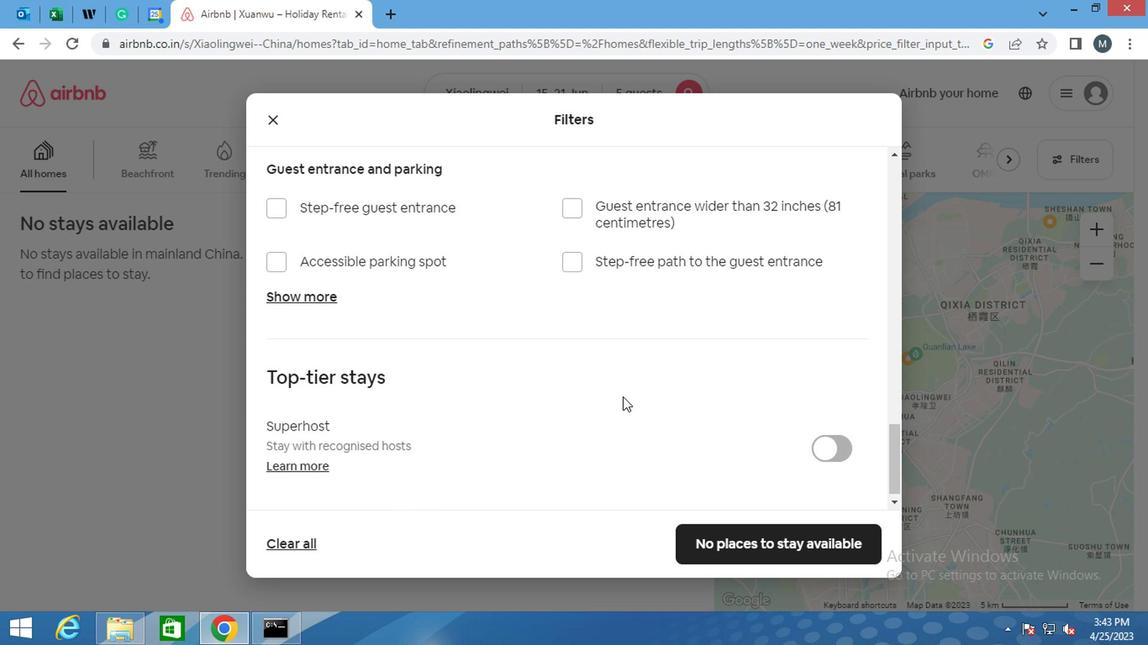 
Action: Mouse scrolled (601, 398) with delta (0, -1)
Screenshot: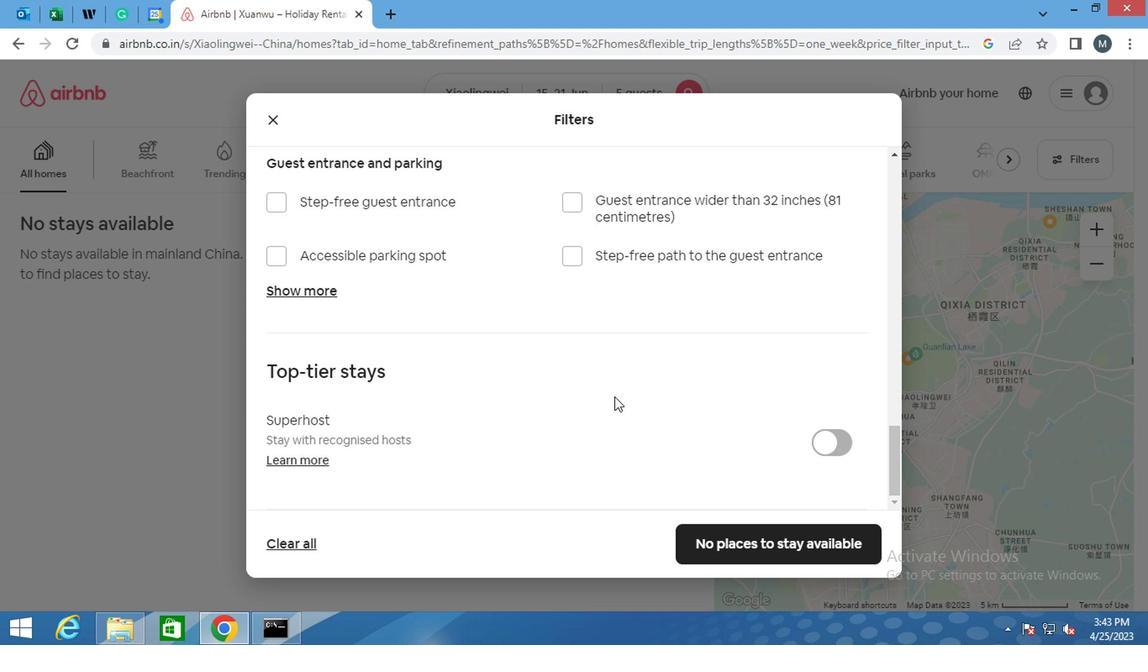 
Action: Mouse moved to (600, 400)
Screenshot: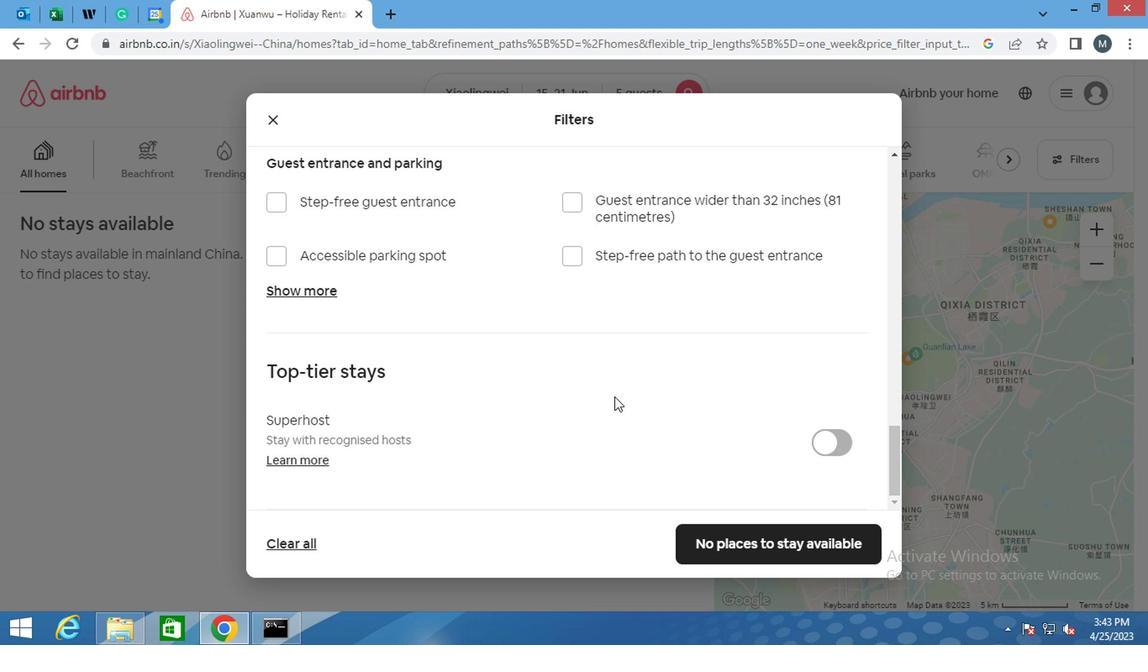 
Action: Mouse scrolled (600, 399) with delta (0, 0)
Screenshot: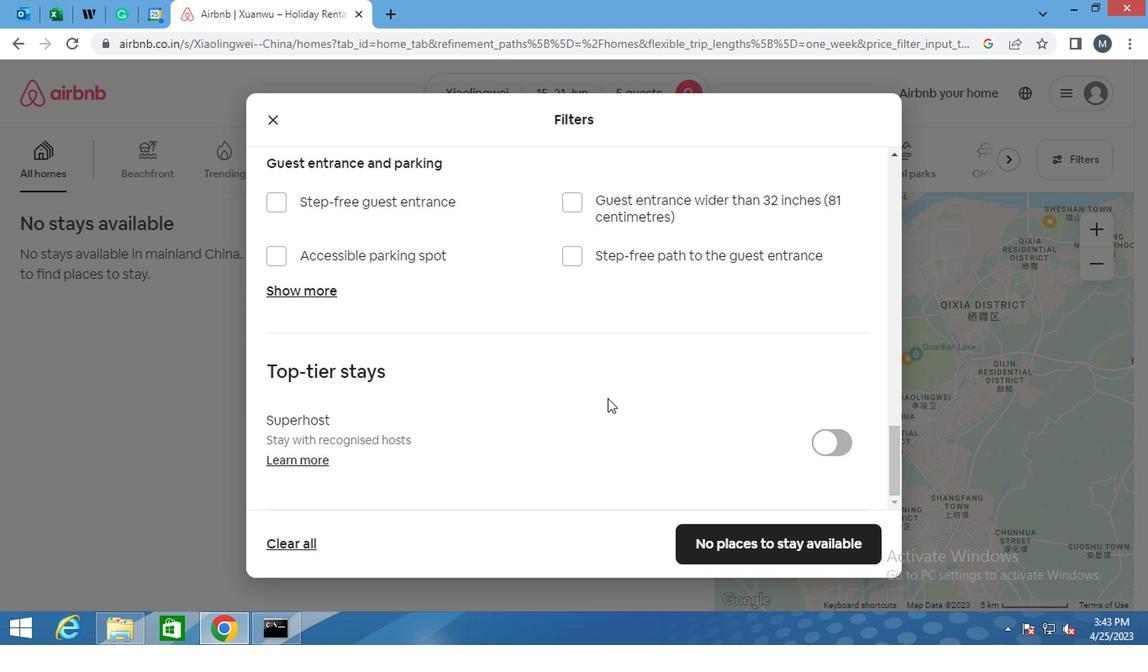 
Action: Mouse moved to (596, 402)
Screenshot: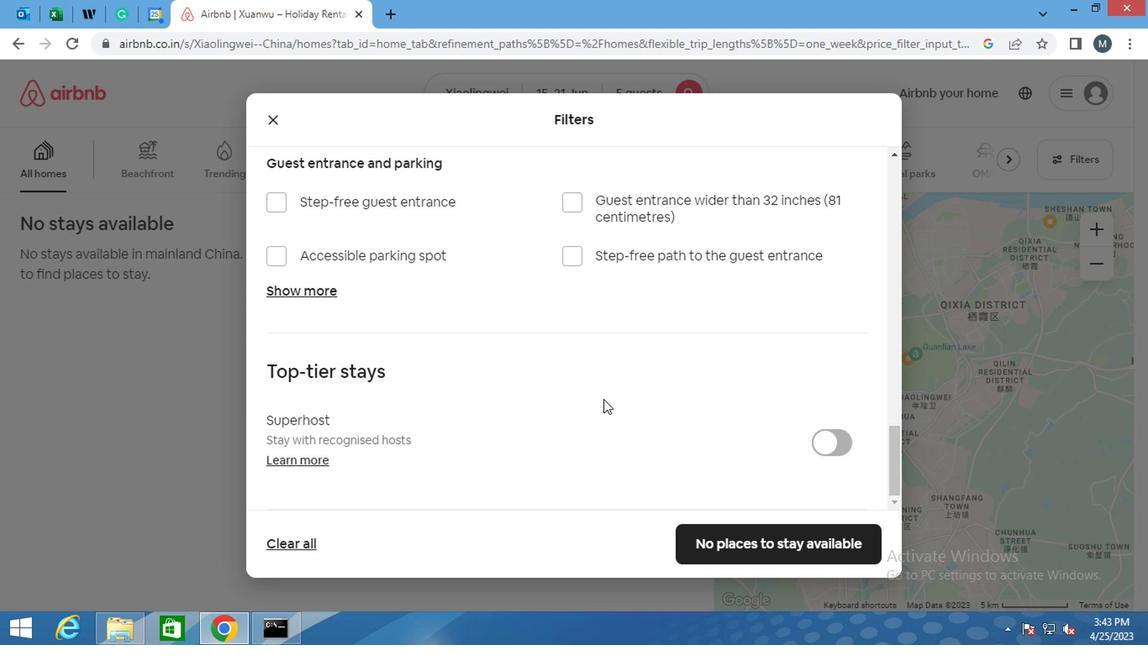 
Action: Mouse scrolled (596, 401) with delta (0, 0)
Screenshot: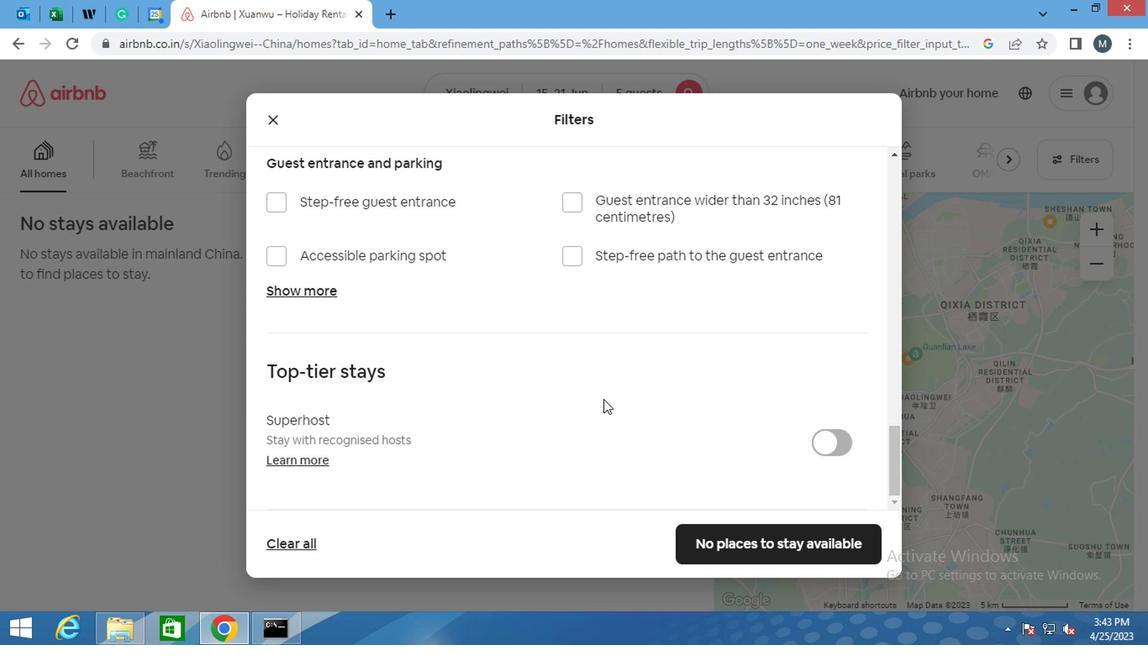 
Action: Mouse scrolled (596, 401) with delta (0, 0)
Screenshot: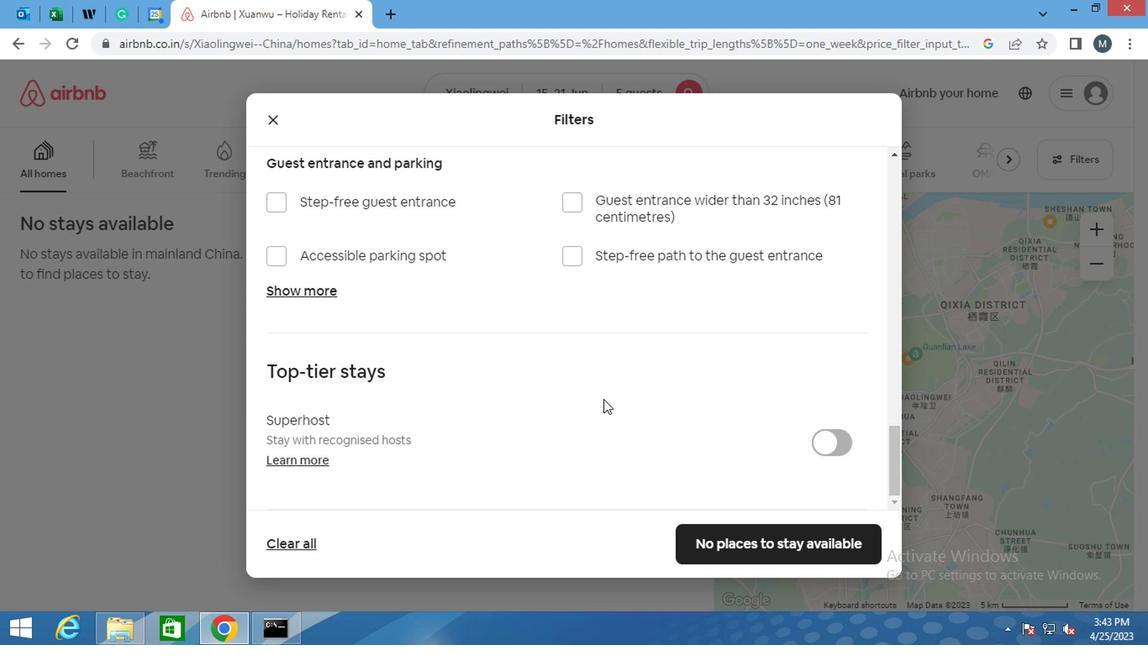 
Action: Mouse scrolled (596, 401) with delta (0, 0)
Screenshot: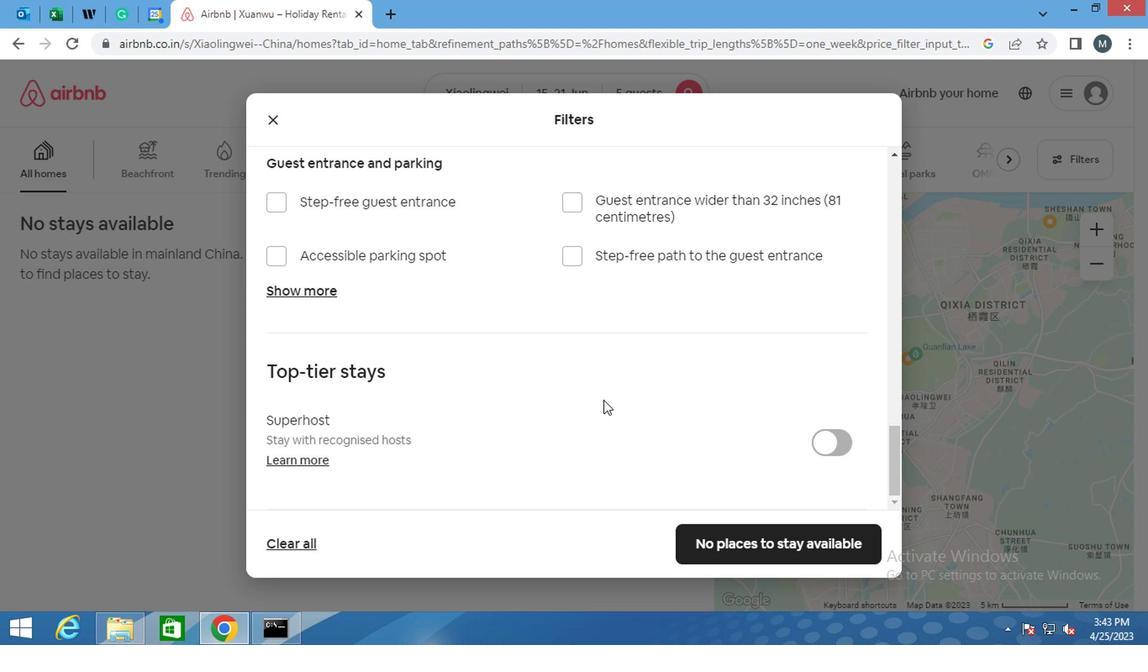 
Action: Mouse moved to (799, 550)
Screenshot: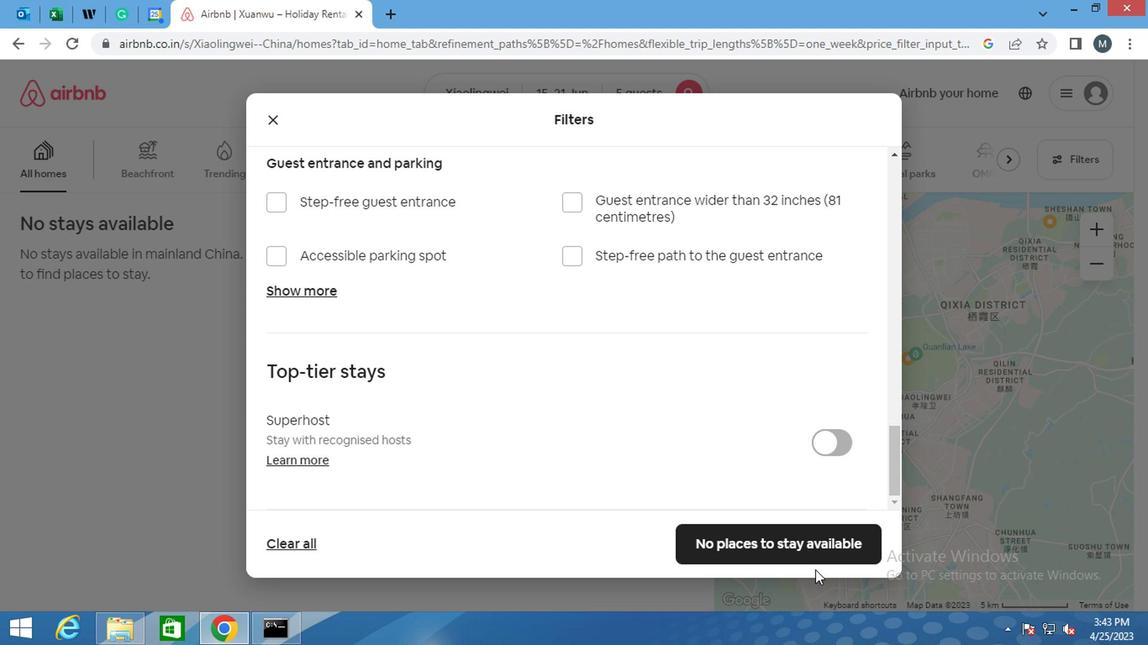 
Action: Mouse pressed left at (799, 550)
Screenshot: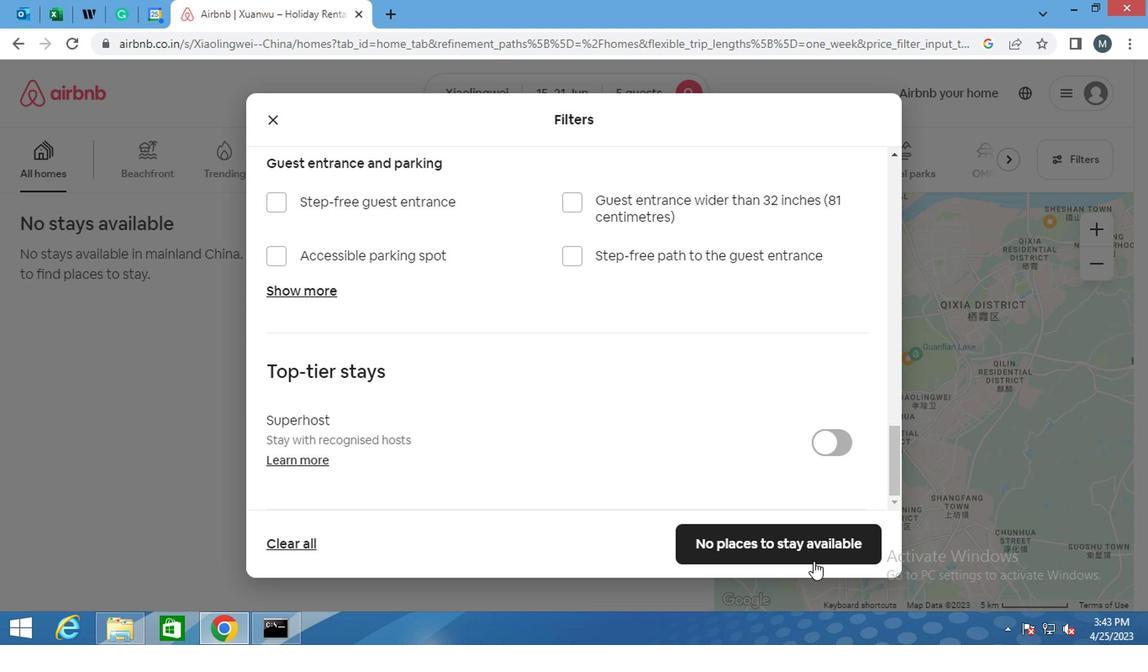 
